 Task: Add a signature Lily Brown containing Best wishes for a happy National Disability Employment Awareness Month, Lily Brown to email address softage.9@softage.net and add a folder Refunds
Action: Mouse moved to (50, 112)
Screenshot: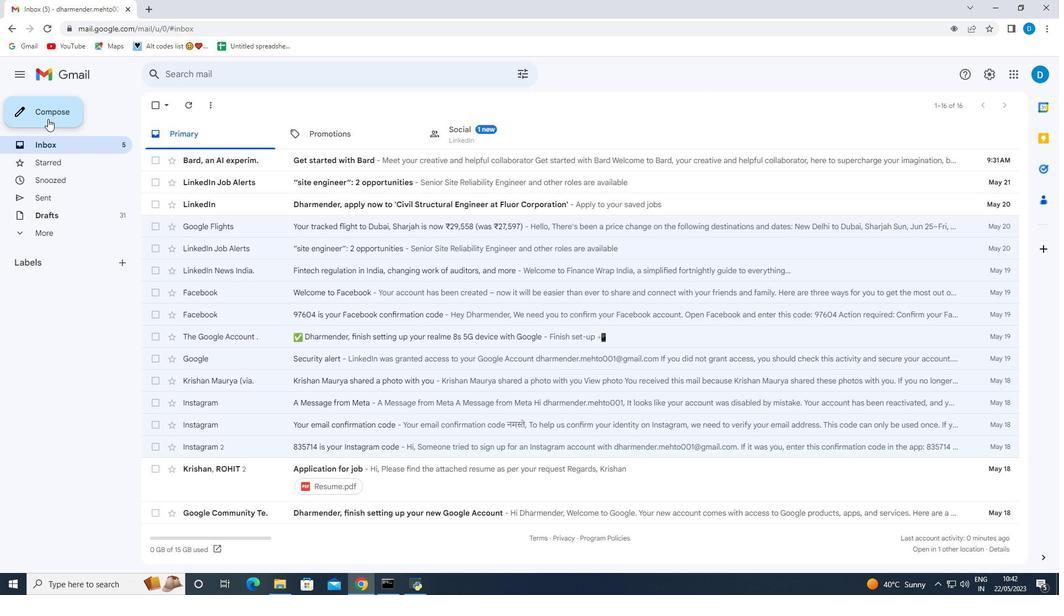 
Action: Mouse pressed left at (50, 112)
Screenshot: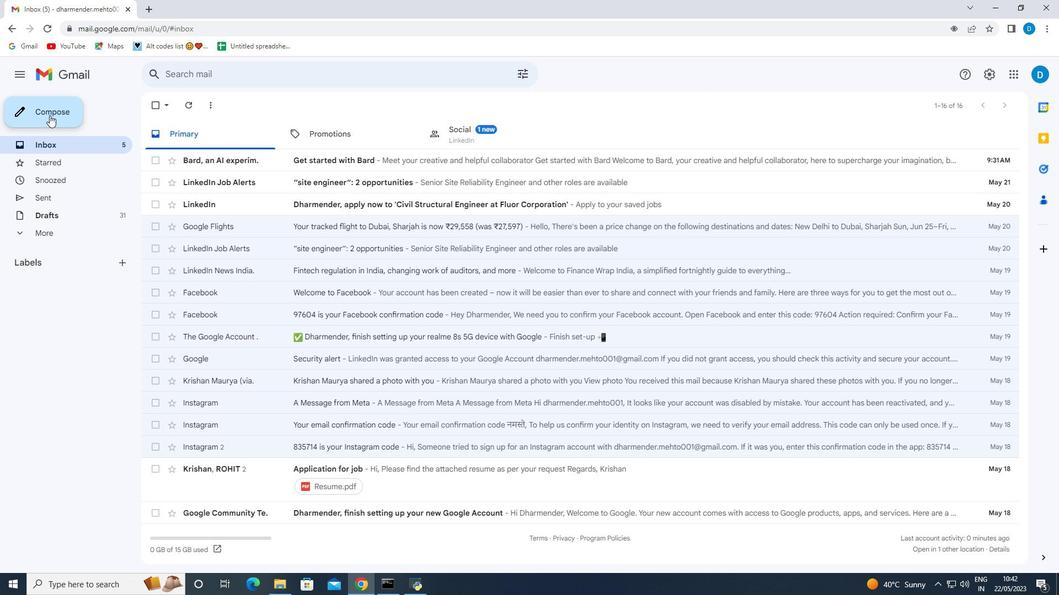 
Action: Mouse moved to (894, 556)
Screenshot: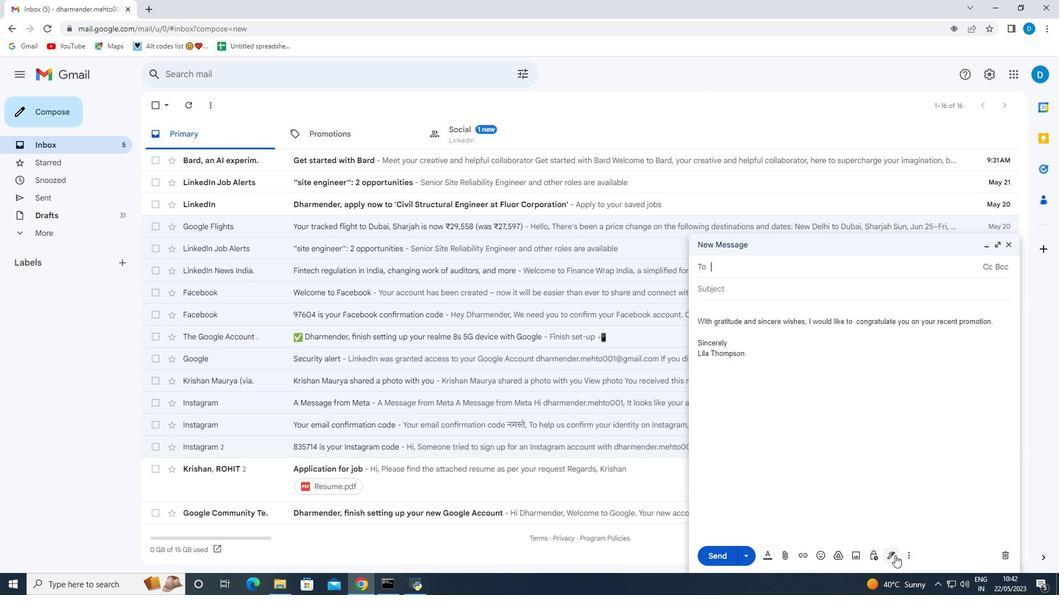 
Action: Mouse pressed left at (894, 556)
Screenshot: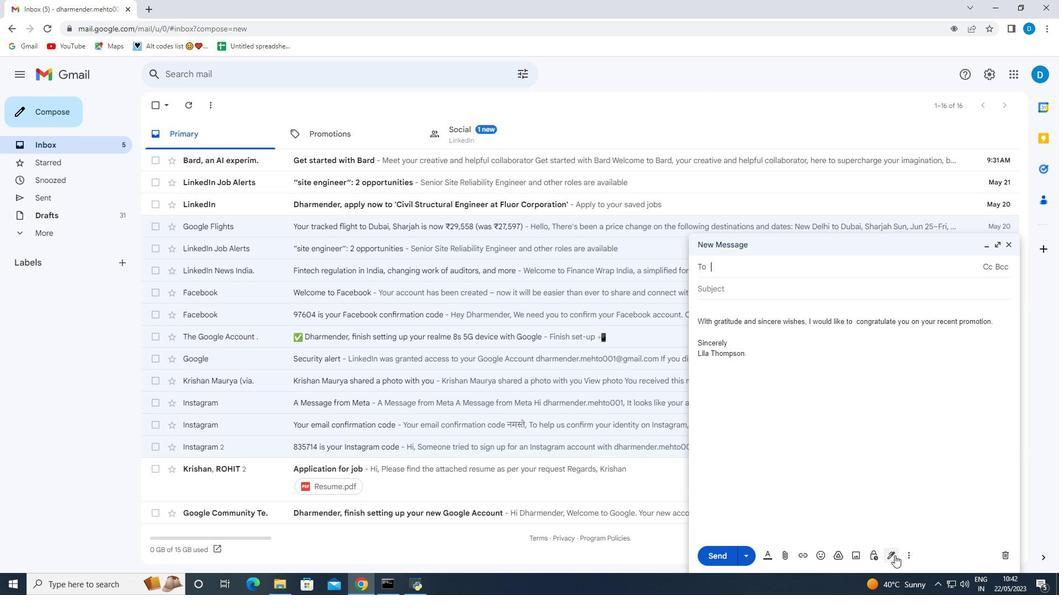 
Action: Mouse moved to (919, 501)
Screenshot: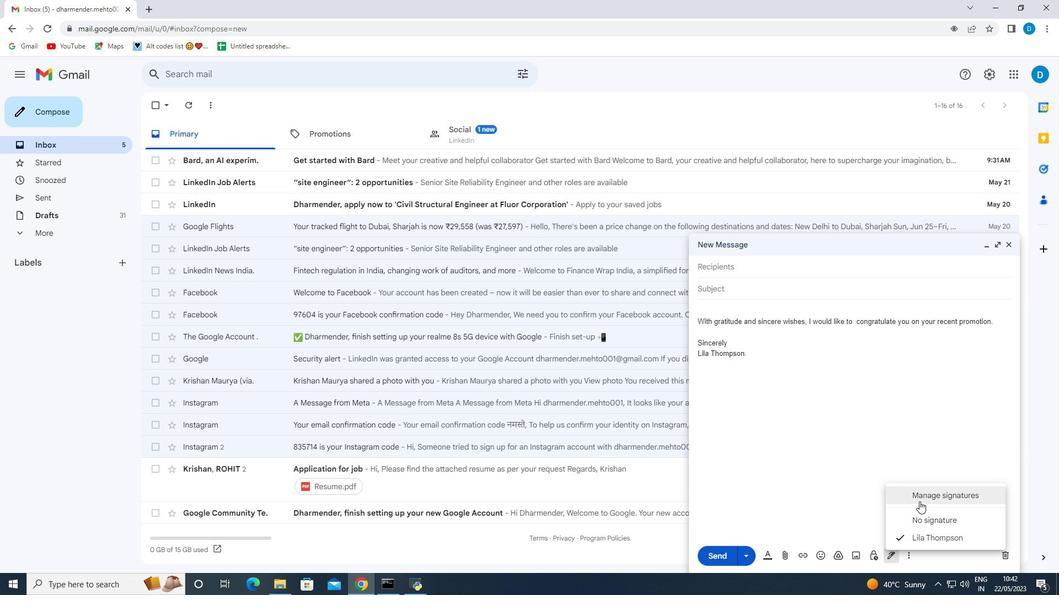 
Action: Mouse pressed left at (919, 501)
Screenshot: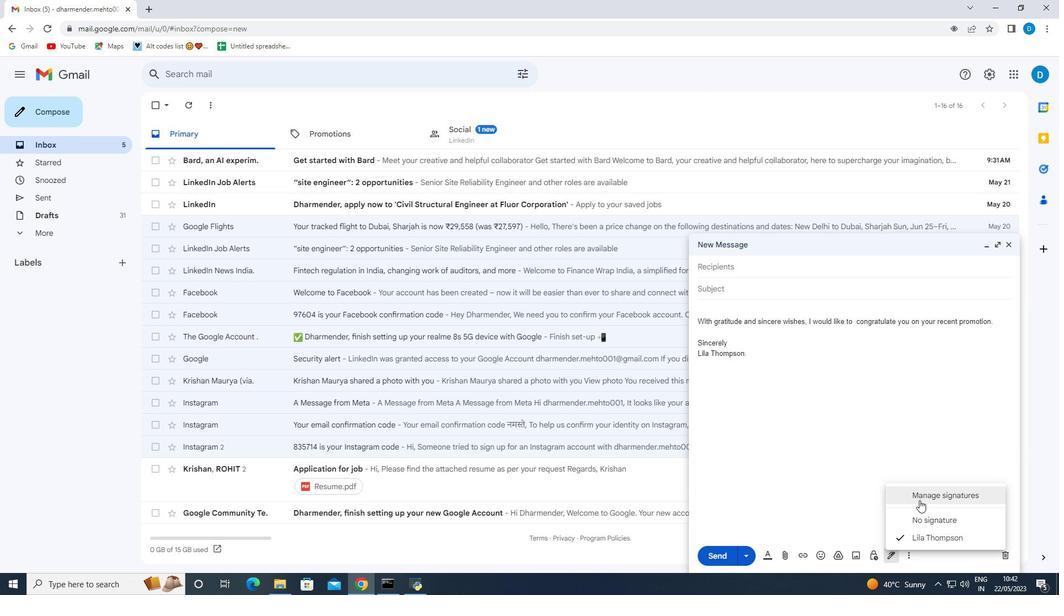 
Action: Mouse moved to (389, 403)
Screenshot: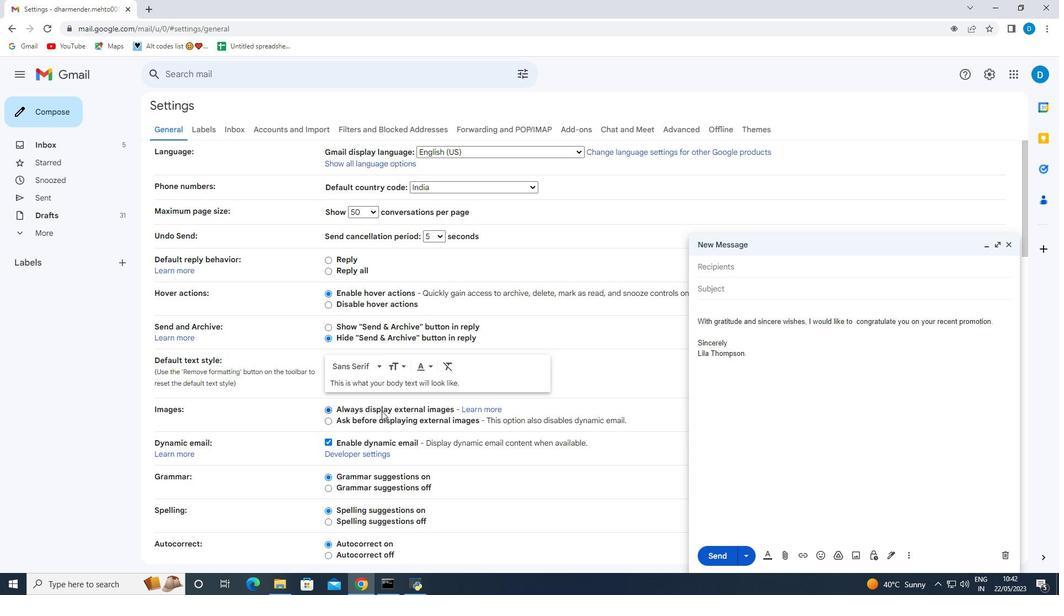 
Action: Mouse scrolled (389, 402) with delta (0, 0)
Screenshot: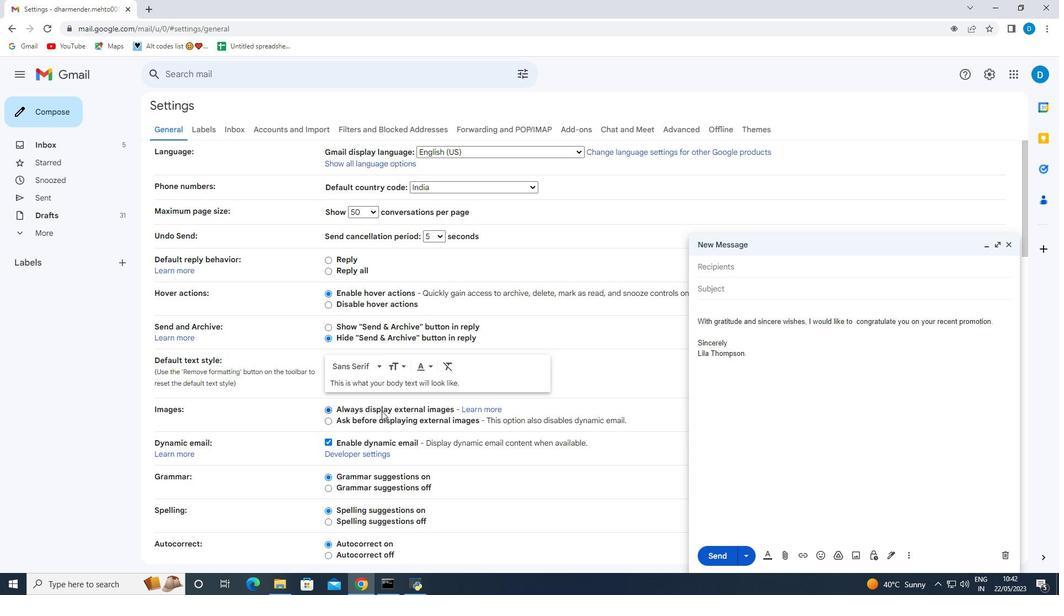 
Action: Mouse scrolled (389, 402) with delta (0, 0)
Screenshot: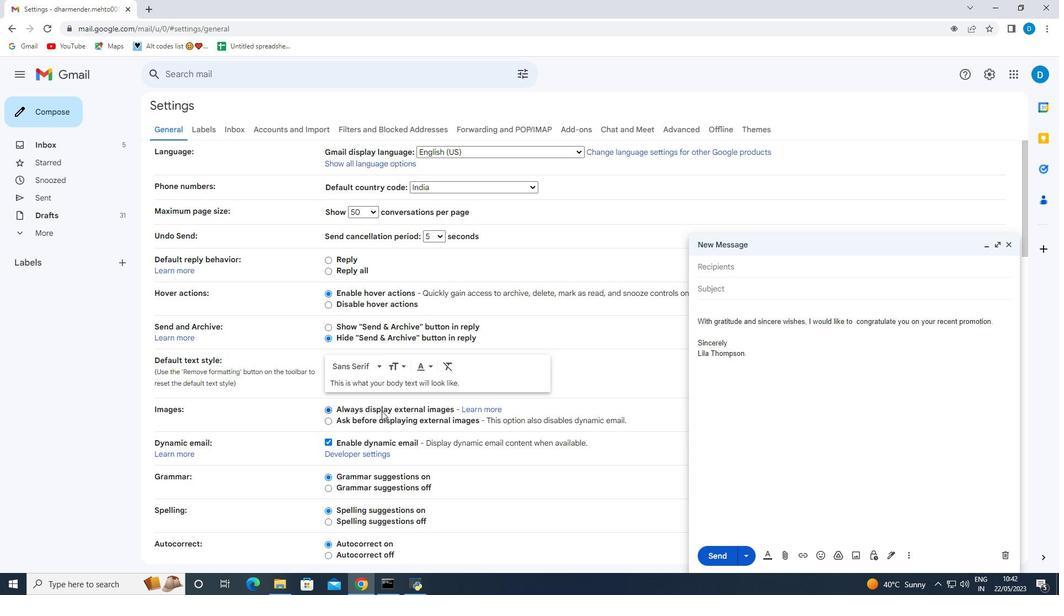 
Action: Mouse scrolled (389, 402) with delta (0, 0)
Screenshot: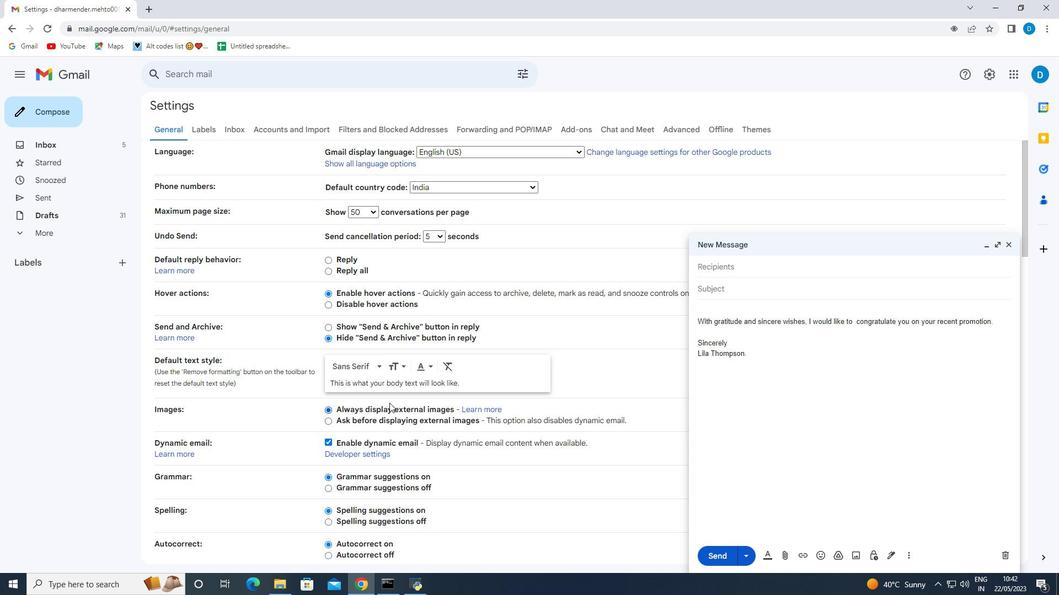 
Action: Mouse scrolled (389, 402) with delta (0, 0)
Screenshot: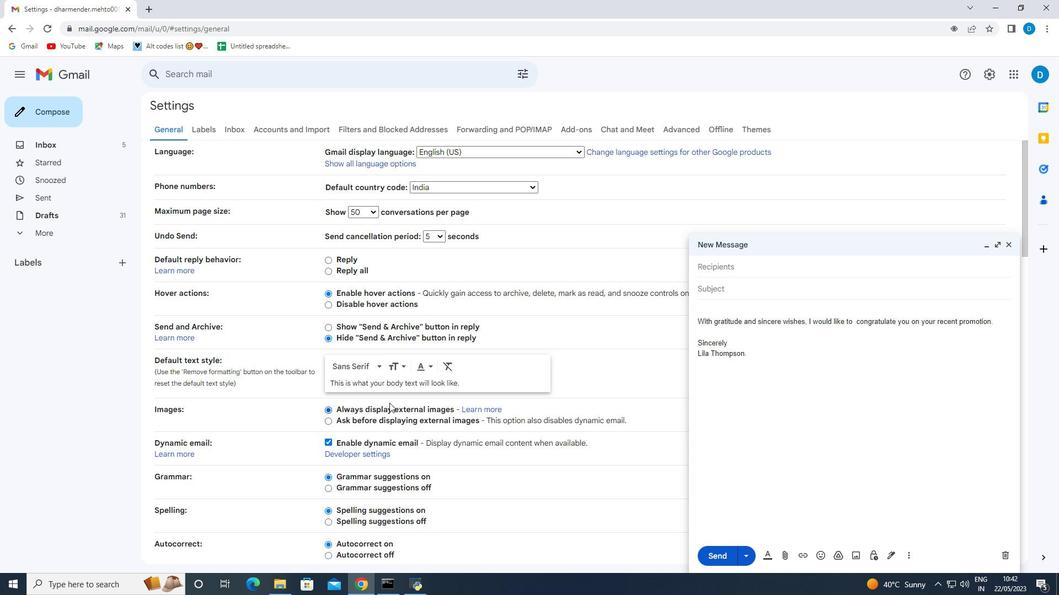 
Action: Mouse scrolled (389, 402) with delta (0, 0)
Screenshot: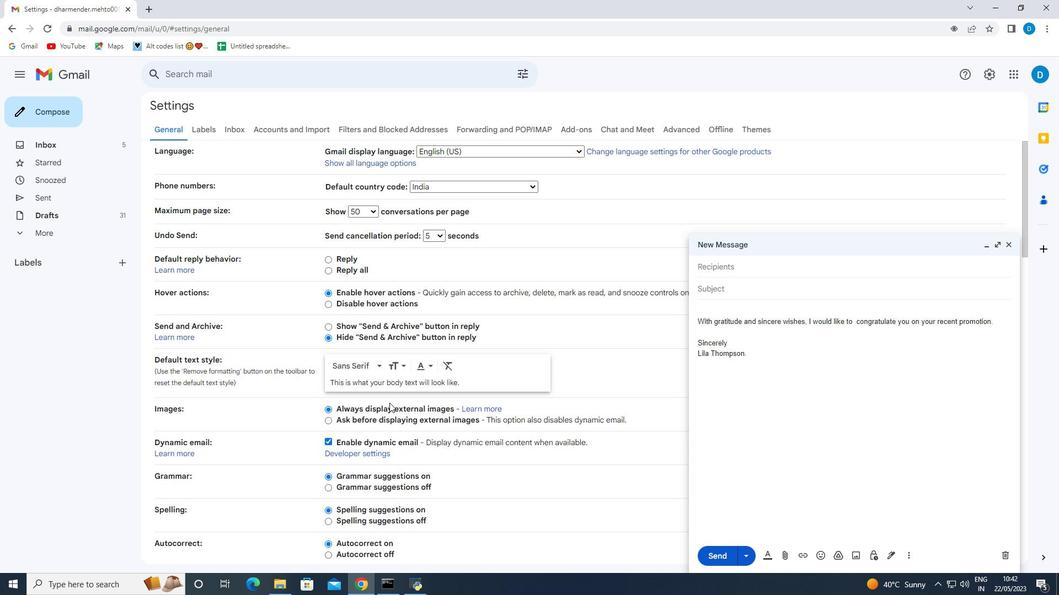 
Action: Mouse moved to (389, 401)
Screenshot: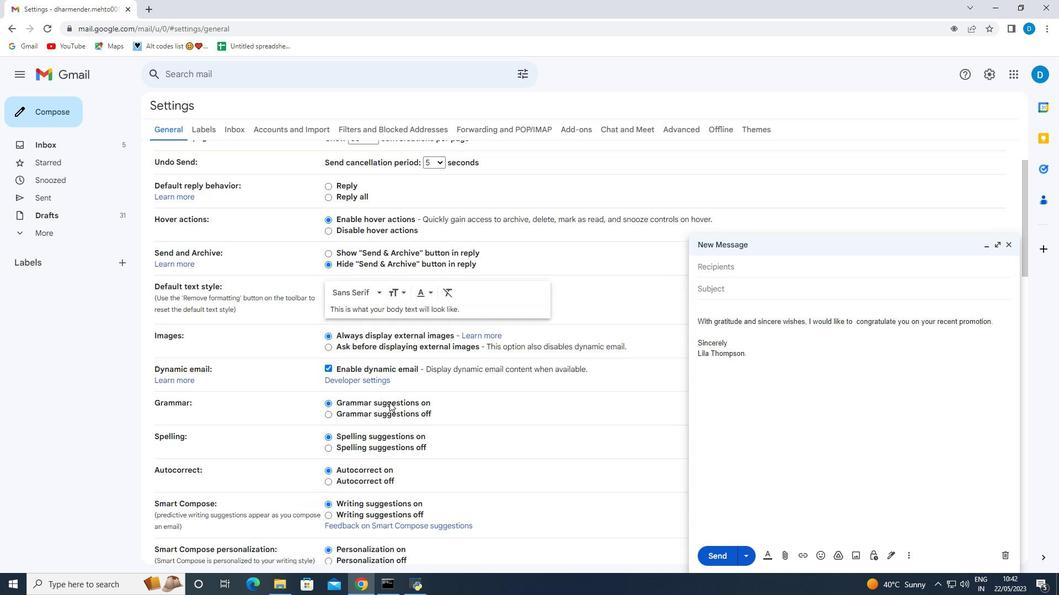 
Action: Mouse scrolled (389, 401) with delta (0, 0)
Screenshot: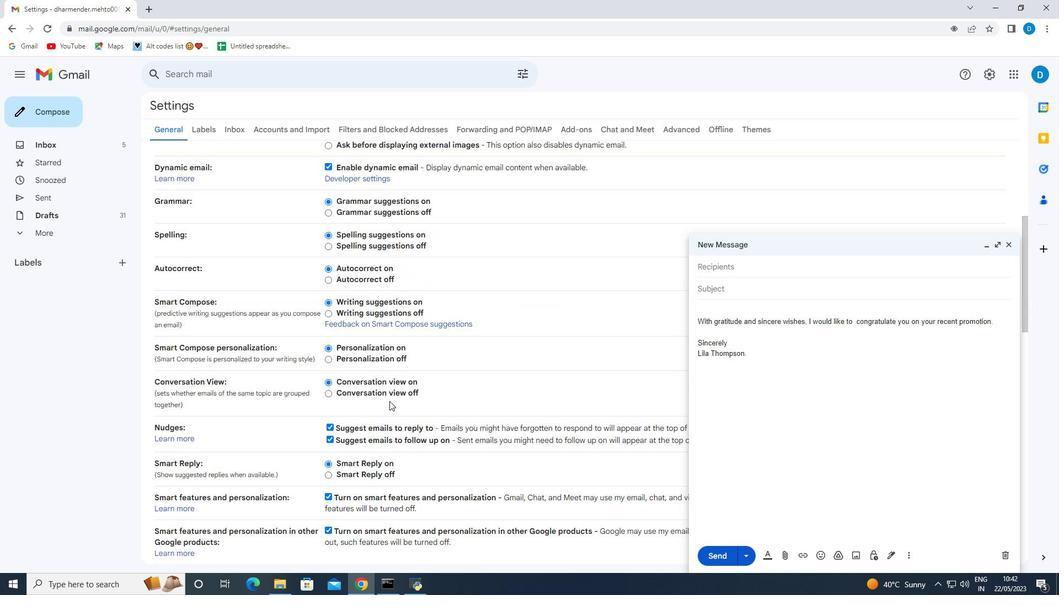 
Action: Mouse scrolled (389, 401) with delta (0, 0)
Screenshot: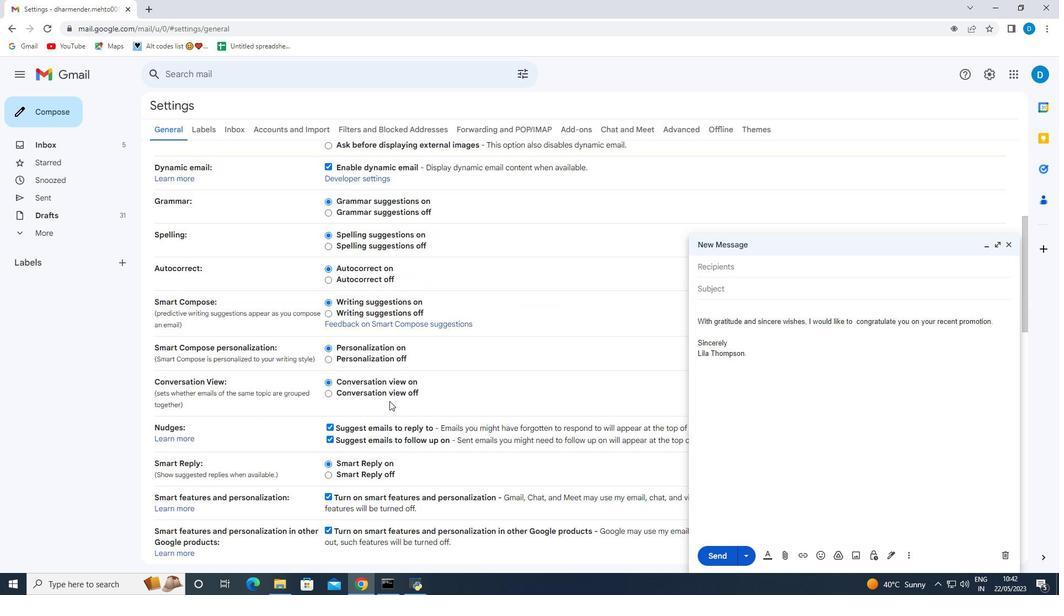 
Action: Mouse scrolled (389, 401) with delta (0, 0)
Screenshot: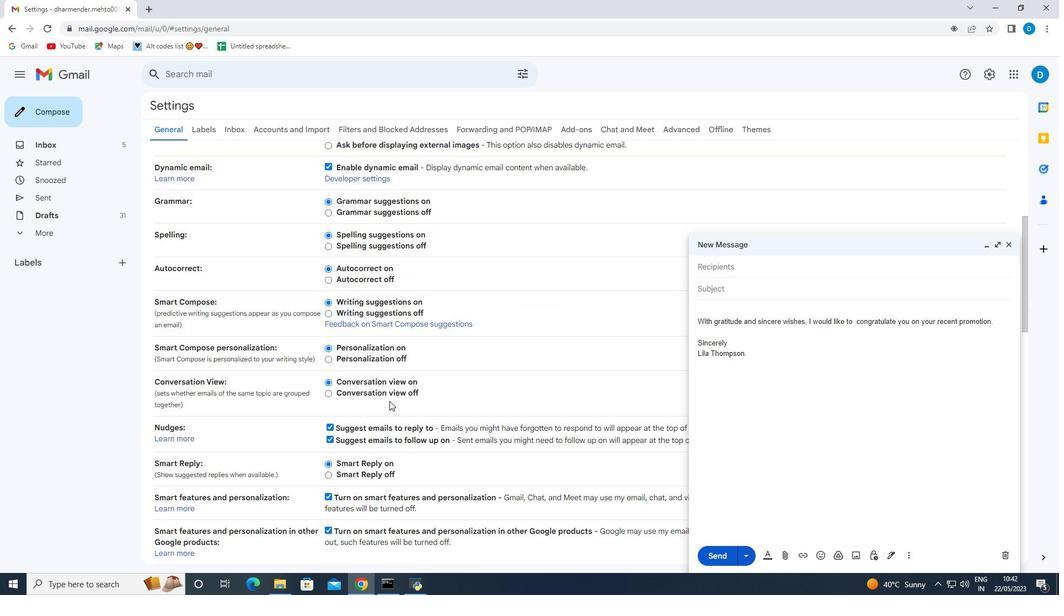 
Action: Mouse scrolled (389, 401) with delta (0, 0)
Screenshot: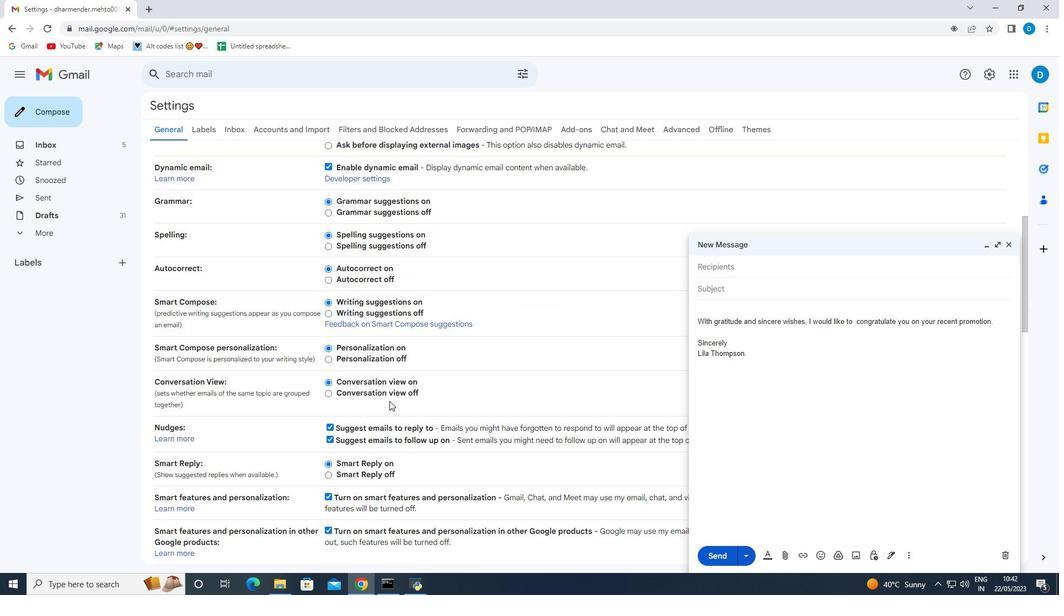 
Action: Mouse scrolled (389, 401) with delta (0, 0)
Screenshot: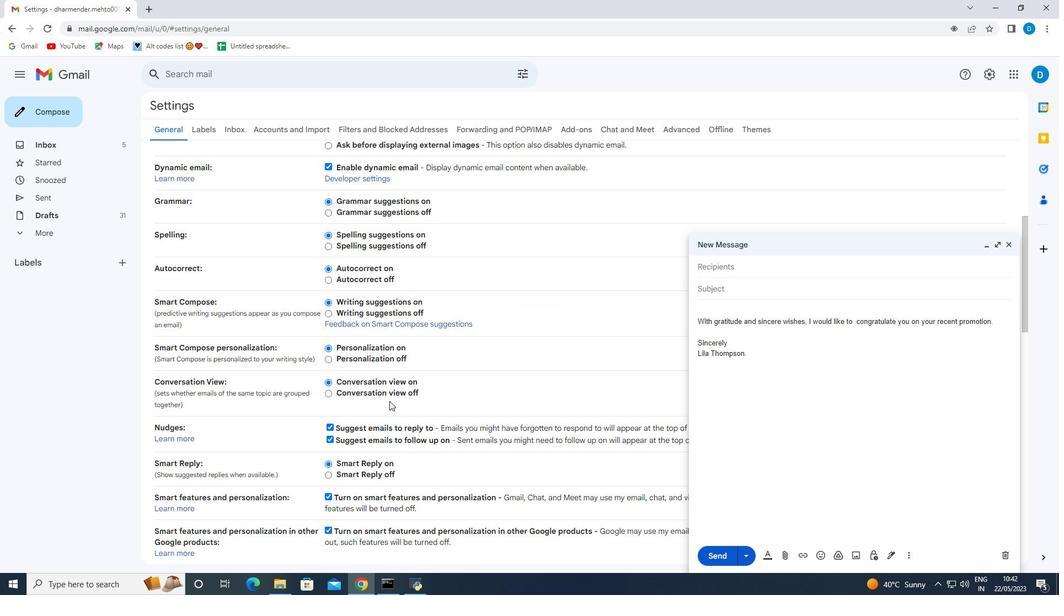 
Action: Mouse moved to (389, 399)
Screenshot: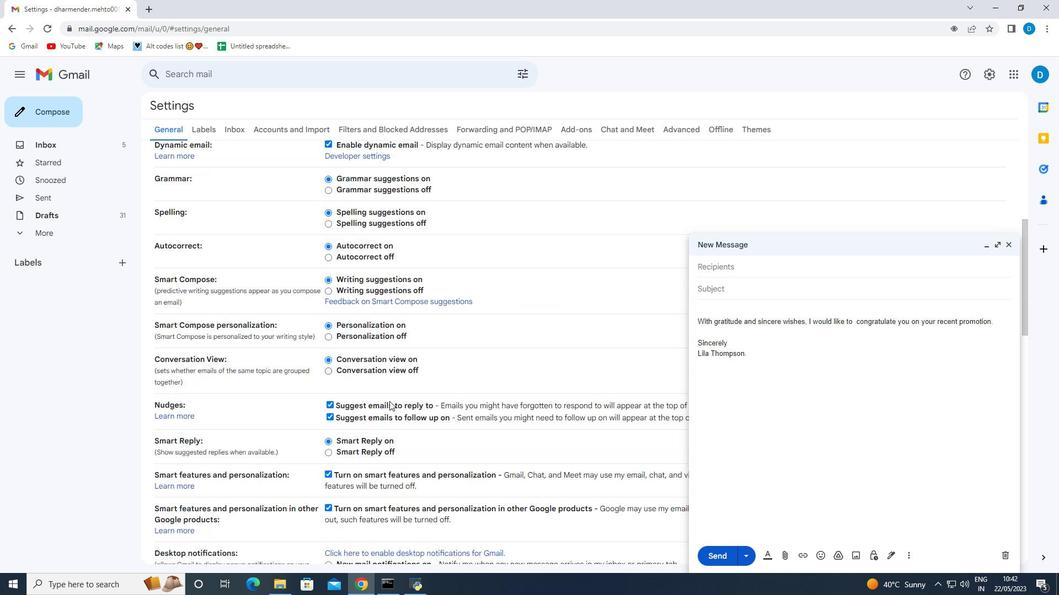 
Action: Mouse scrolled (389, 398) with delta (0, 0)
Screenshot: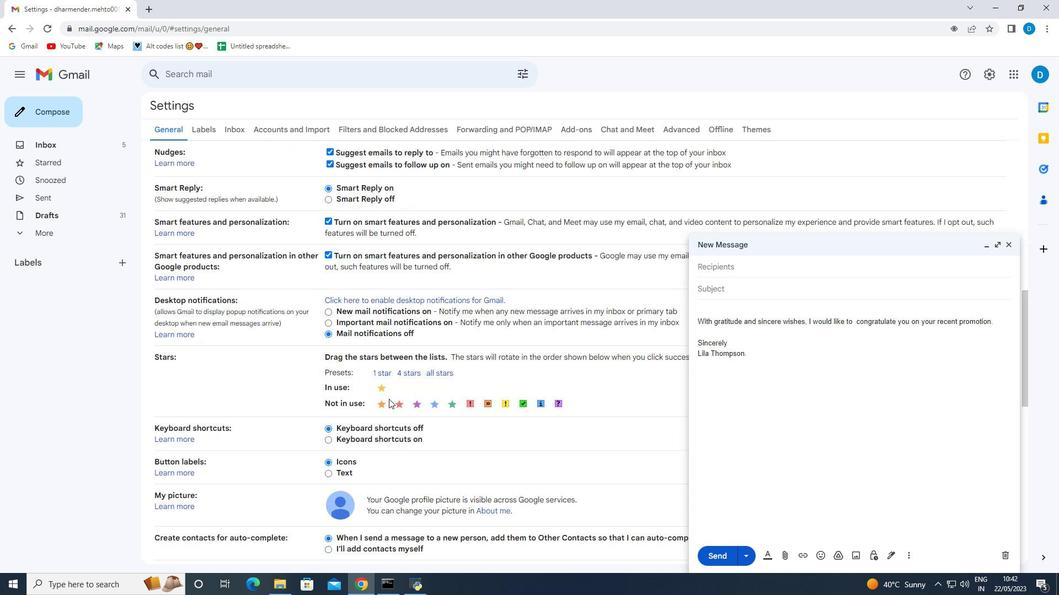 
Action: Mouse scrolled (389, 398) with delta (0, 0)
Screenshot: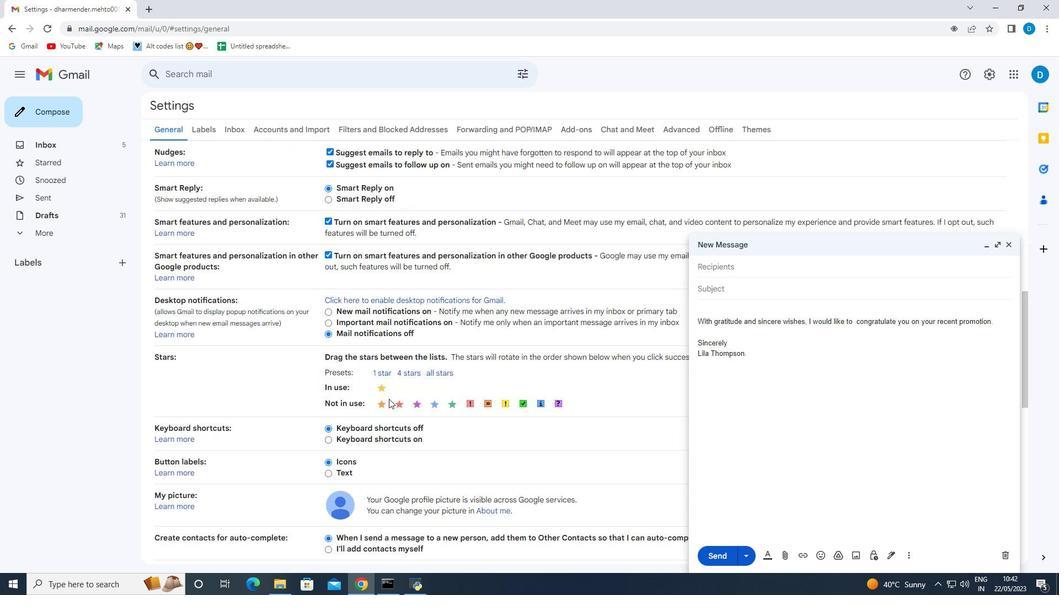 
Action: Mouse scrolled (389, 398) with delta (0, 0)
Screenshot: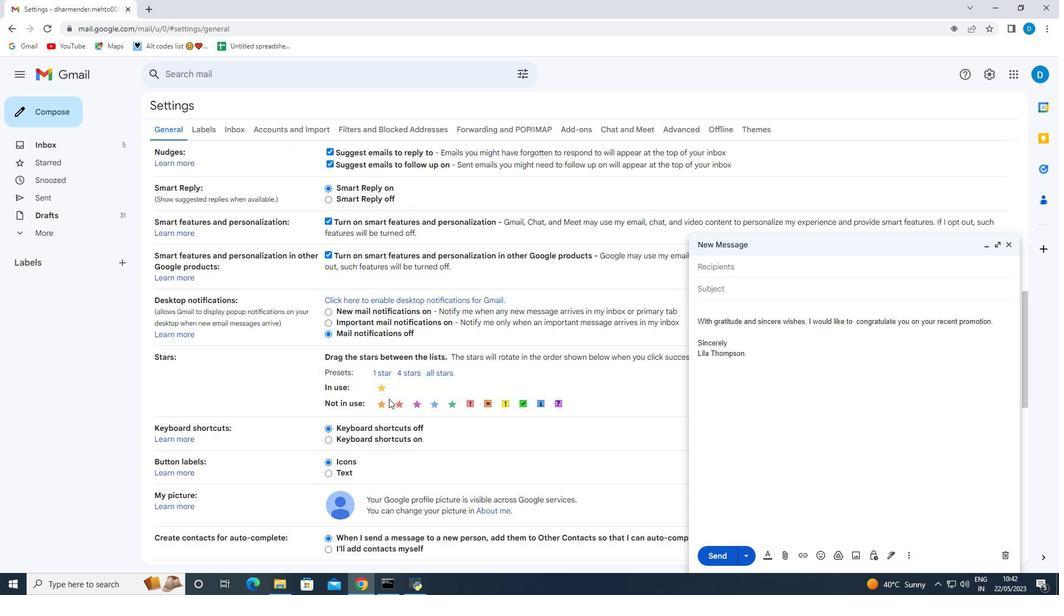 
Action: Mouse scrolled (389, 398) with delta (0, 0)
Screenshot: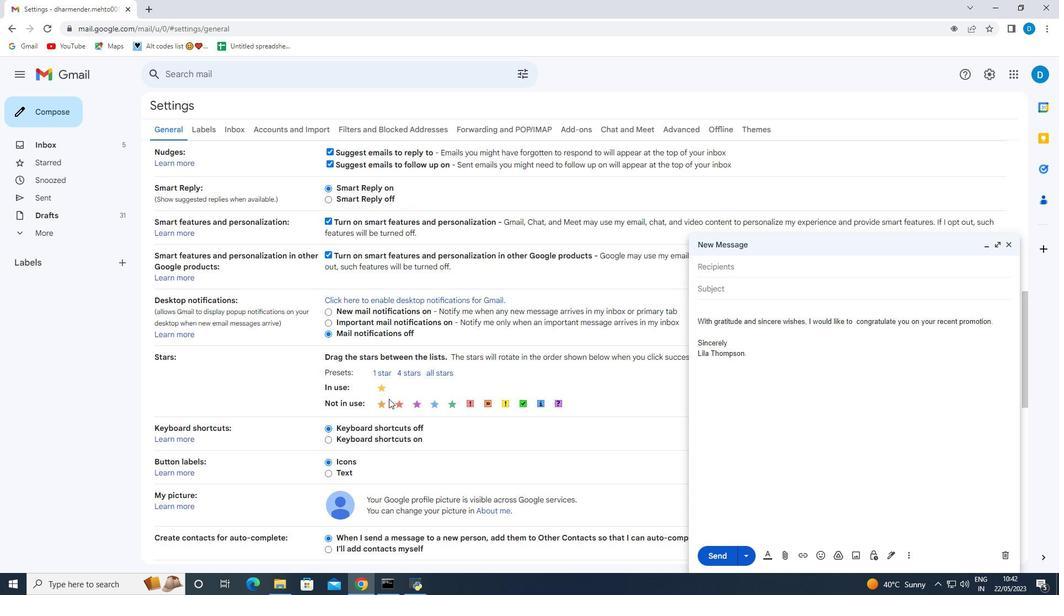 
Action: Mouse scrolled (389, 398) with delta (0, 0)
Screenshot: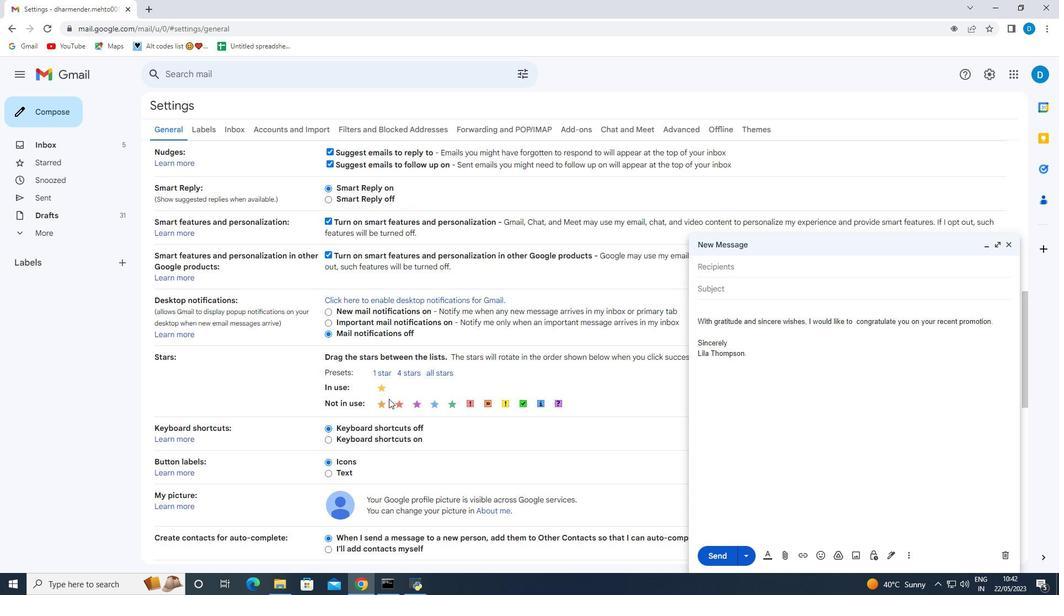 
Action: Mouse scrolled (389, 398) with delta (0, 0)
Screenshot: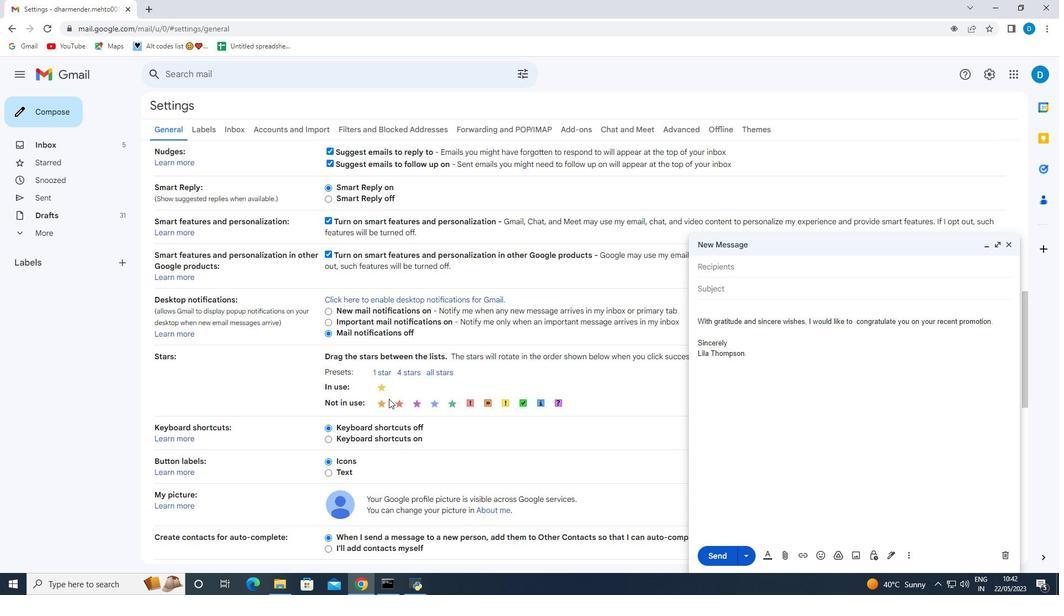 
Action: Mouse moved to (441, 274)
Screenshot: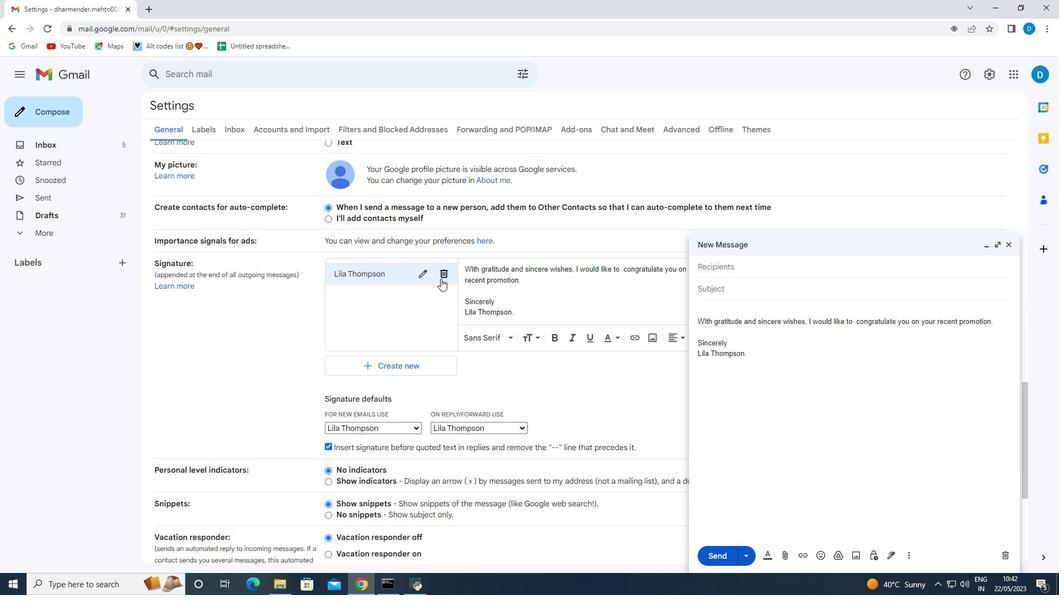 
Action: Mouse pressed left at (441, 274)
Screenshot: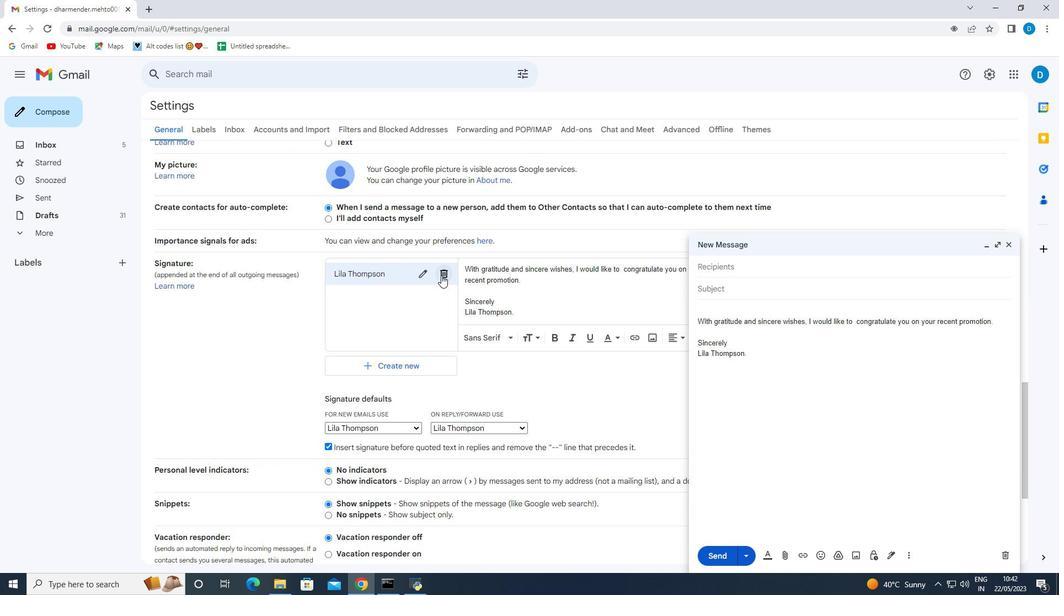 
Action: Mouse moved to (632, 340)
Screenshot: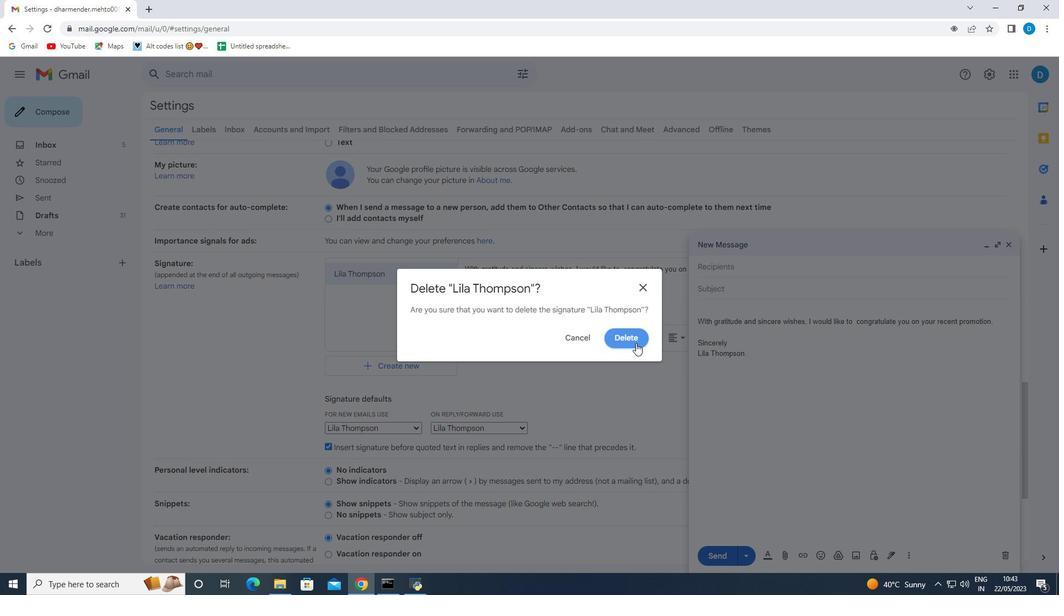 
Action: Mouse pressed left at (632, 340)
Screenshot: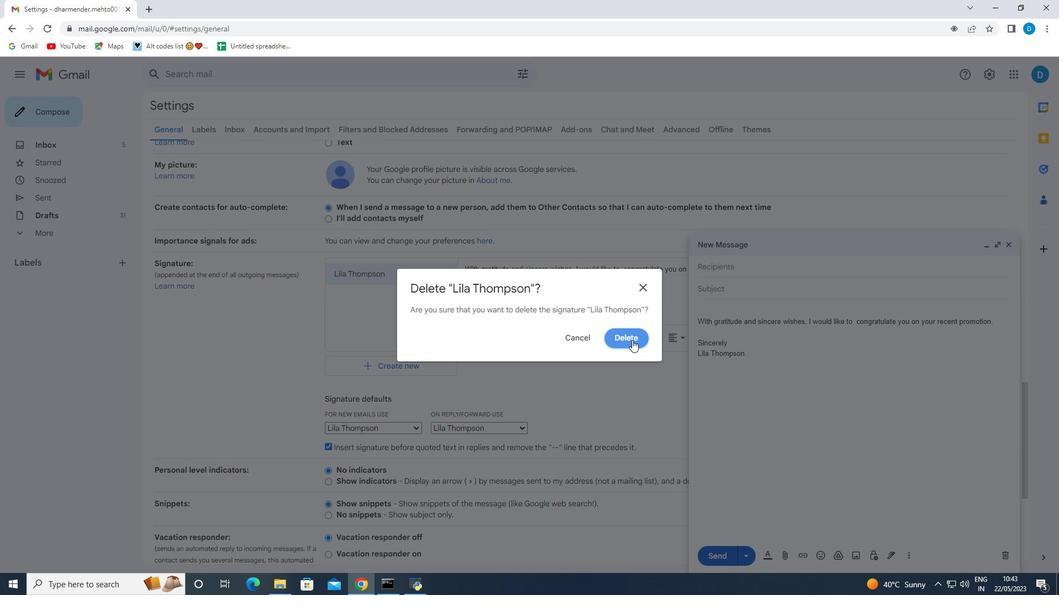 
Action: Mouse moved to (359, 284)
Screenshot: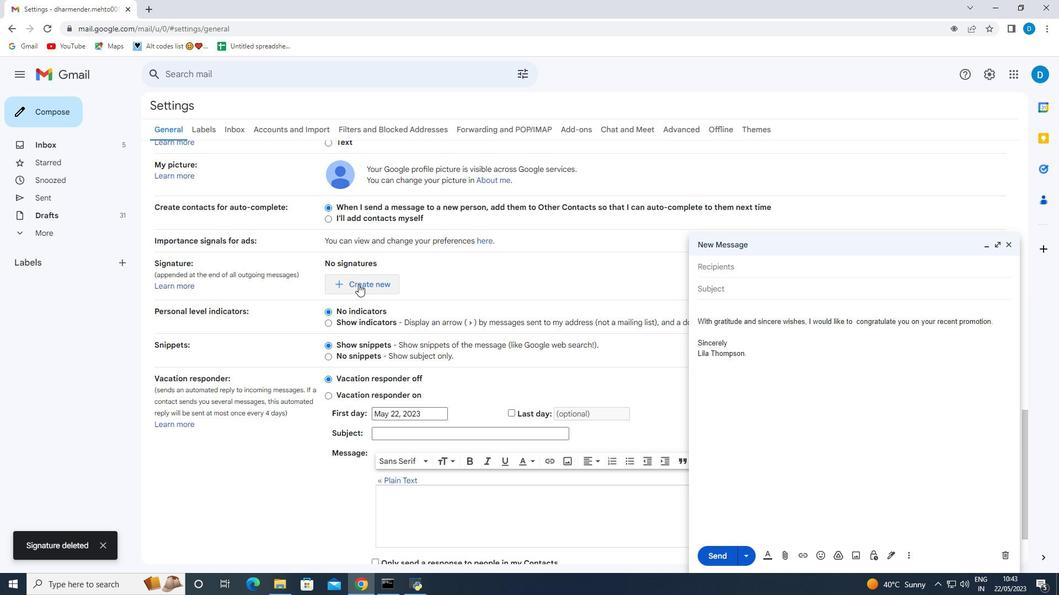 
Action: Mouse pressed left at (359, 284)
Screenshot: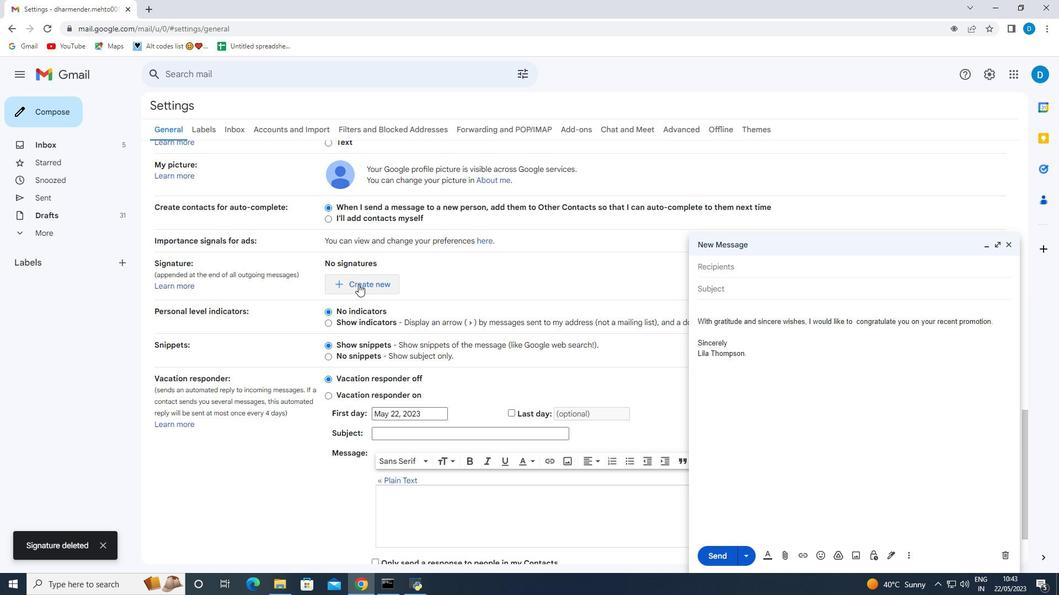 
Action: Mouse moved to (461, 311)
Screenshot: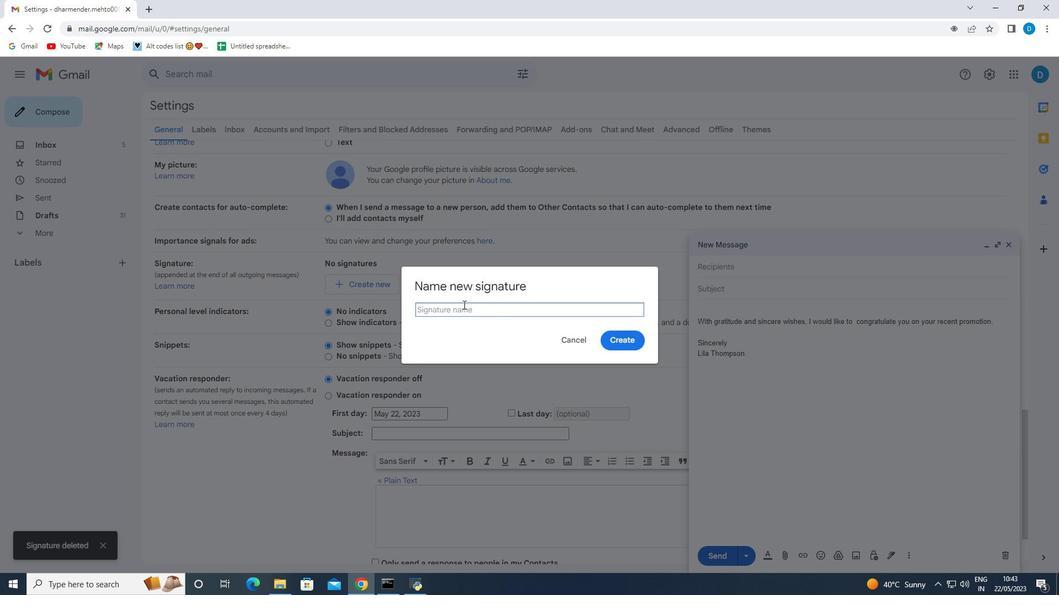 
Action: Mouse pressed left at (461, 311)
Screenshot: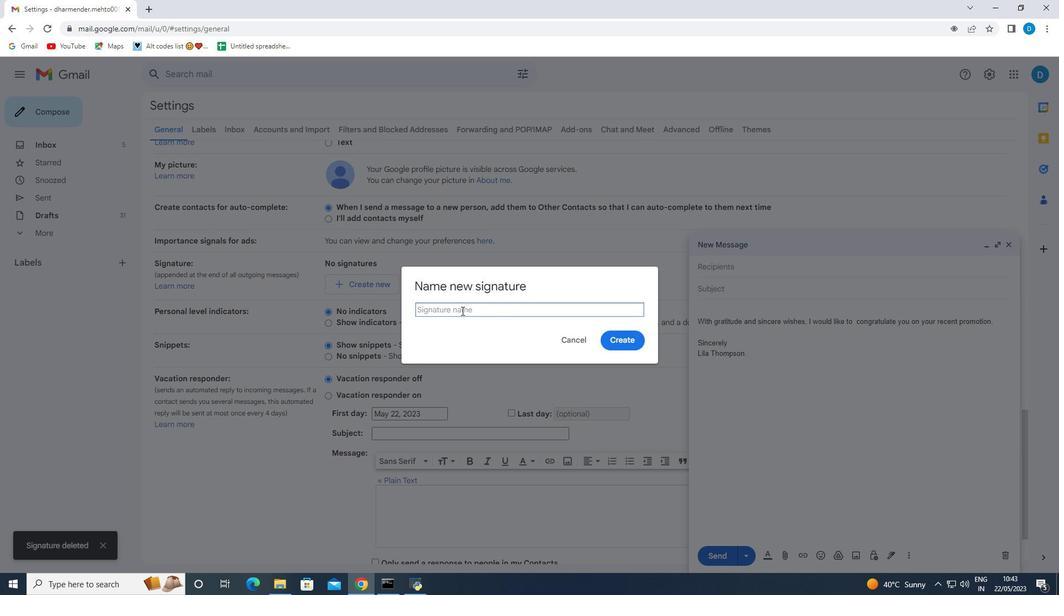 
Action: Key pressed <Key.shift>Lily<Key.space><Key.shift>Brown
Screenshot: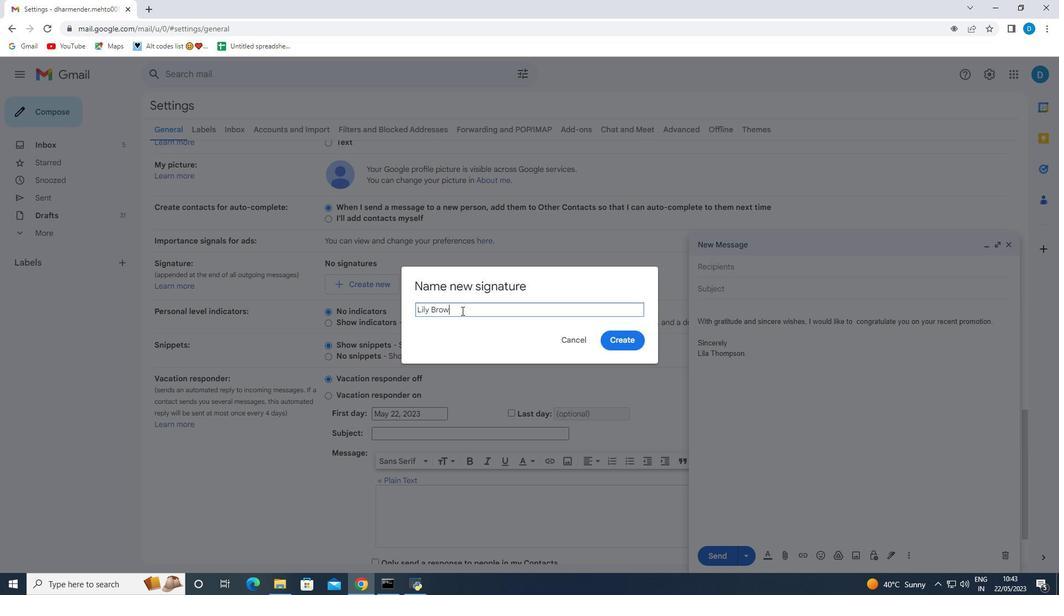 
Action: Mouse moved to (621, 342)
Screenshot: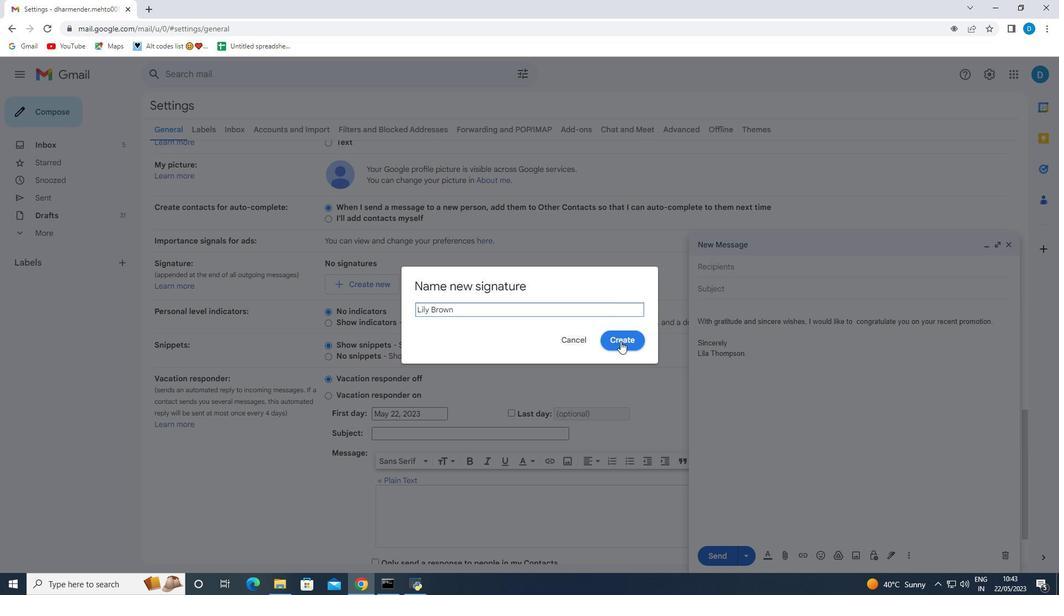 
Action: Mouse pressed left at (621, 342)
Screenshot: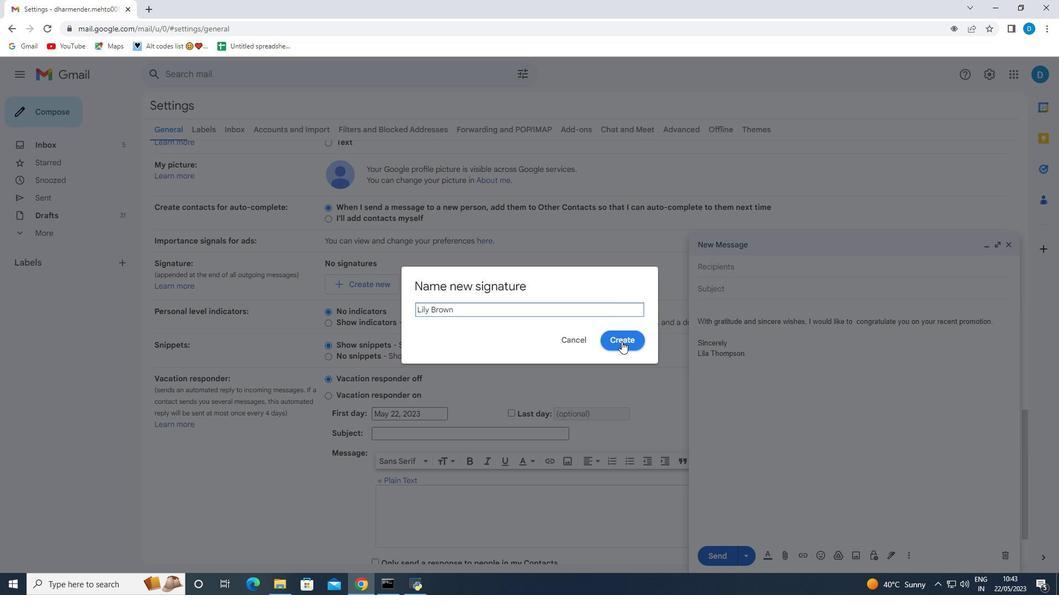
Action: Mouse moved to (488, 281)
Screenshot: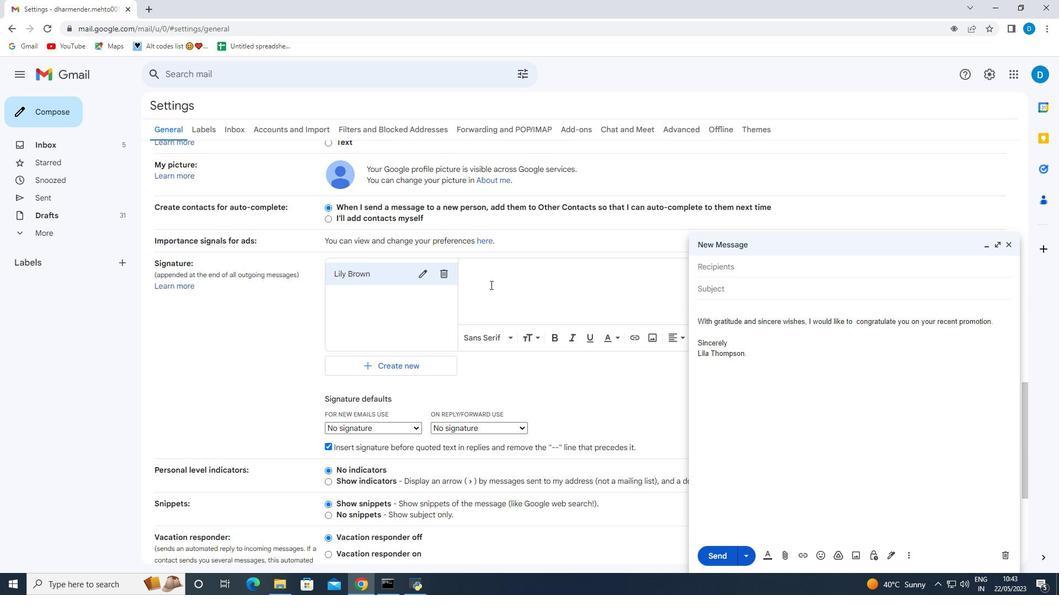 
Action: Mouse pressed left at (488, 281)
Screenshot: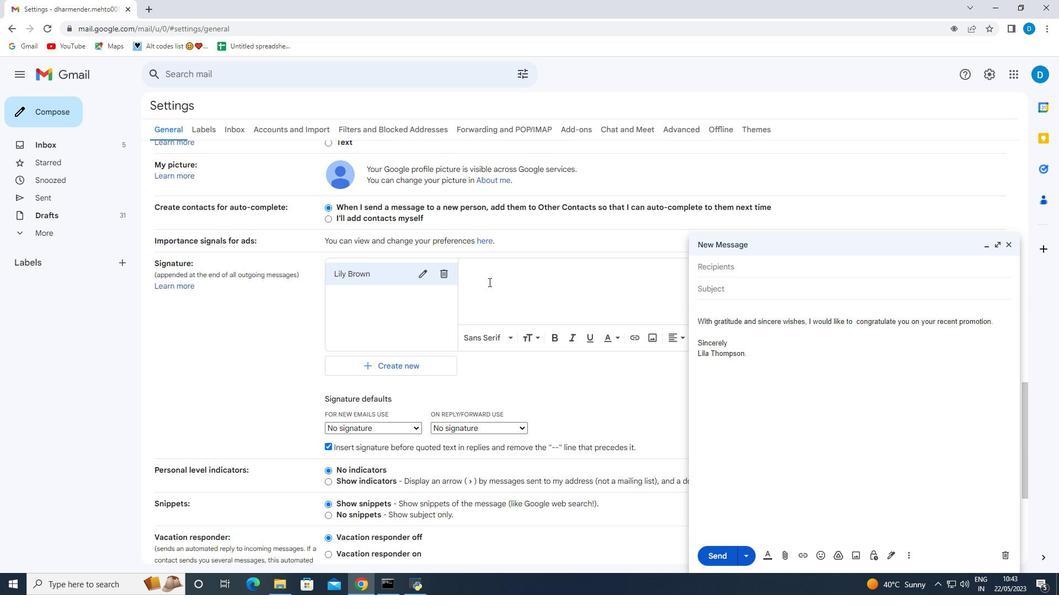 
Action: Key pressed <Key.shift><Key.shift><Key.shift><Key.shift><Key.shift><Key.shift>This<Key.space><Key.shift><Key.shift>month,<Key.space>we<Key.space>celebrate<Key.space>the<Key.space>contributr<Key.backspace>e<Key.backspace>ions<Key.space>of<Key.space>people<Key.space>with<Key.space>disabilities<Key.space>to<Key.space>the<Key.space>workforce.<Key.space><Key.shift><Key.shift><Key.shift><Key.shift>We<Key.space>also<Key.space>f<Key.backspace>recognize<Key.space>the<Key.space>challenges<Key.space>that<Key.space>people<Key.space>with<Key.space>disabilites
Screenshot: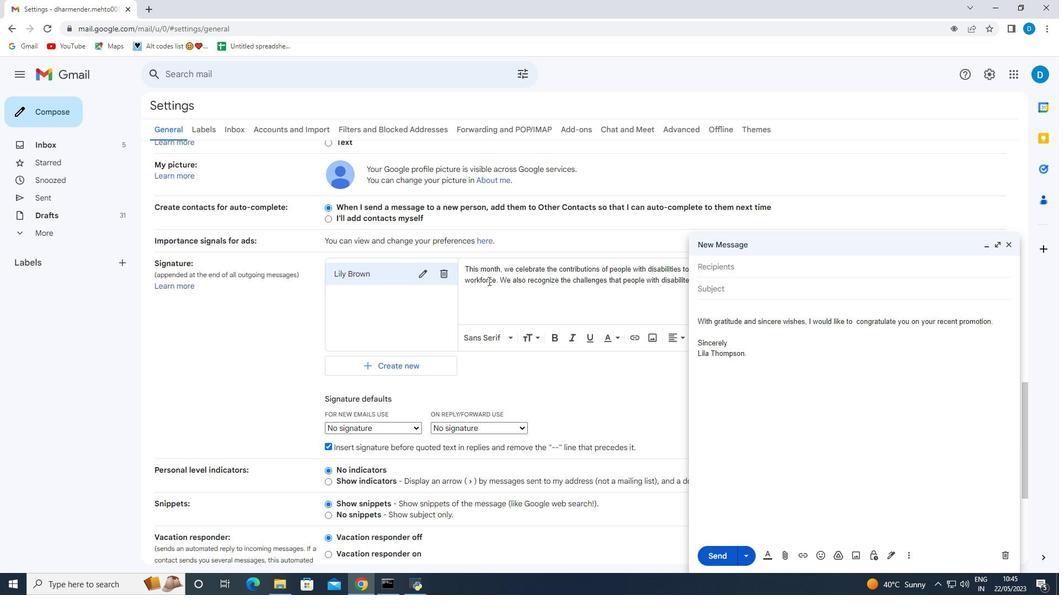 
Action: Mouse moved to (673, 280)
Screenshot: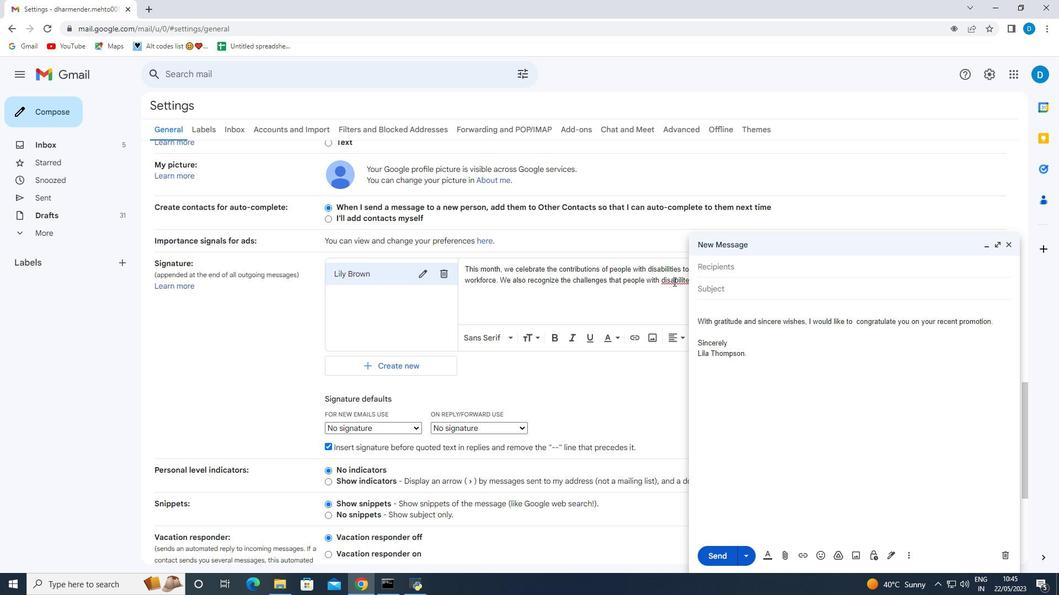 
Action: Mouse pressed right at (673, 280)
Screenshot: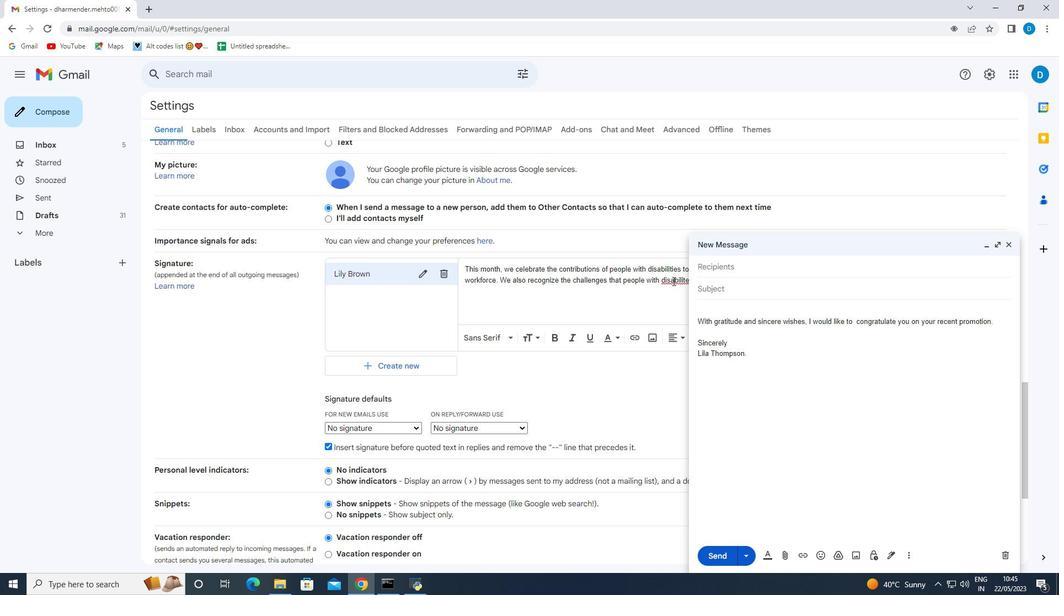 
Action: Mouse moved to (698, 293)
Screenshot: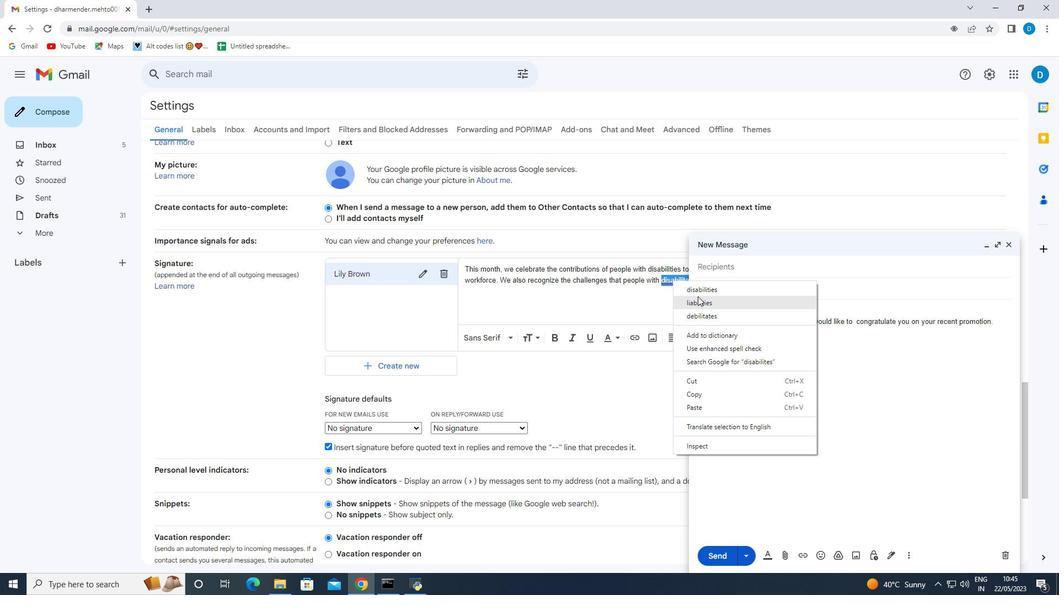 
Action: Mouse pressed left at (698, 293)
Screenshot: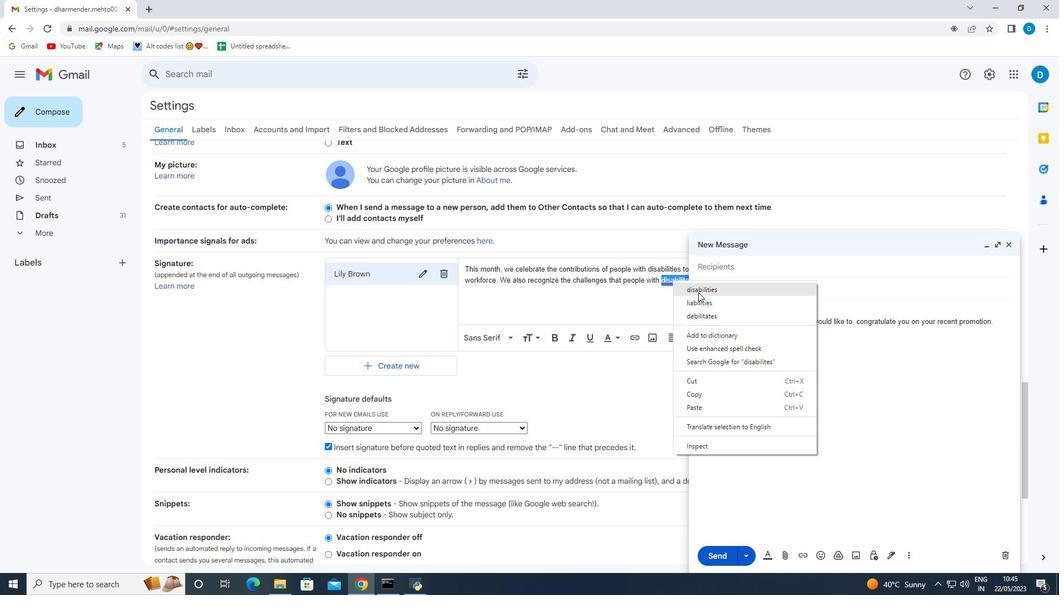
Action: Mouse moved to (987, 243)
Screenshot: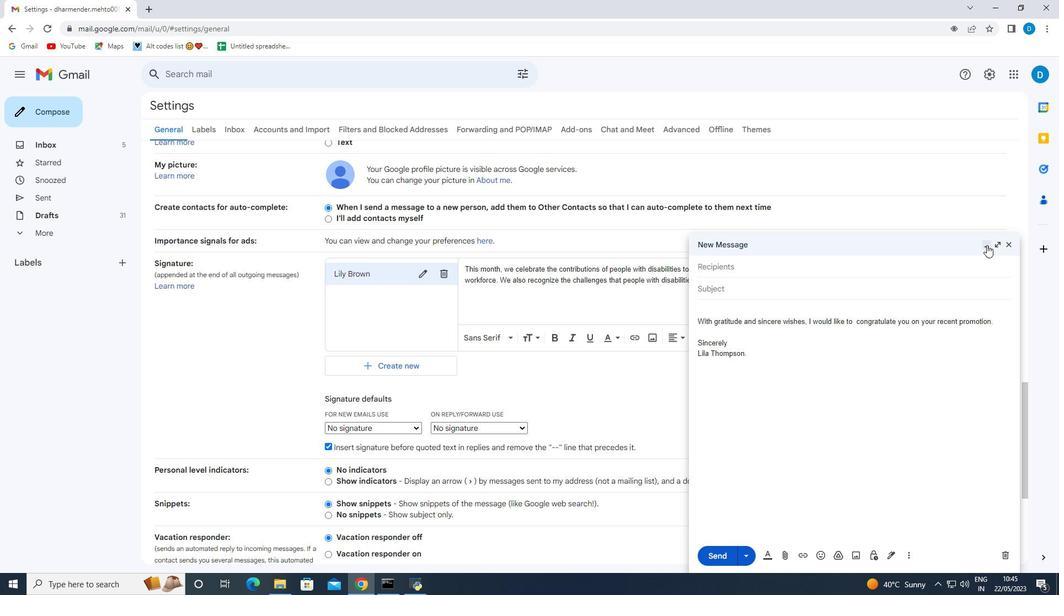 
Action: Mouse pressed left at (987, 243)
Screenshot: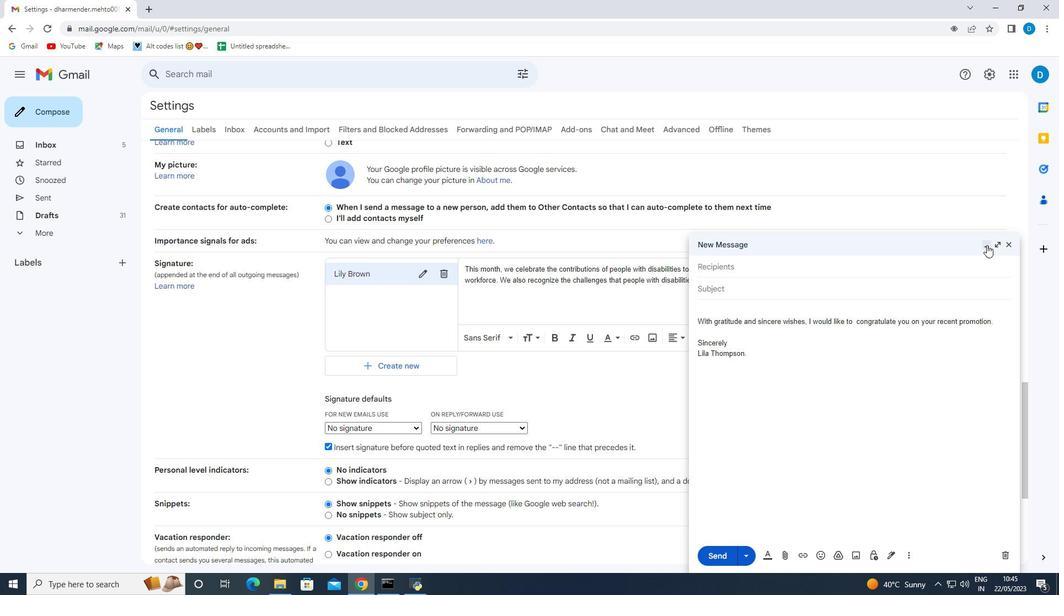 
Action: Mouse moved to (694, 280)
Screenshot: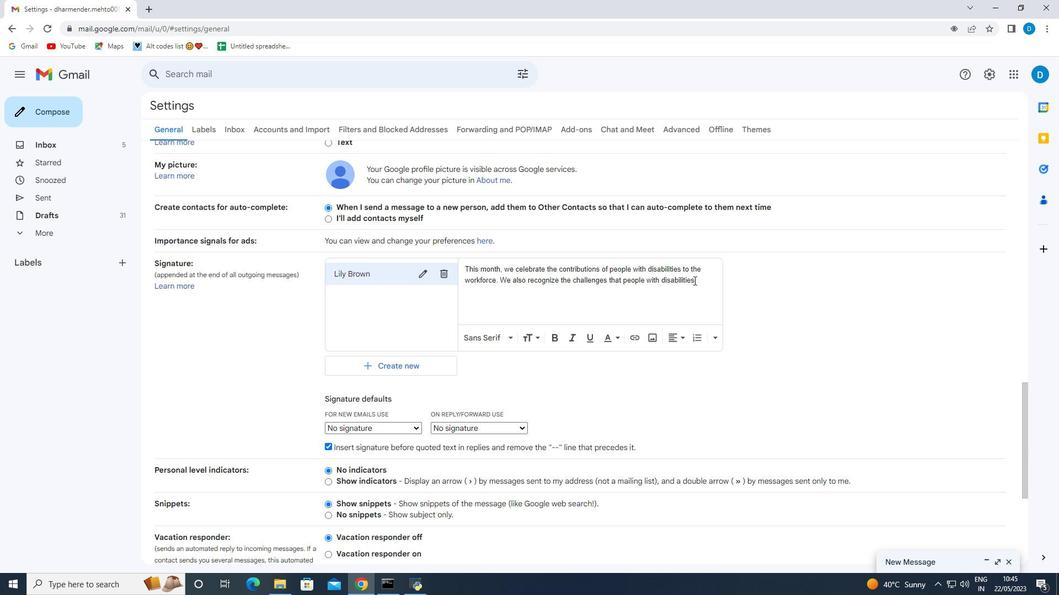 
Action: Mouse pressed left at (694, 280)
Screenshot: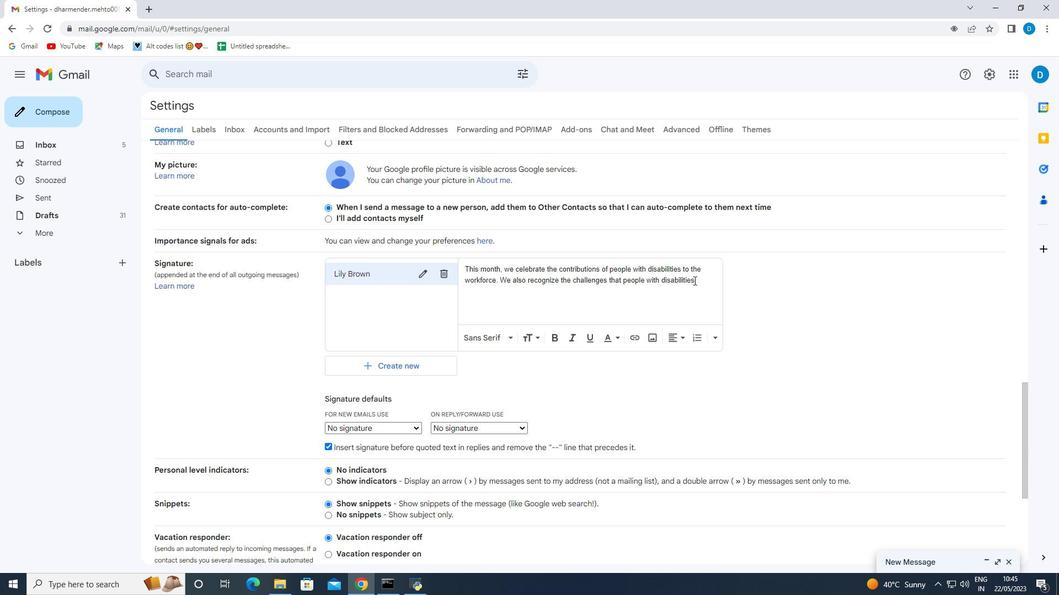 
Action: Mouse moved to (685, 289)
Screenshot: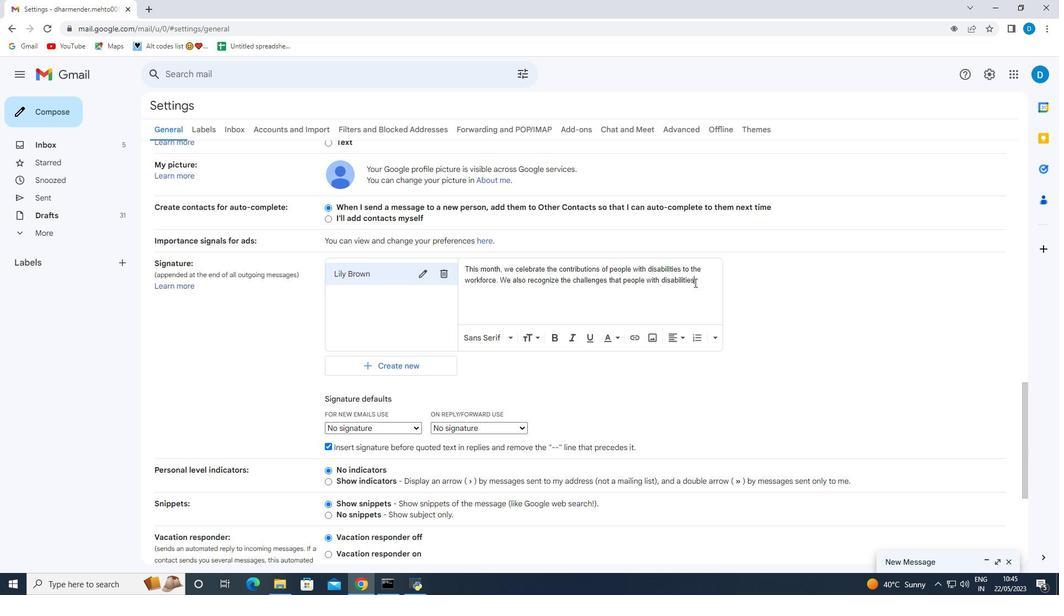 
Action: Key pressed <Key.space>face<Key.space>in<Key.space>finding<Key.space>and<Key.space>keeping<Key.space>jobs.<Key.enter><Key.enter><Key.backspace><Key.shift>This<Key.space>year's<Key.space>theme<Key.space>for<Key.space><Key.shift>National<Key.space><Key.shift>Disability<Key.space><Key.shift>Emploment<Key.space>
Screenshot: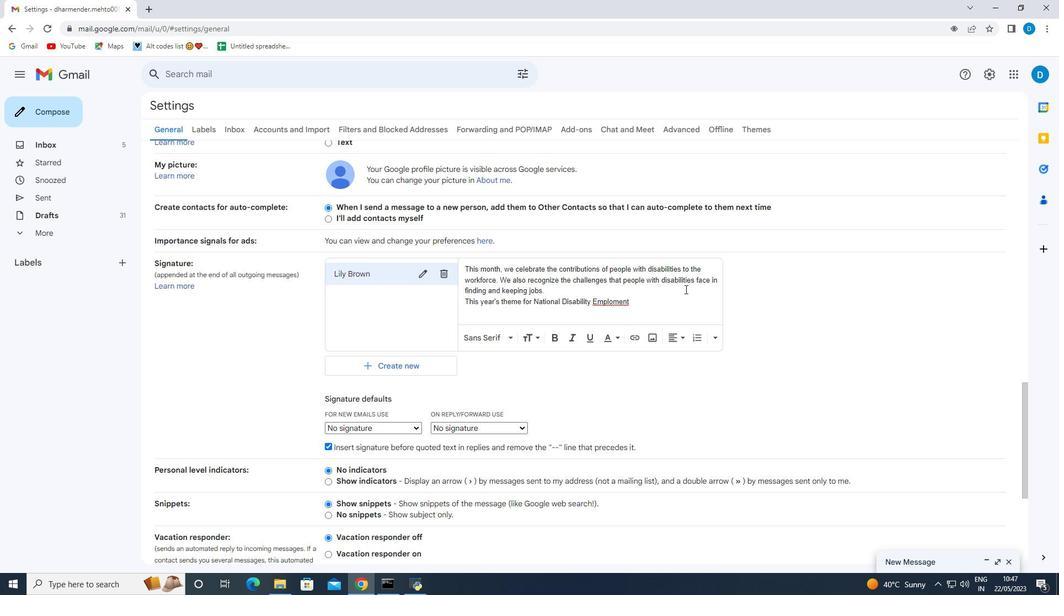 
Action: Mouse moved to (622, 307)
Screenshot: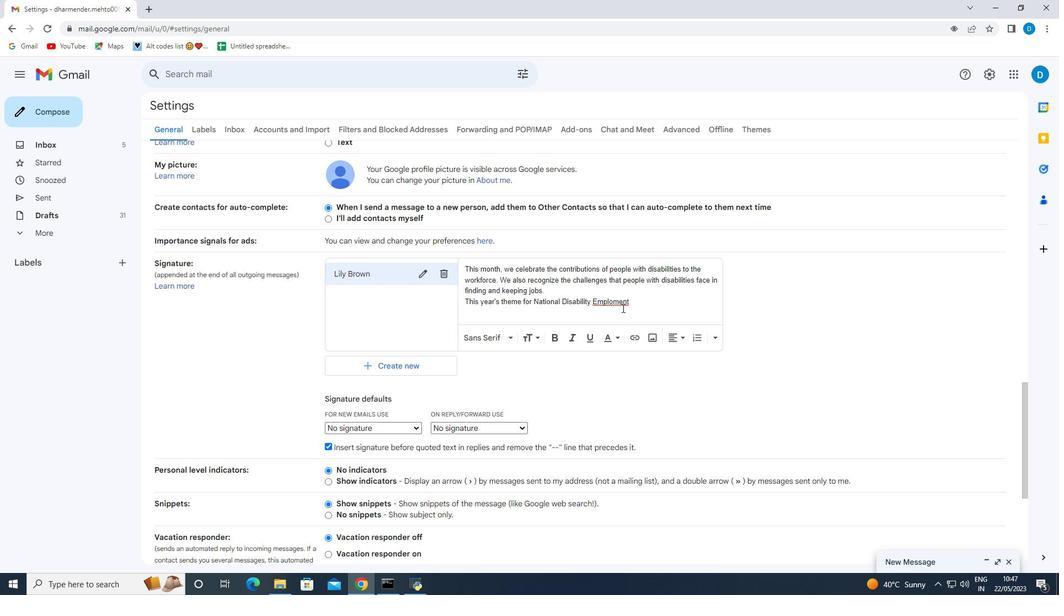 
Action: Mouse pressed right at (622, 307)
Screenshot: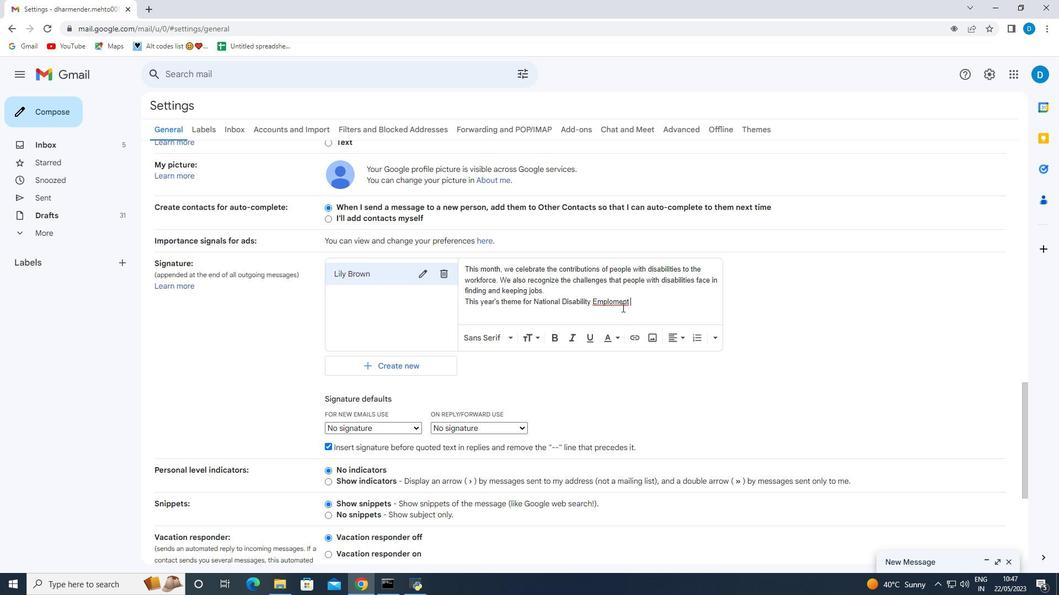 
Action: Mouse moved to (634, 316)
Screenshot: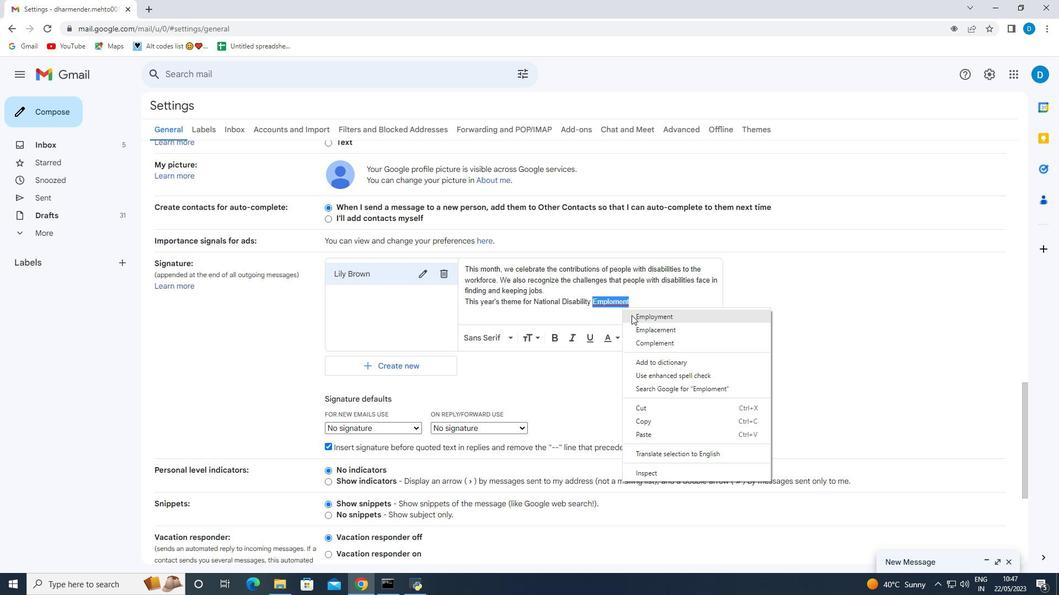 
Action: Mouse pressed left at (634, 316)
Screenshot: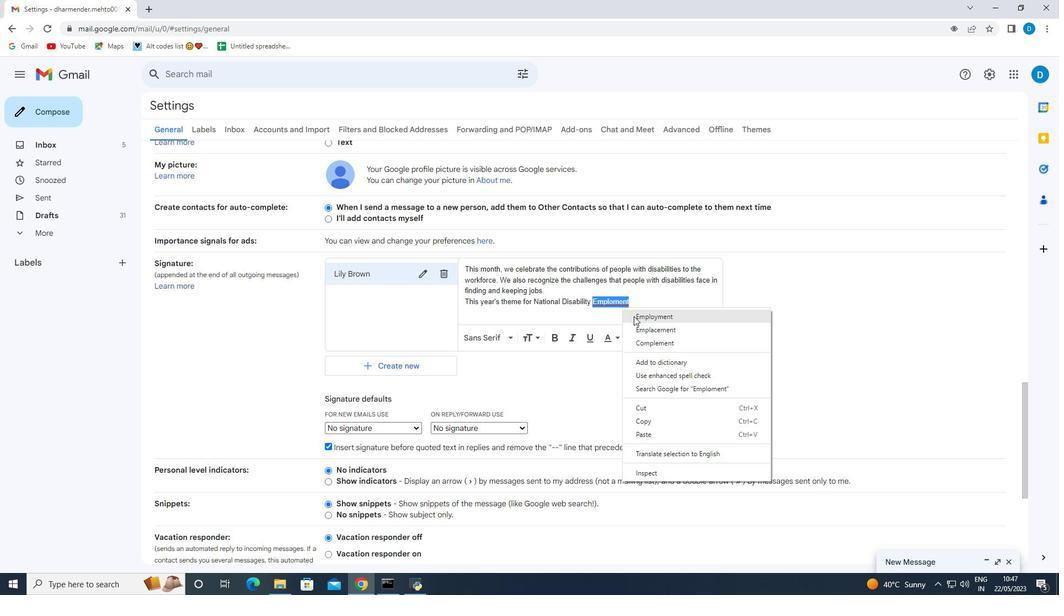 
Action: Mouse moved to (641, 305)
Screenshot: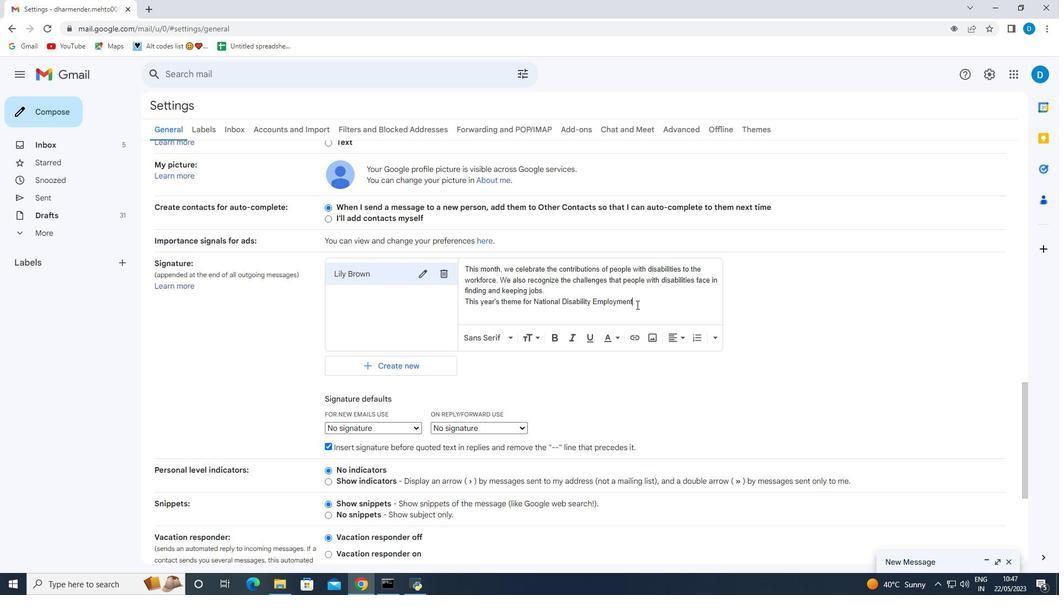 
Action: Mouse pressed left at (641, 305)
Screenshot: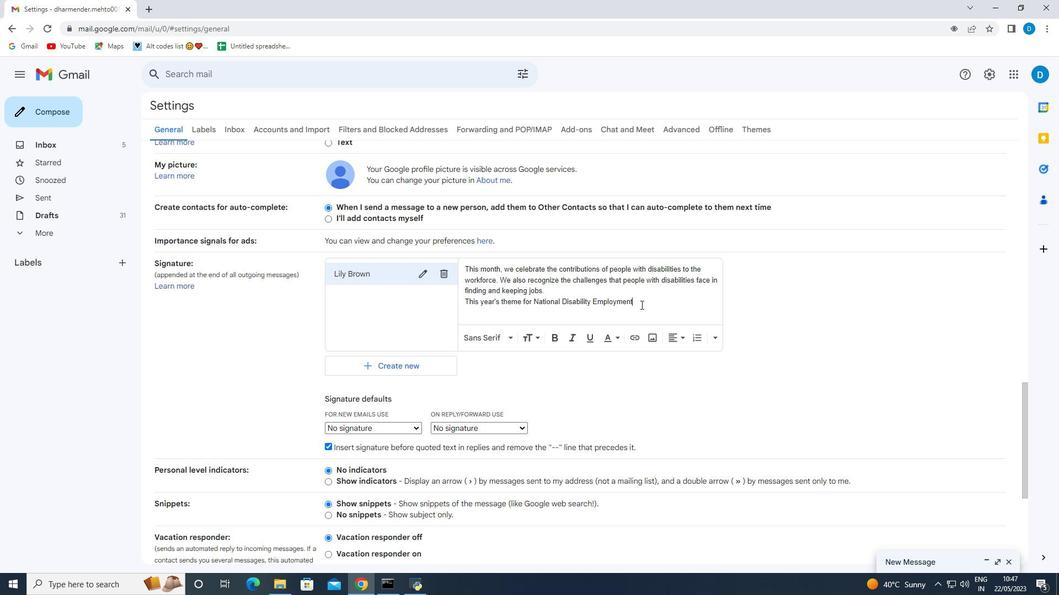 
Action: Key pressed <Key.shift><Key.shift><Key.shift><Key.shift><Key.shift><Key.shift><Key.shift><Key.shift><Key.shift><Key.shift><Key.shift><Key.shift><Key.shift><Key.shift>Awareness<Key.space><Key.shift>Month<Key.space>is<Key.space><Key.shift>A<Key.backspace><Key.shift_r>"<Key.shift>Advani<Key.backspace>cing<Key.space><Key.shift><Key.shift>Ac<Key.backspace>cess<Key.space>and<Key.space><Key.shift><Key.shift><Key.shift>Ea<Key.backspace>quity.<Key.space><Key.shift_r>"<Key.shift>This<Key.space>theme<Key.space>high
Screenshot: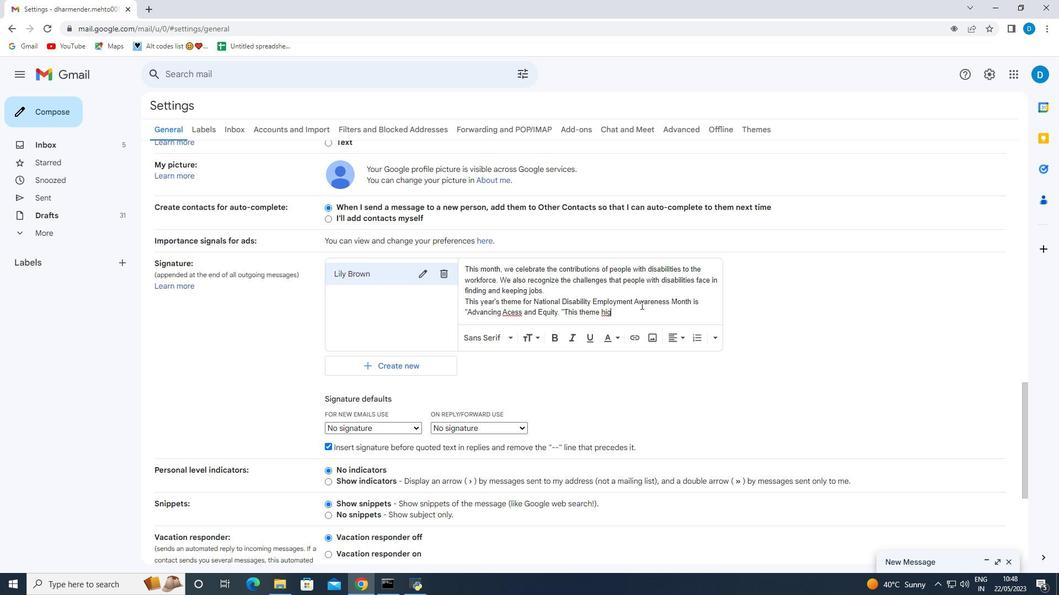 
Action: Mouse moved to (509, 315)
Screenshot: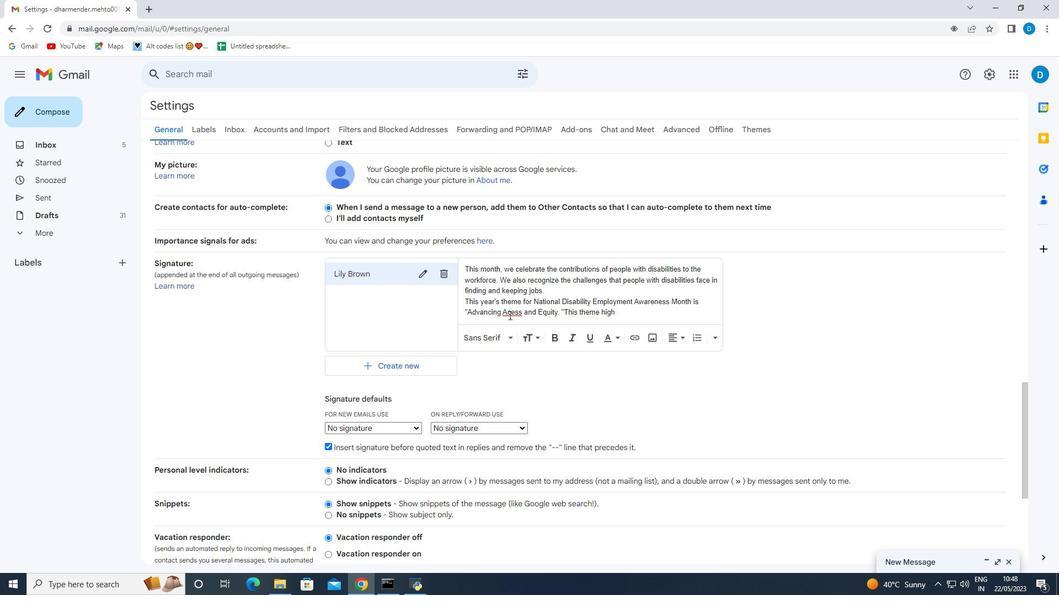 
Action: Mouse pressed left at (509, 315)
Screenshot: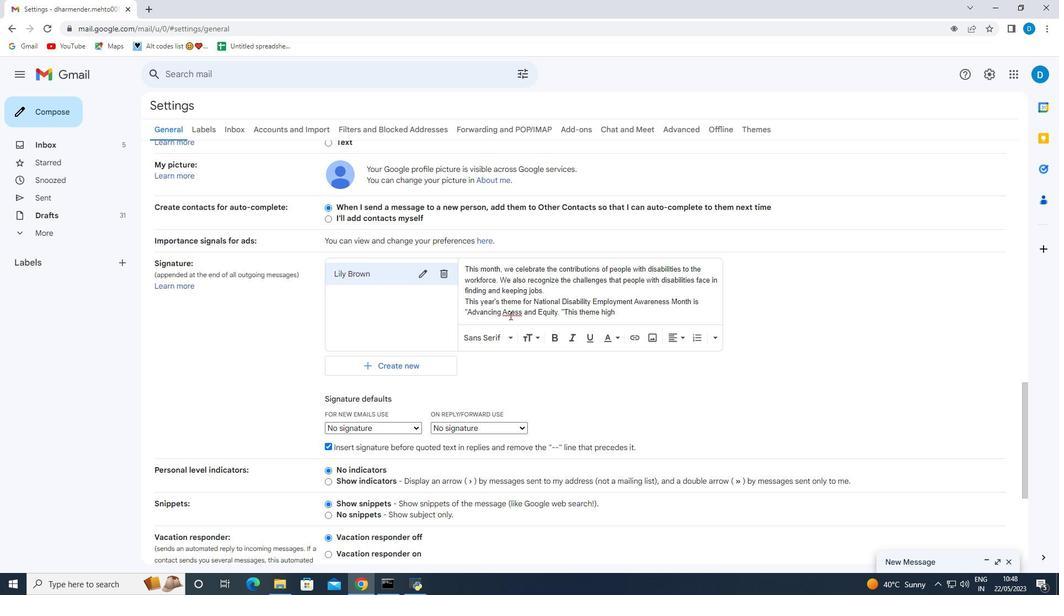 
Action: Mouse moved to (513, 339)
Screenshot: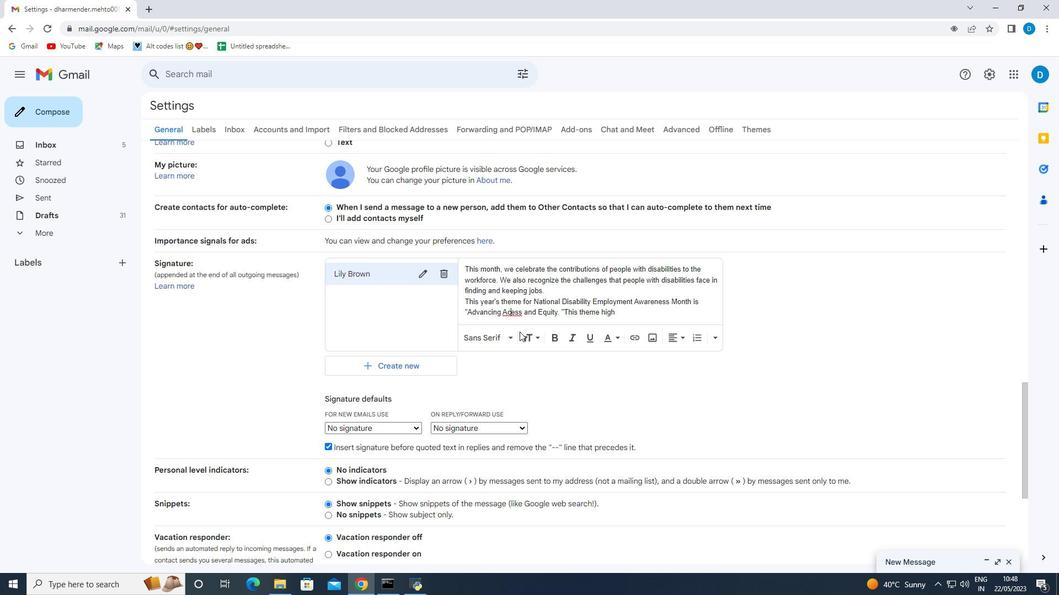 
Action: Key pressed c
Screenshot: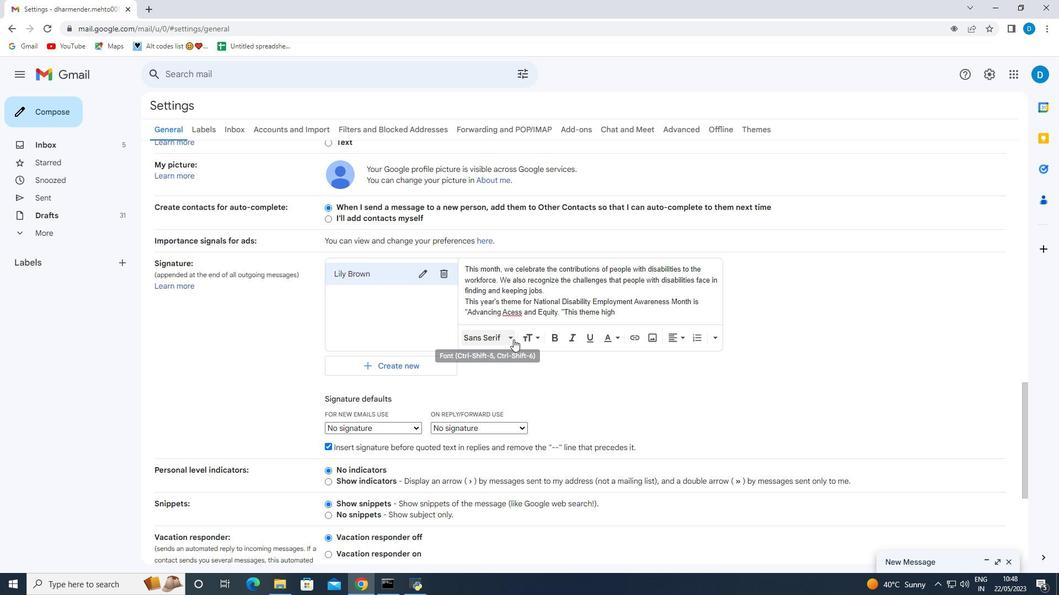 
Action: Mouse moved to (621, 312)
Screenshot: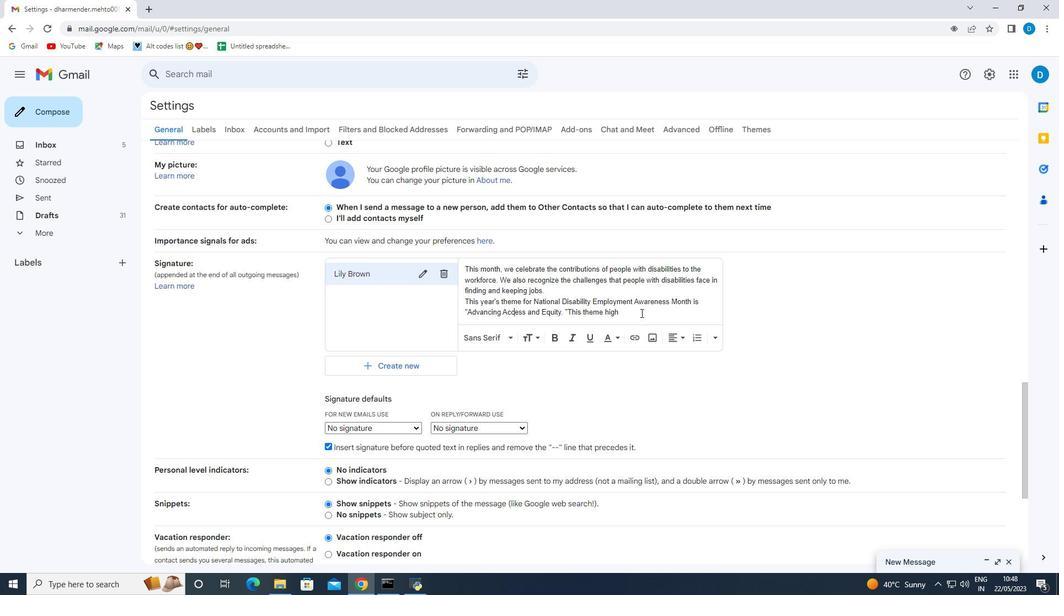 
Action: Mouse pressed left at (621, 312)
Screenshot: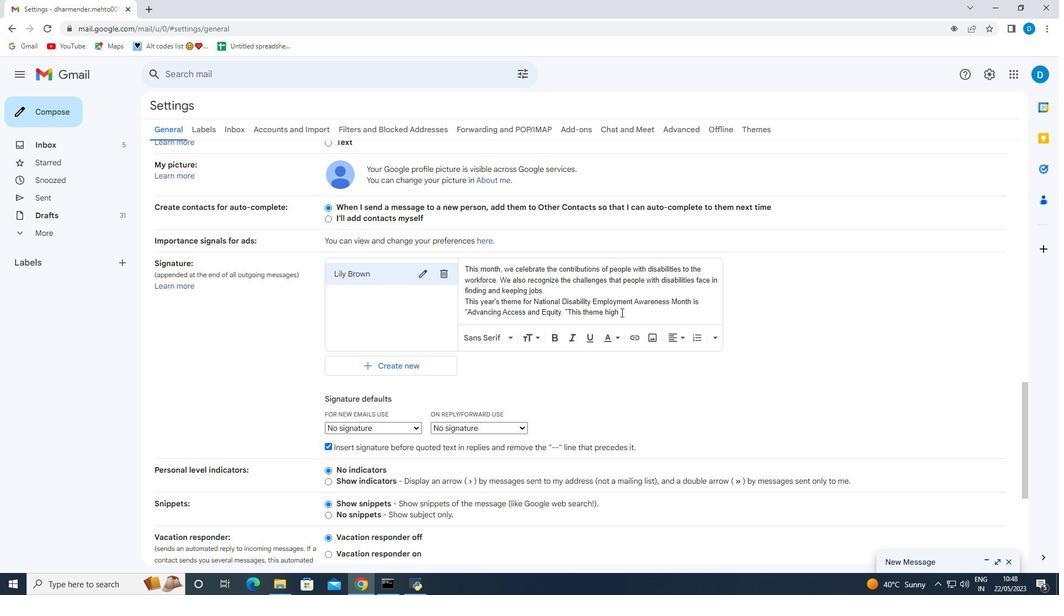 
Action: Mouse moved to (621, 312)
Screenshot: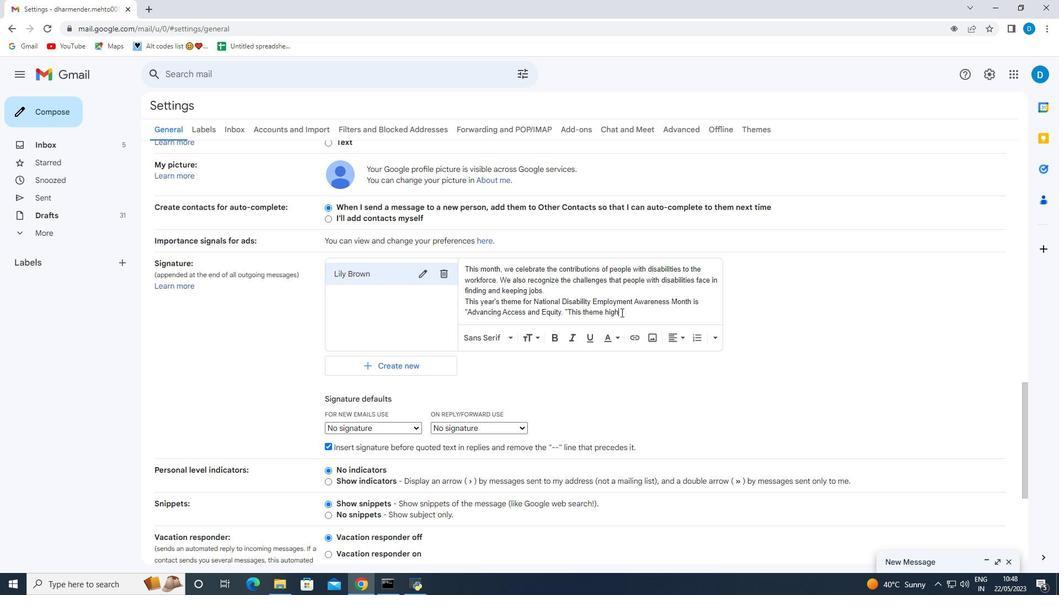 
Action: Key pressed lights<Key.space>the<Key.space>importance<Key.space>of<Key.space>creatt<Key.backspace><Key.backspace>ting<Key.space>an<Key.space>inclusive<Key.space>workforce<Key.space>where<Key.space>everyoneh<Key.backspace><Key.space>has<Key.space>the<Key.space>opportunity<Key.space>to<Key.space>success<Key.backspace><Key.backspace>ed.
Screenshot: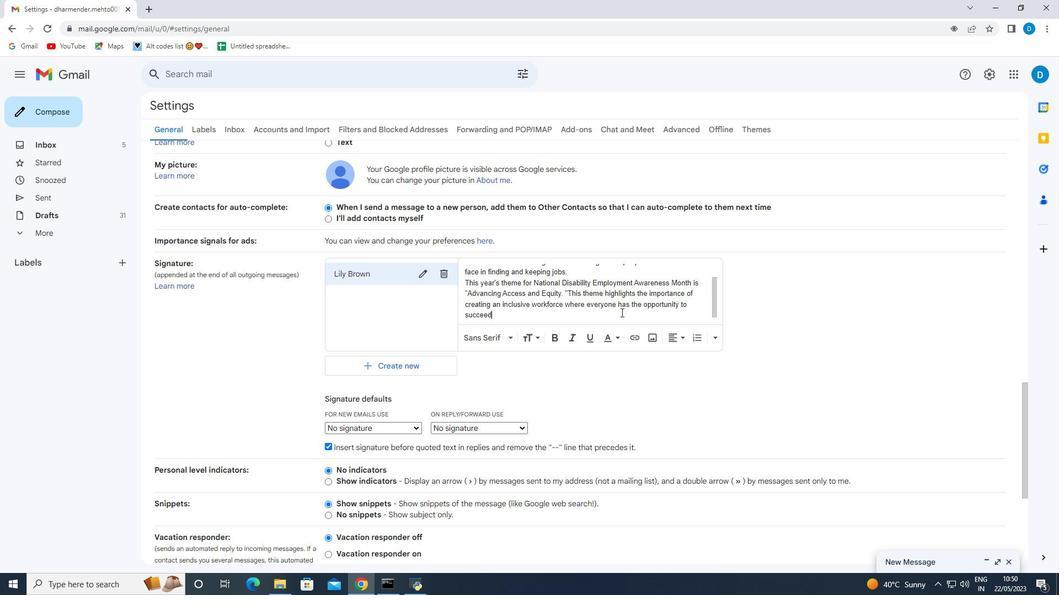 
Action: Mouse moved to (482, 326)
Screenshot: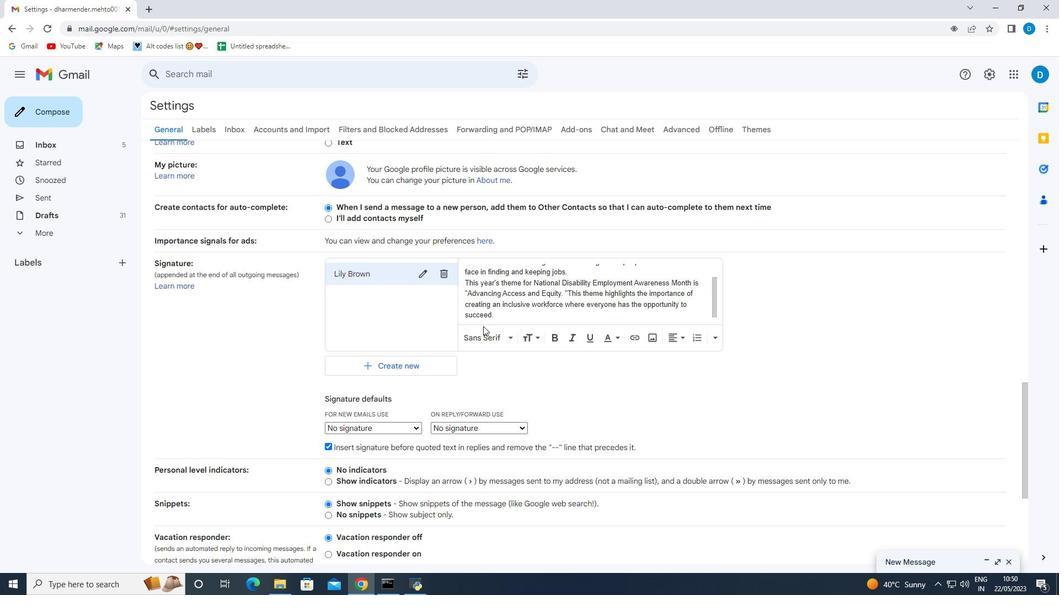 
Action: Key pressed <Key.enter><Key.enter><Key.shift>L<Key.backspace><Key.backspace><Key.enter>th<Key.backspace><Key.backspace><Key.shift>R<Key.backspace><Key.shift>Thank<Key.space><Key.shift>You<Key.space><Key.enter><Key.shift><Key.shift><Key.shift><Key.shift><Key.shift><Key.shift><Key.shift><Key.shift><Key.shift><Key.shift><Key.shift><Key.shift><Key.shift><Key.shift>Lily<Key.space><Key.shift>Brown
Screenshot: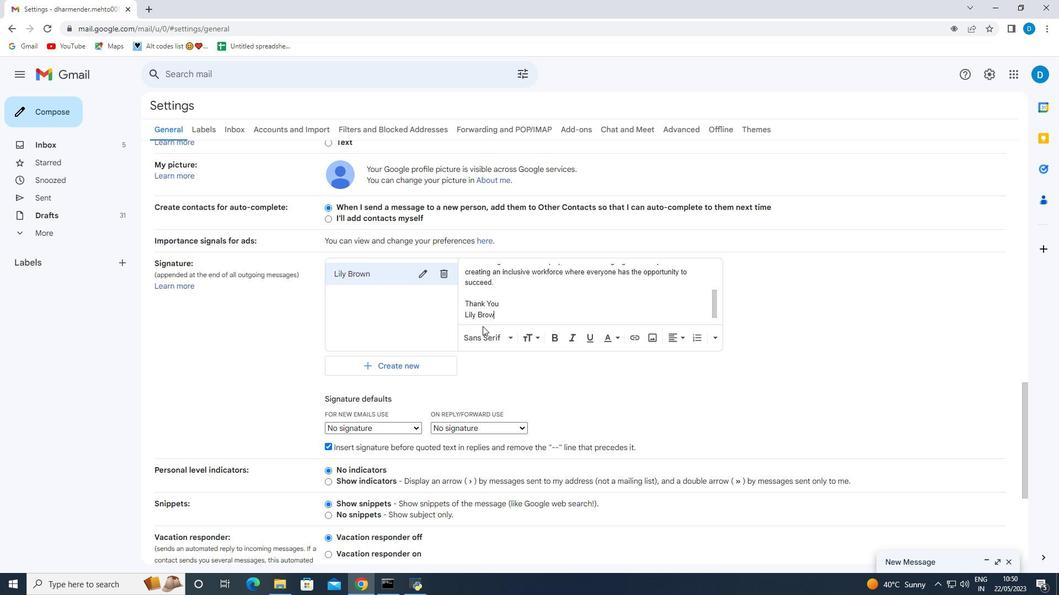 
Action: Mouse moved to (376, 423)
Screenshot: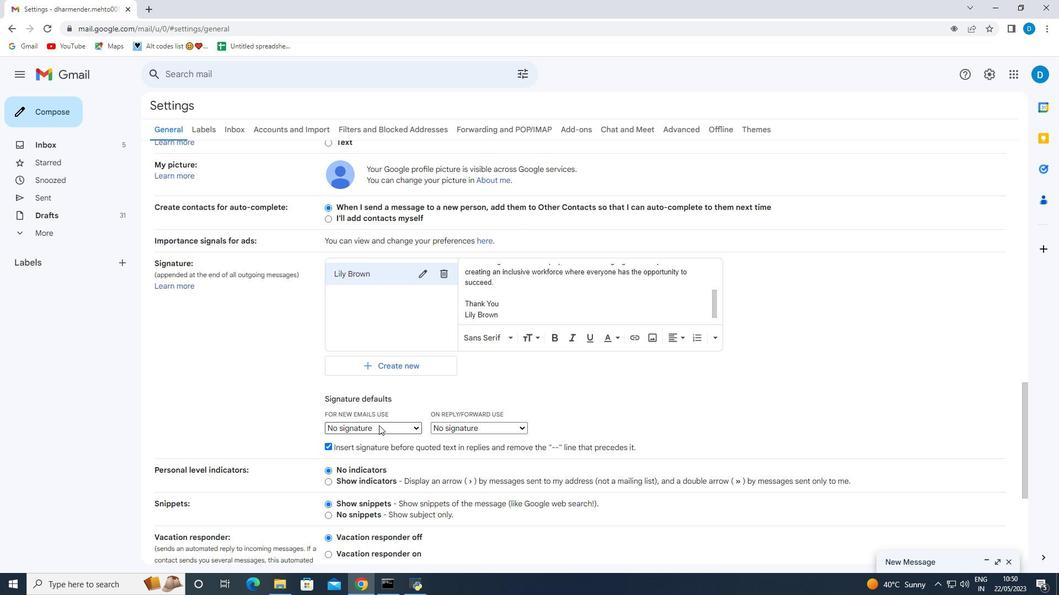 
Action: Mouse pressed left at (376, 423)
Screenshot: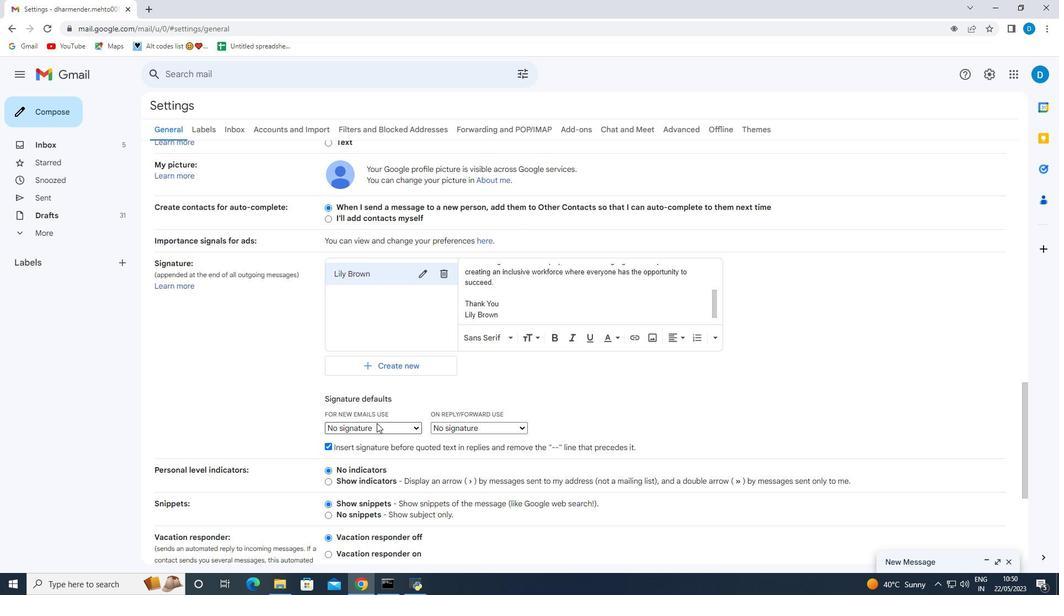 
Action: Mouse moved to (376, 445)
Screenshot: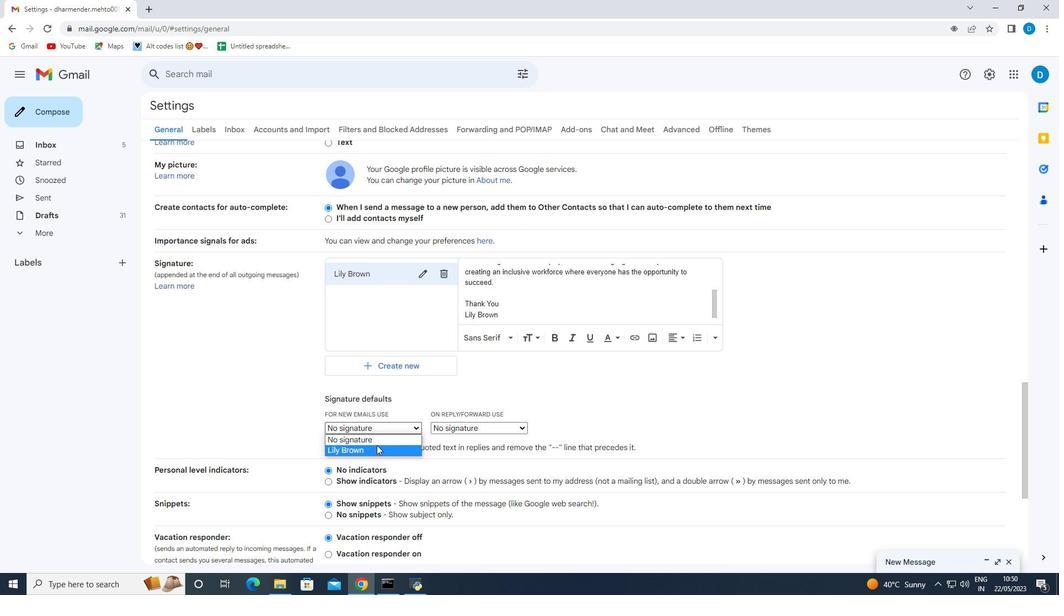 
Action: Mouse pressed left at (376, 445)
Screenshot: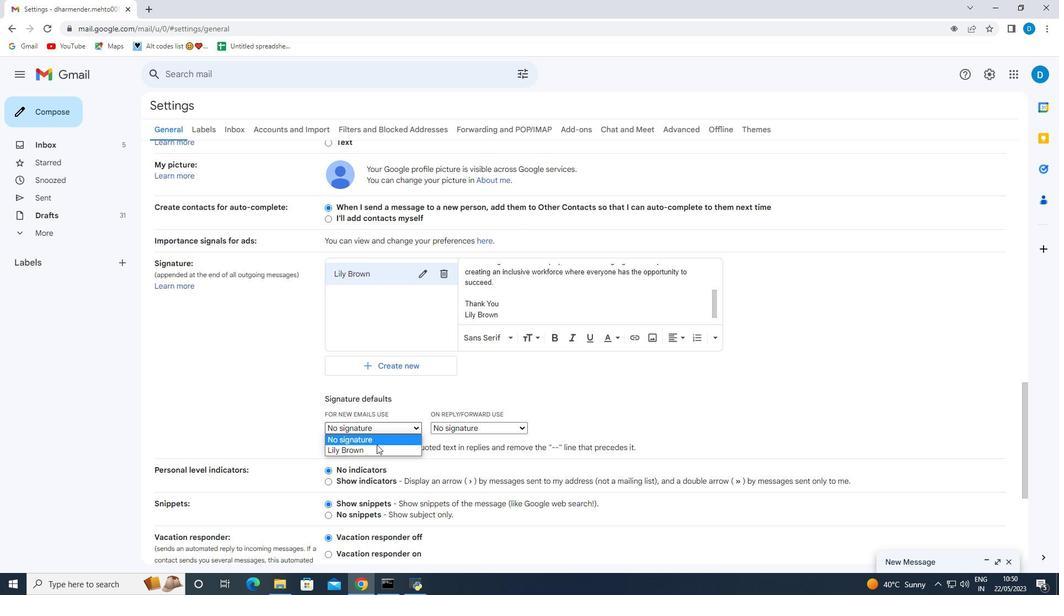 
Action: Mouse moved to (376, 432)
Screenshot: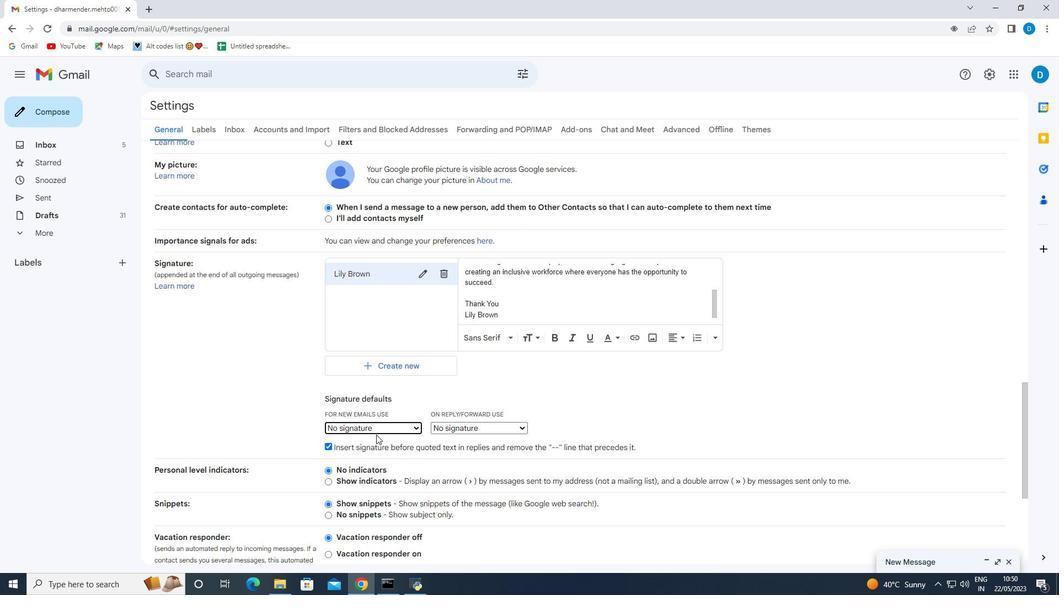 
Action: Mouse pressed left at (376, 432)
Screenshot: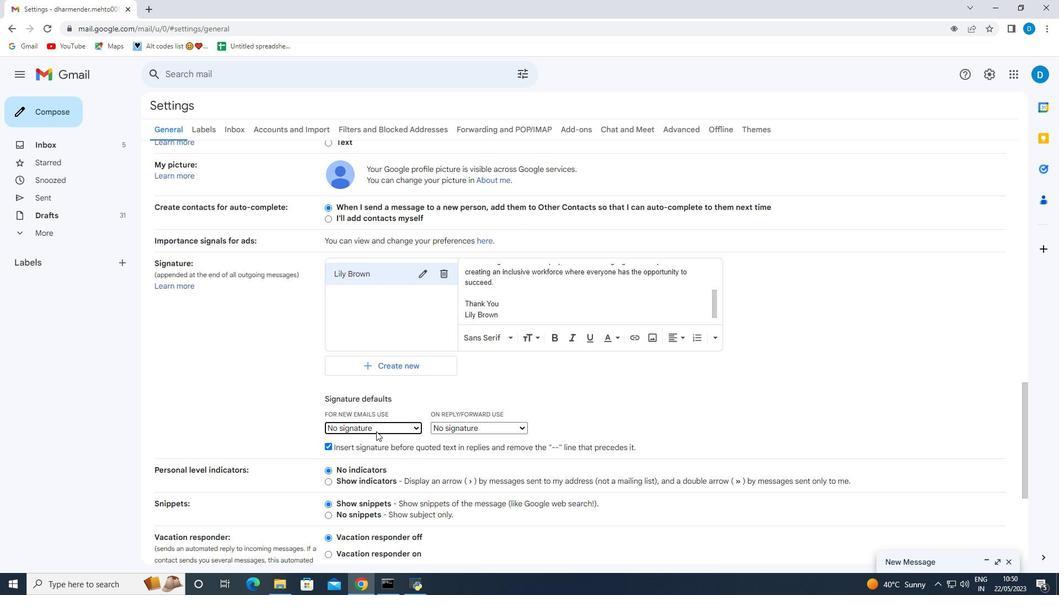 
Action: Mouse moved to (374, 448)
Screenshot: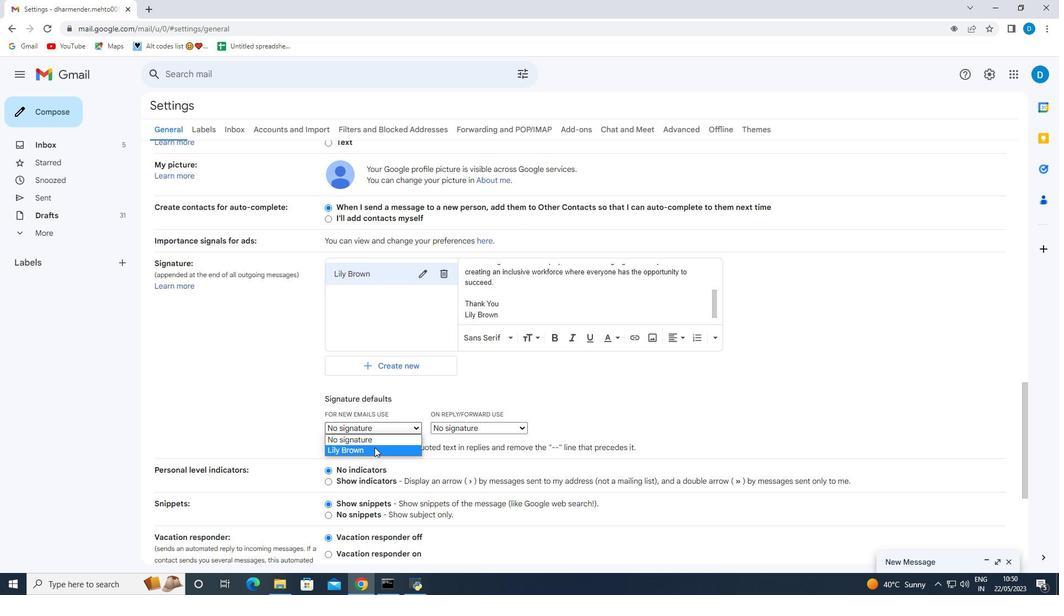 
Action: Mouse pressed left at (374, 448)
Screenshot: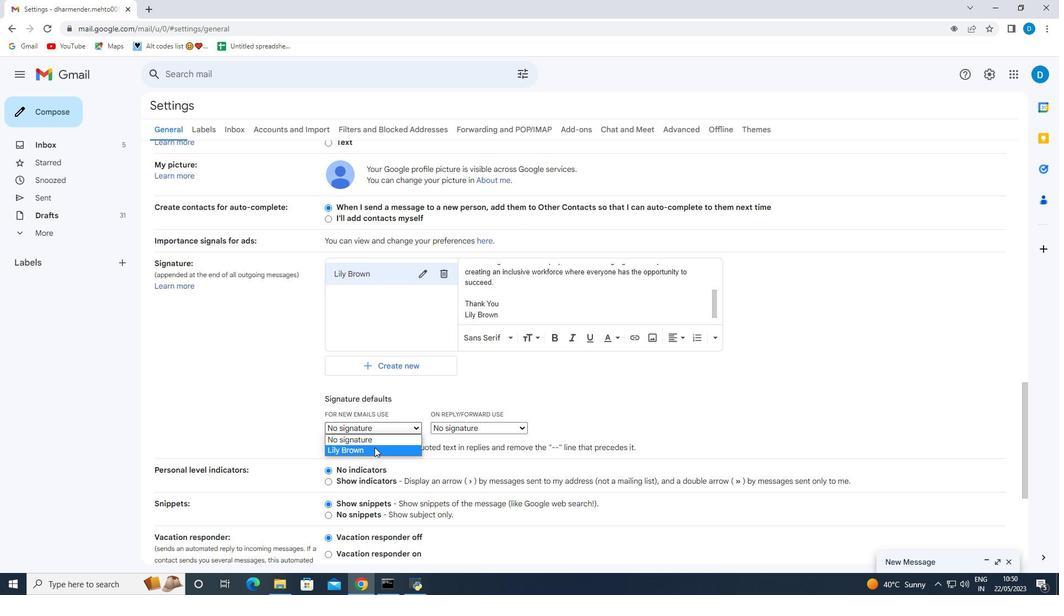 
Action: Mouse moved to (452, 427)
Screenshot: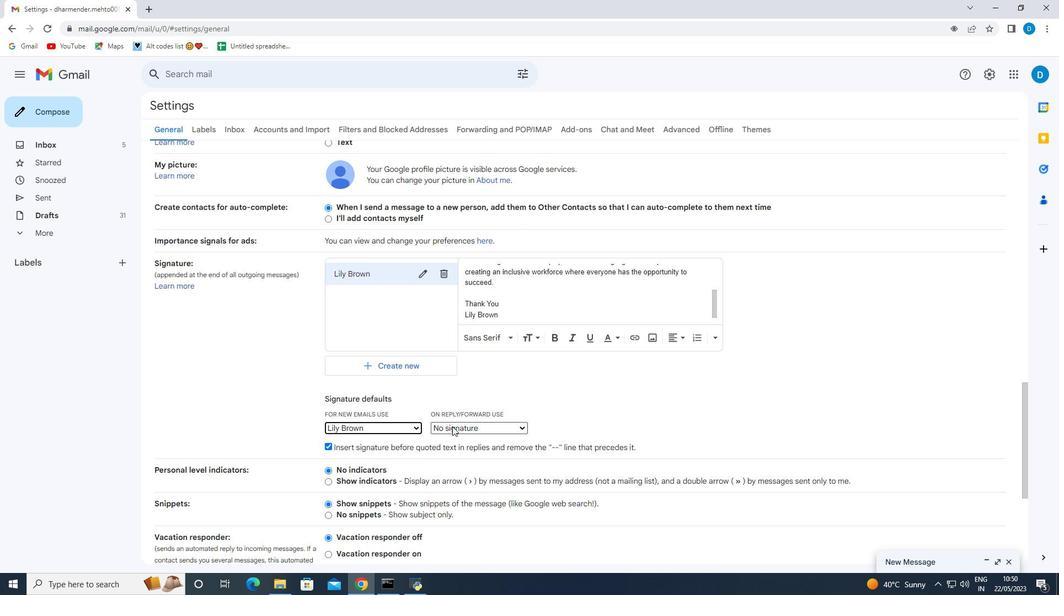 
Action: Mouse pressed left at (452, 427)
Screenshot: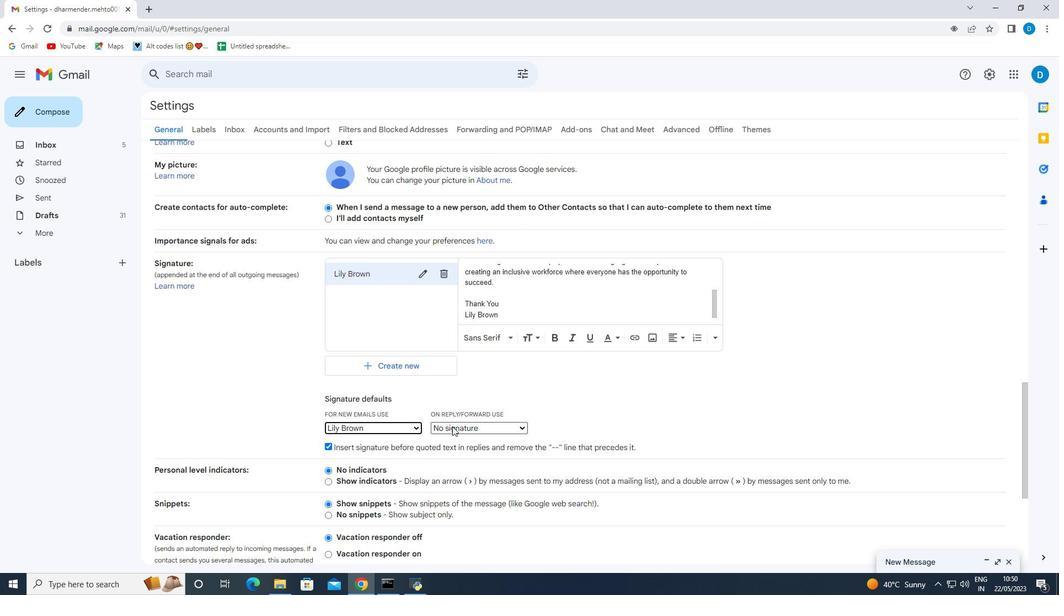 
Action: Mouse moved to (449, 455)
Screenshot: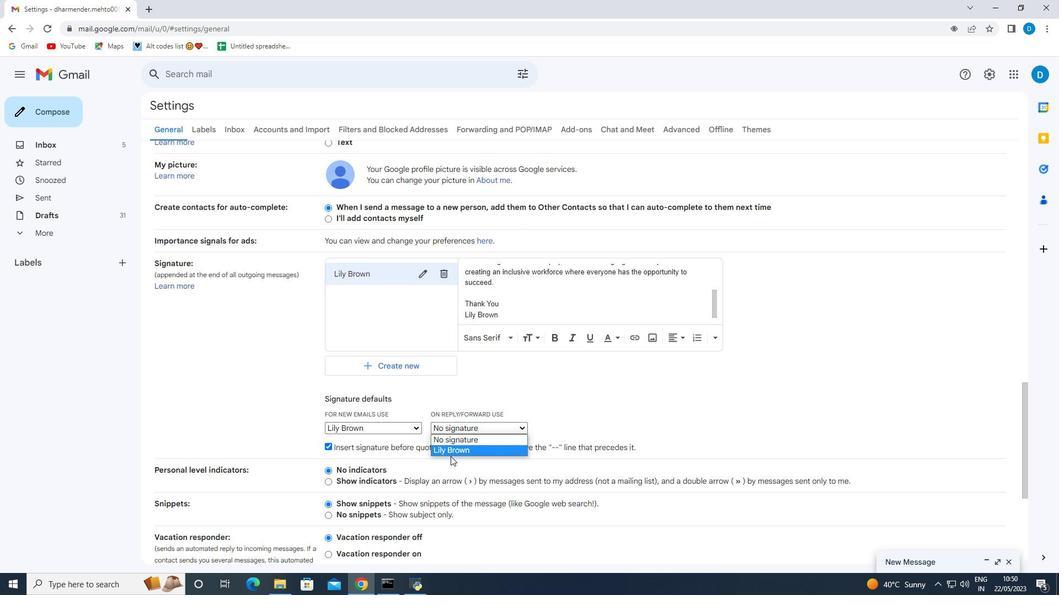 
Action: Mouse pressed left at (449, 455)
Screenshot: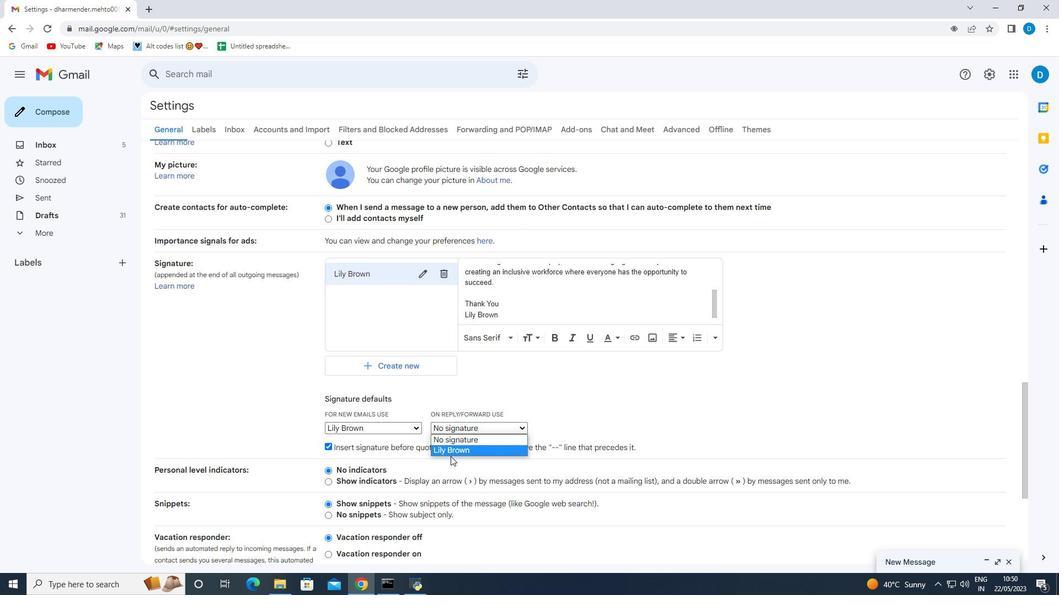 
Action: Mouse scrolled (449, 454) with delta (0, 0)
Screenshot: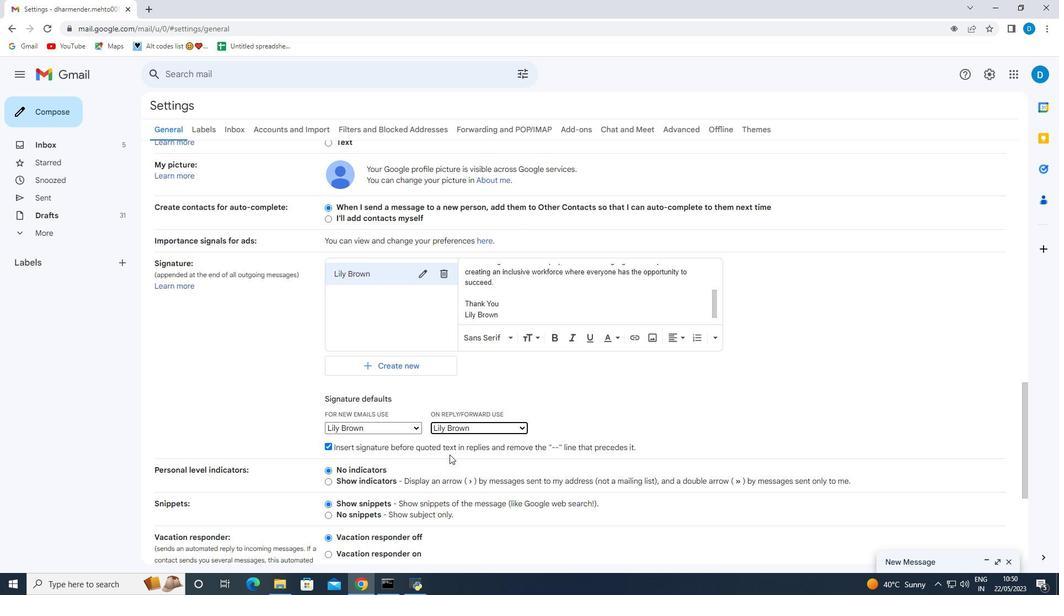 
Action: Mouse scrolled (449, 454) with delta (0, 0)
Screenshot: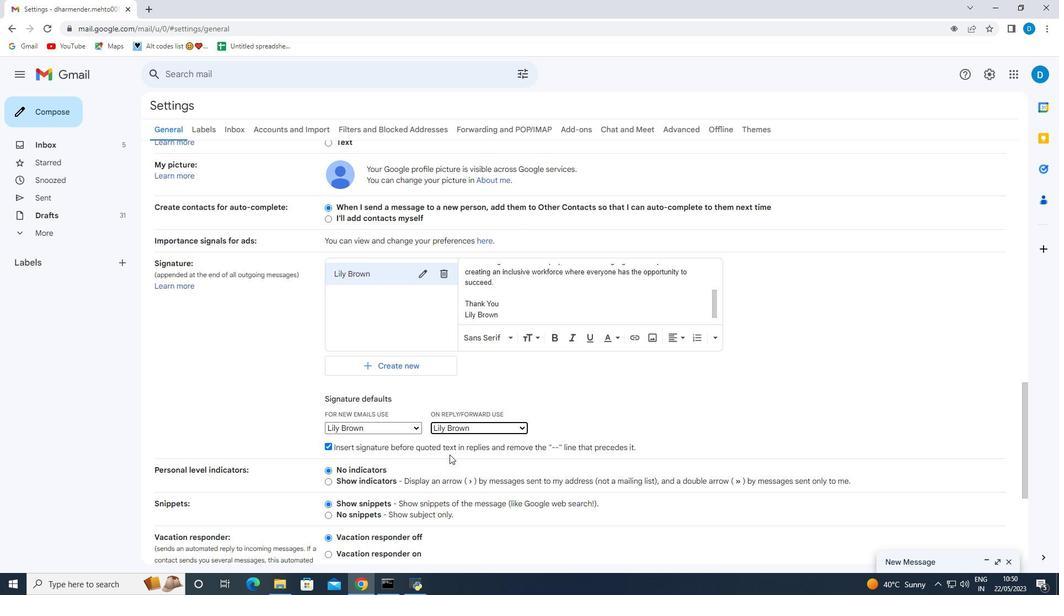 
Action: Mouse scrolled (449, 454) with delta (0, 0)
Screenshot: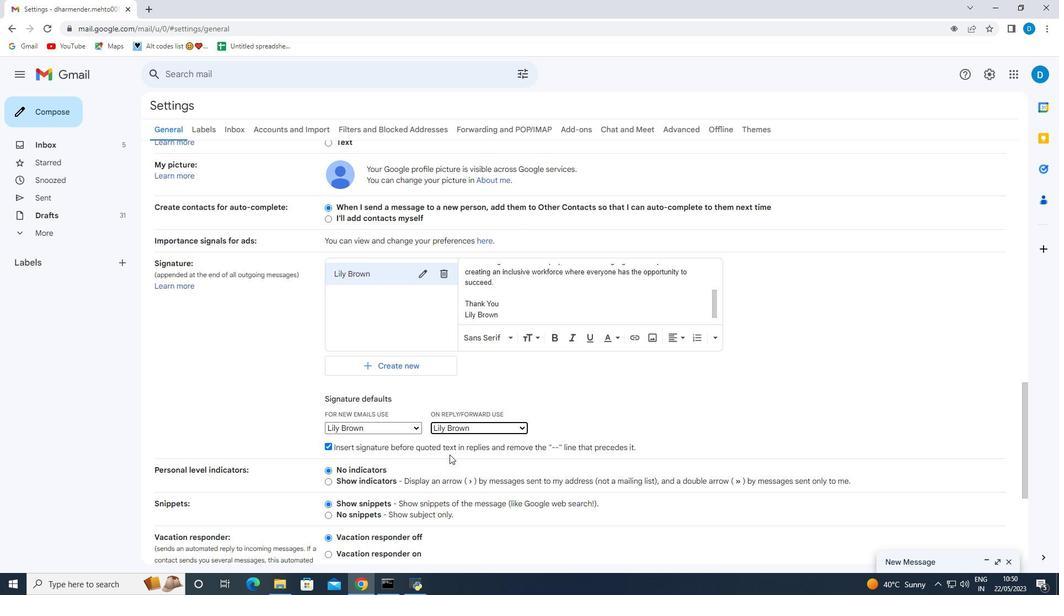 
Action: Mouse scrolled (449, 454) with delta (0, 0)
Screenshot: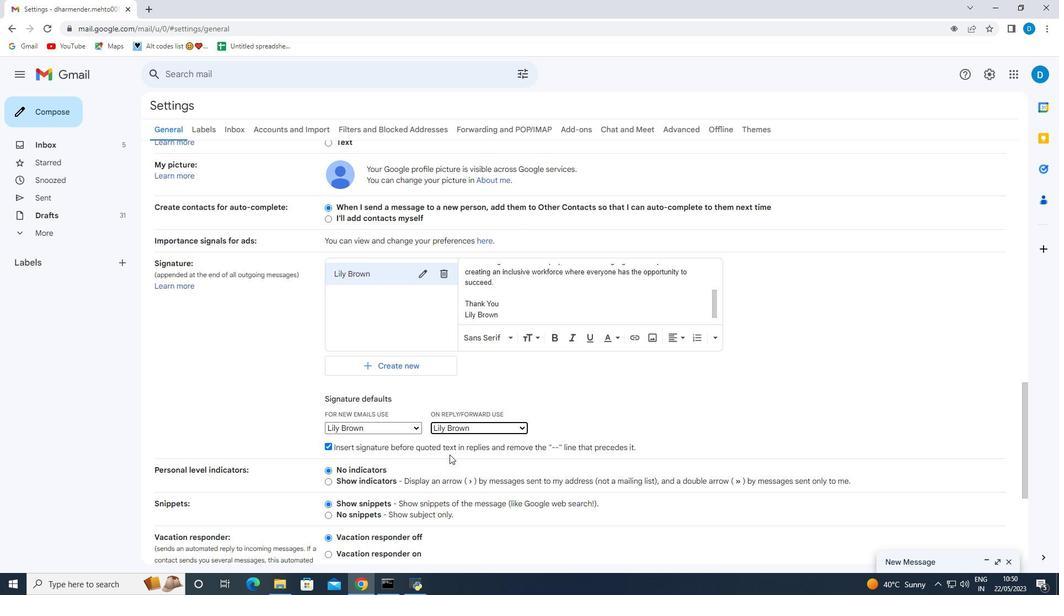 
Action: Mouse scrolled (449, 454) with delta (0, 0)
Screenshot: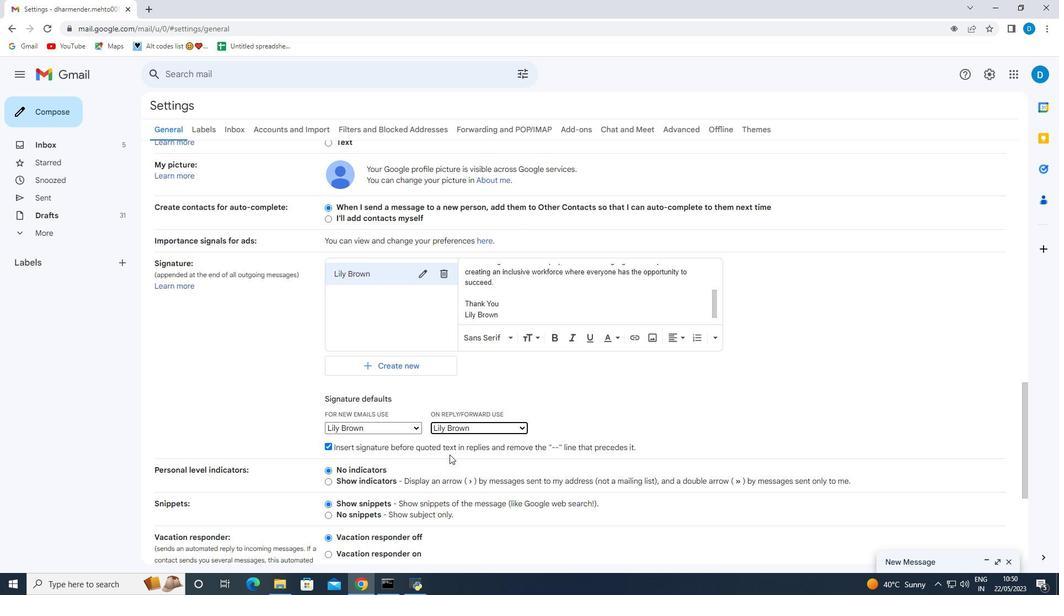 
Action: Mouse scrolled (449, 454) with delta (0, 0)
Screenshot: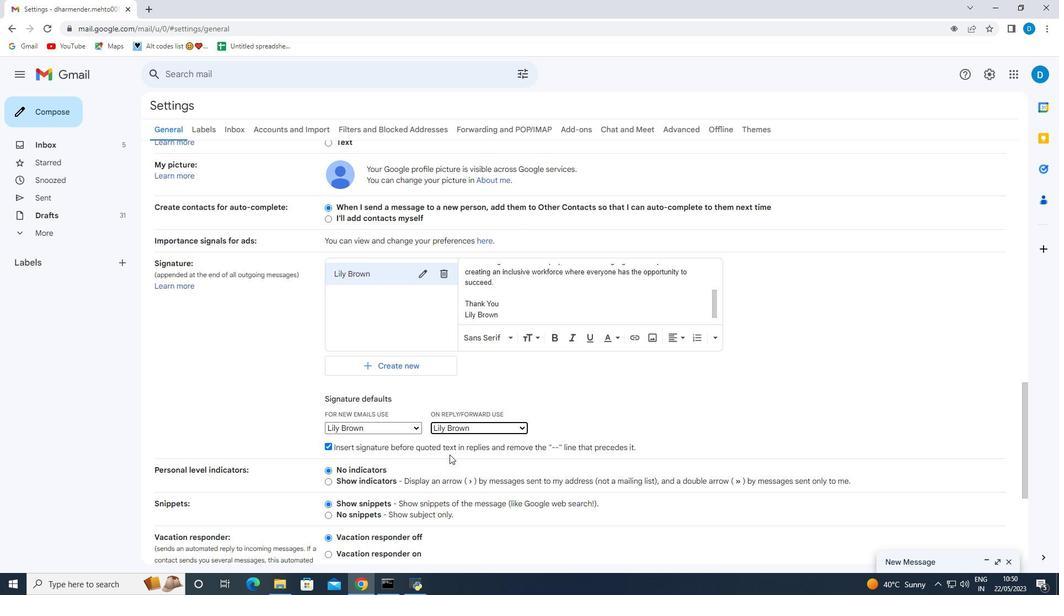
Action: Mouse moved to (540, 509)
Screenshot: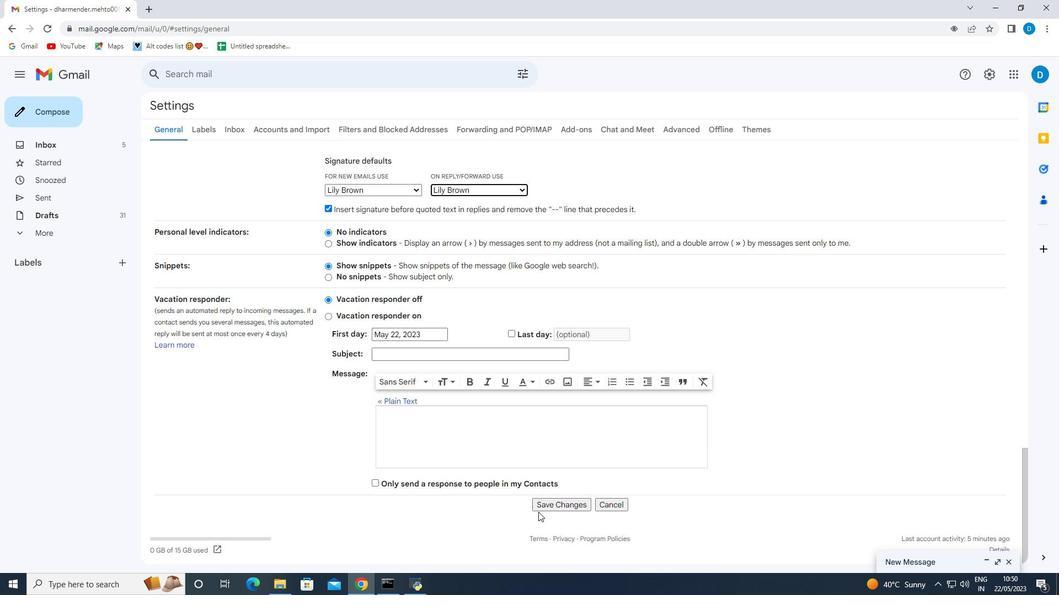 
Action: Mouse pressed left at (540, 509)
Screenshot: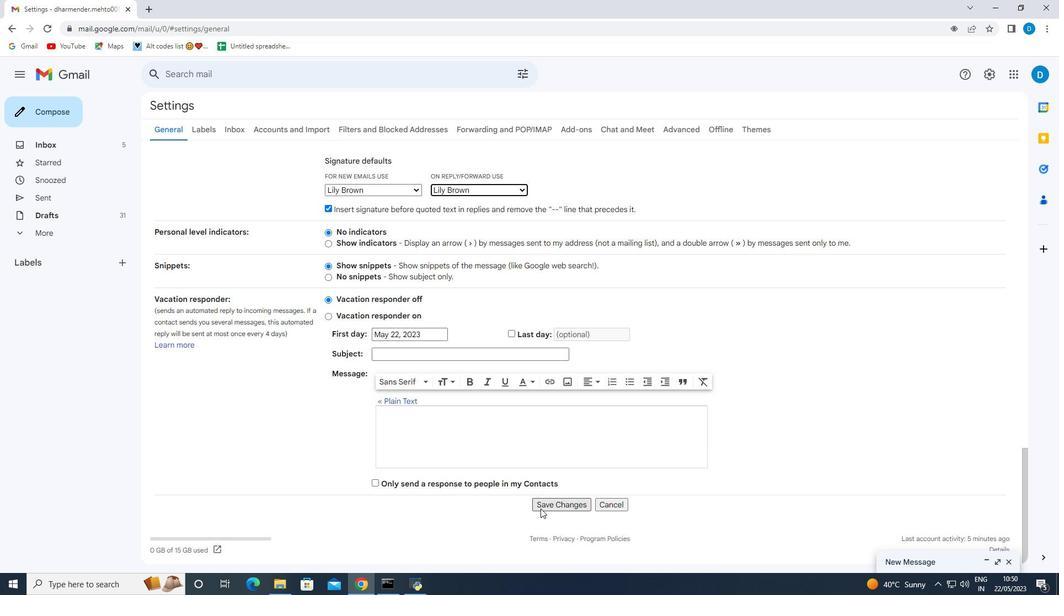 
Action: Mouse moved to (1012, 565)
Screenshot: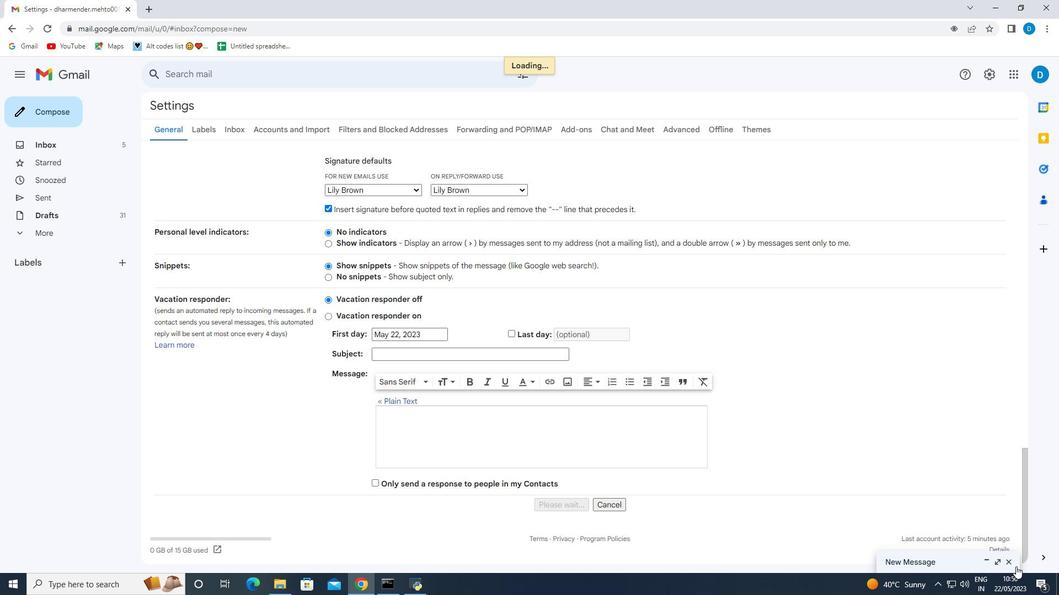 
Action: Mouse pressed left at (1012, 565)
Screenshot: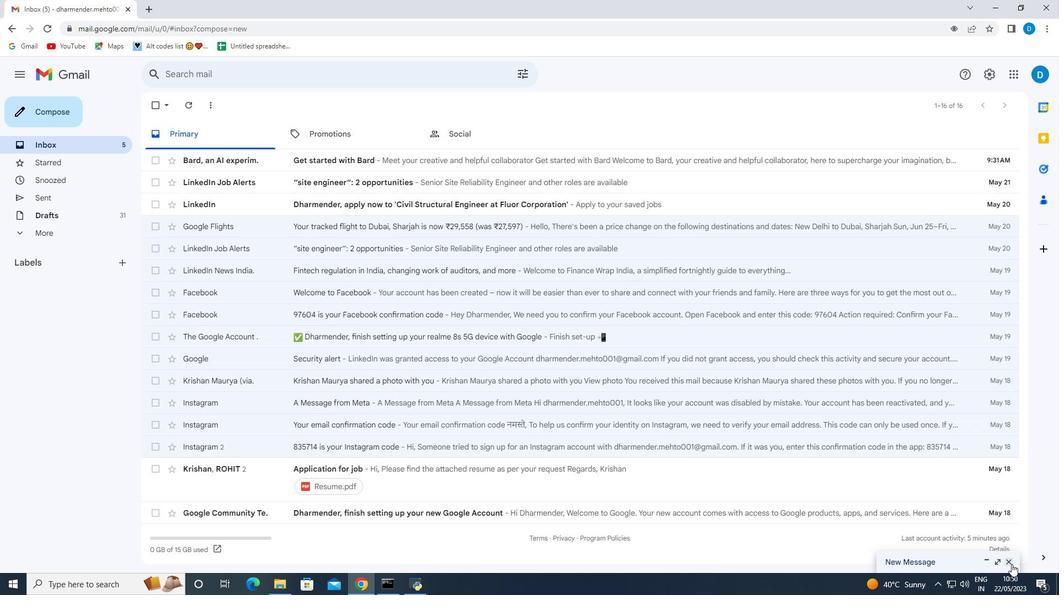 
Action: Mouse moved to (93, 267)
Screenshot: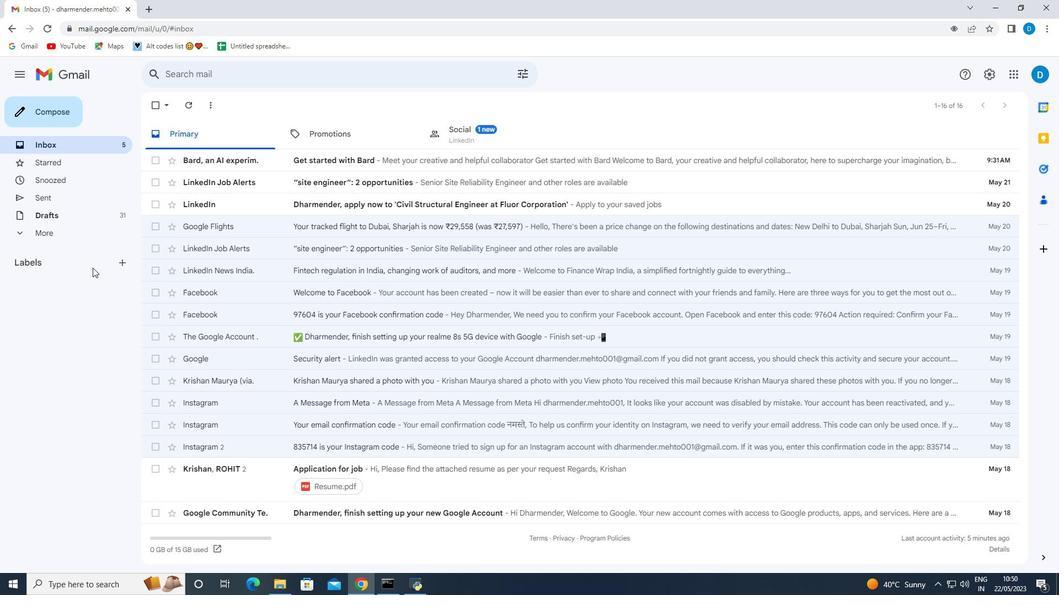 
Action: Mouse pressed left at (93, 267)
Screenshot: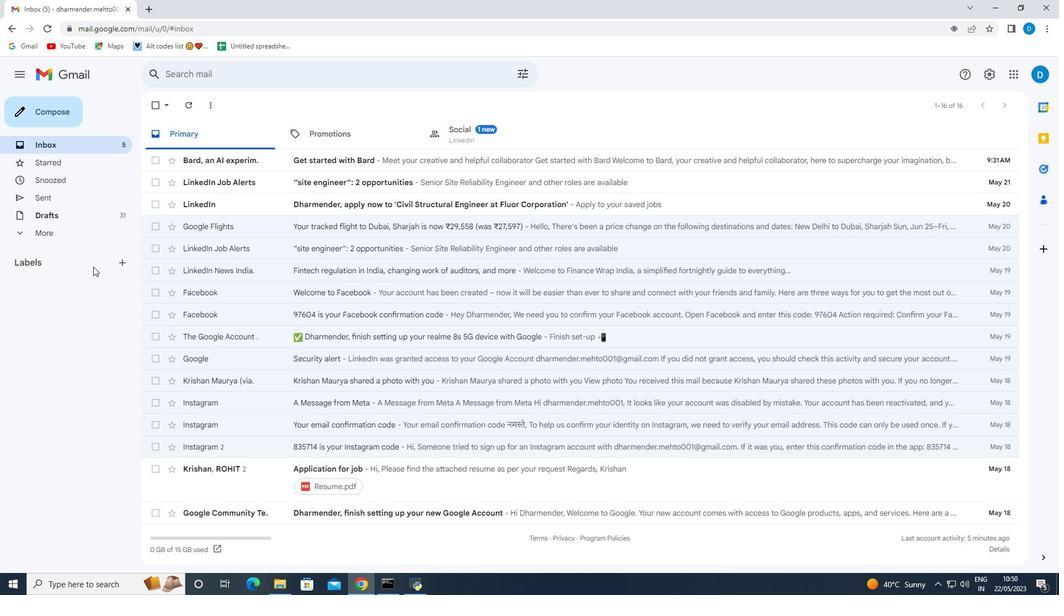 
Action: Mouse moved to (120, 263)
Screenshot: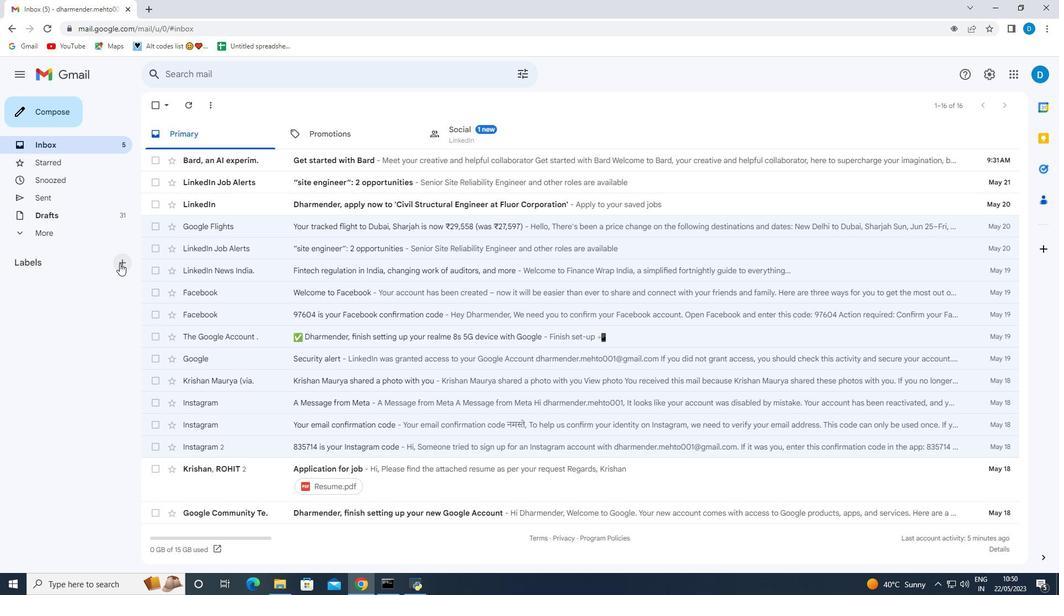 
Action: Mouse pressed left at (120, 263)
Screenshot: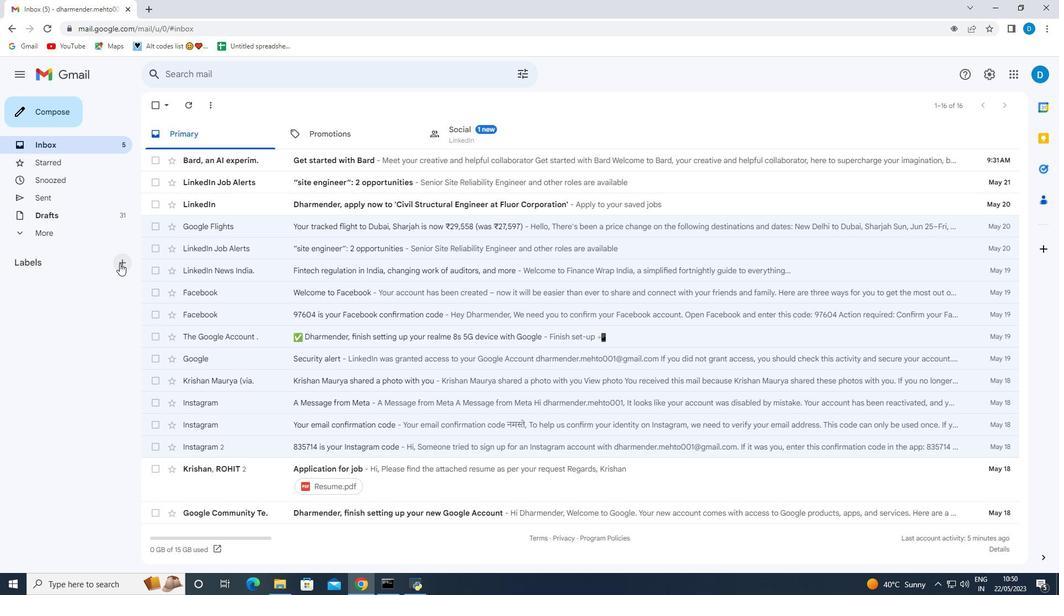 
Action: Mouse moved to (471, 301)
Screenshot: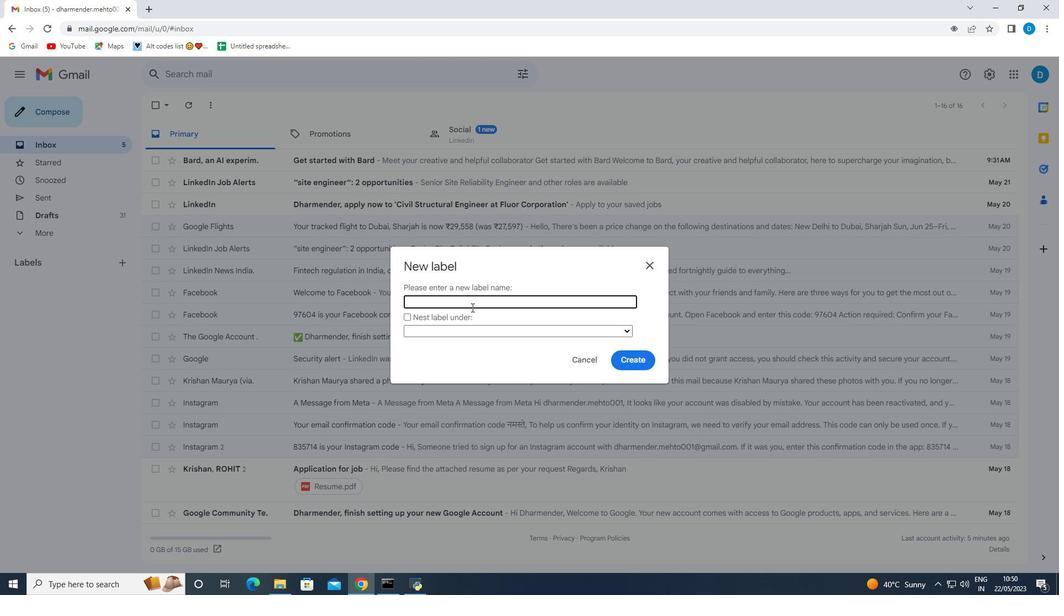 
Action: Mouse pressed left at (471, 301)
Screenshot: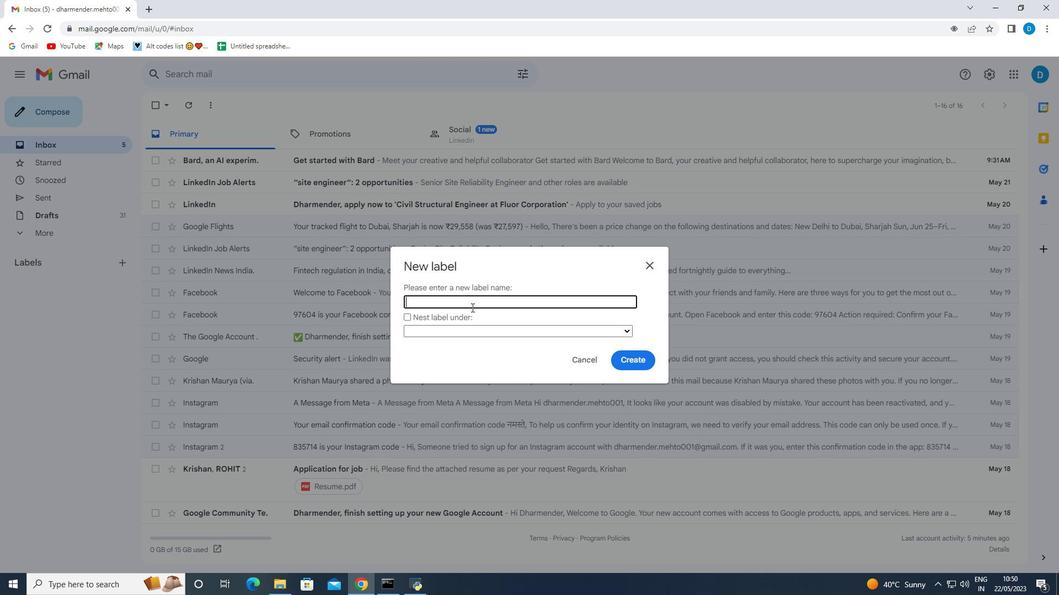 
Action: Key pressed <Key.shift>Refunds
Screenshot: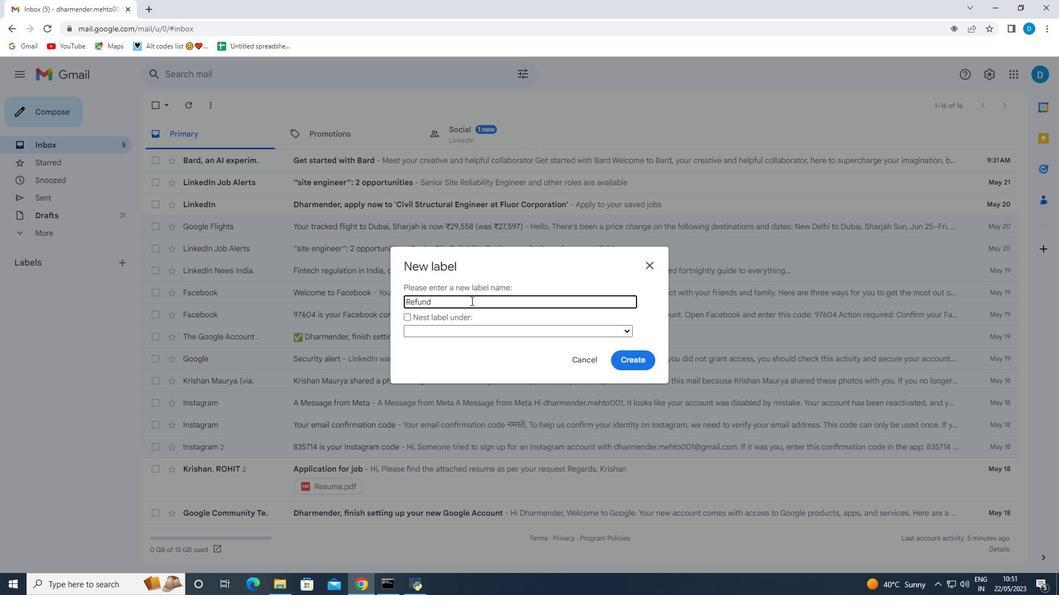 
Action: Mouse moved to (624, 359)
Screenshot: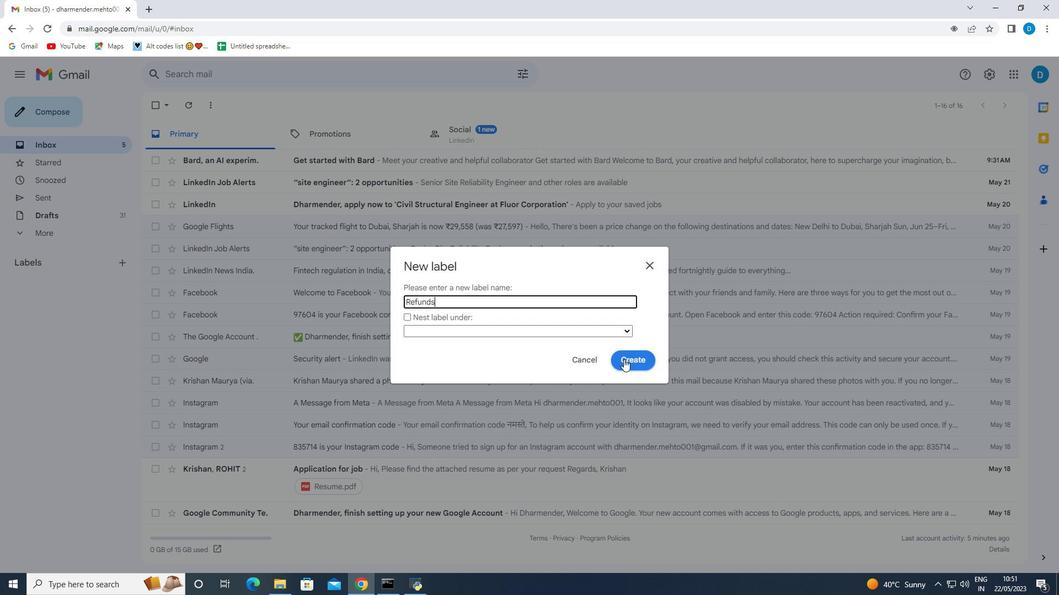 
Action: Mouse pressed left at (624, 359)
Screenshot: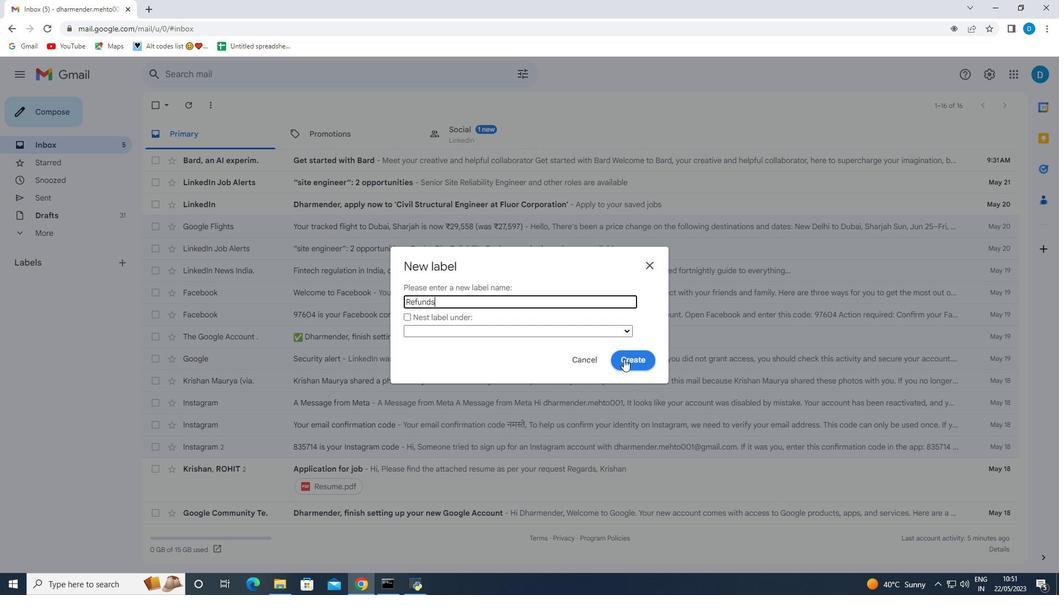 
Action: Mouse moved to (121, 283)
Screenshot: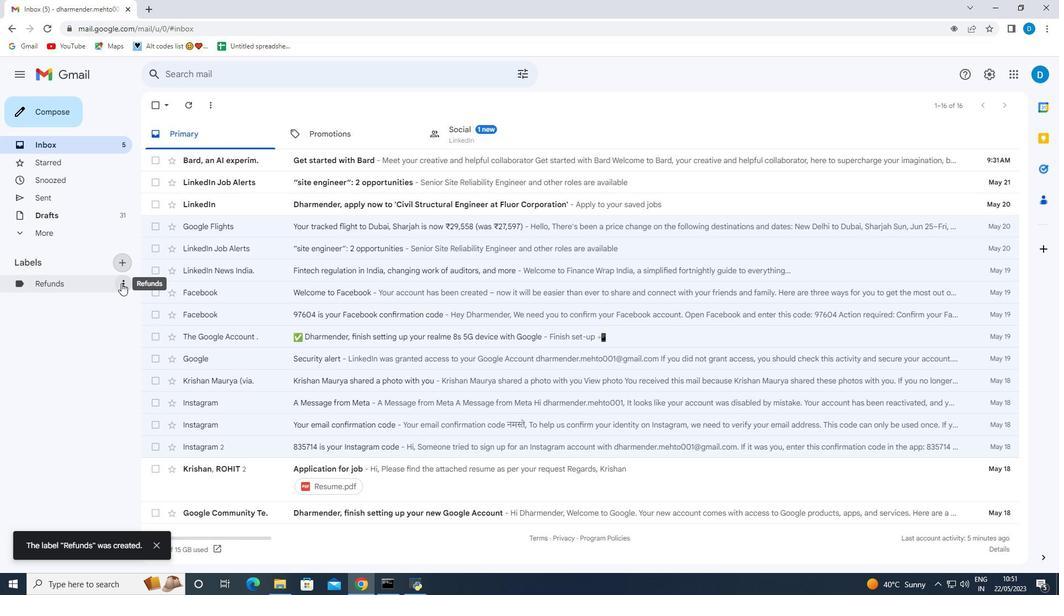 
Action: Mouse pressed left at (121, 283)
Screenshot: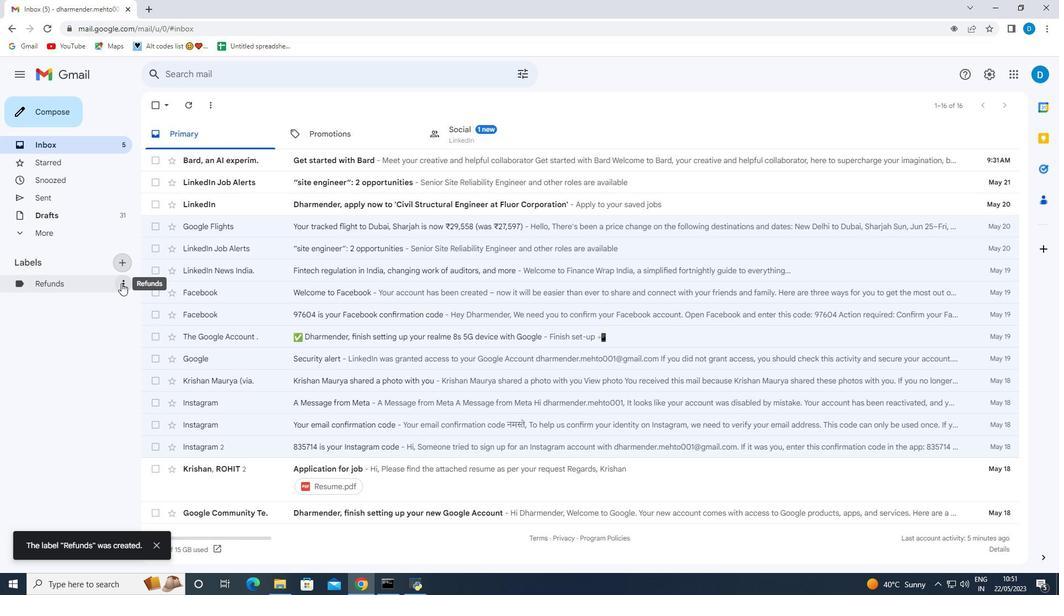 
Action: Mouse moved to (167, 301)
Screenshot: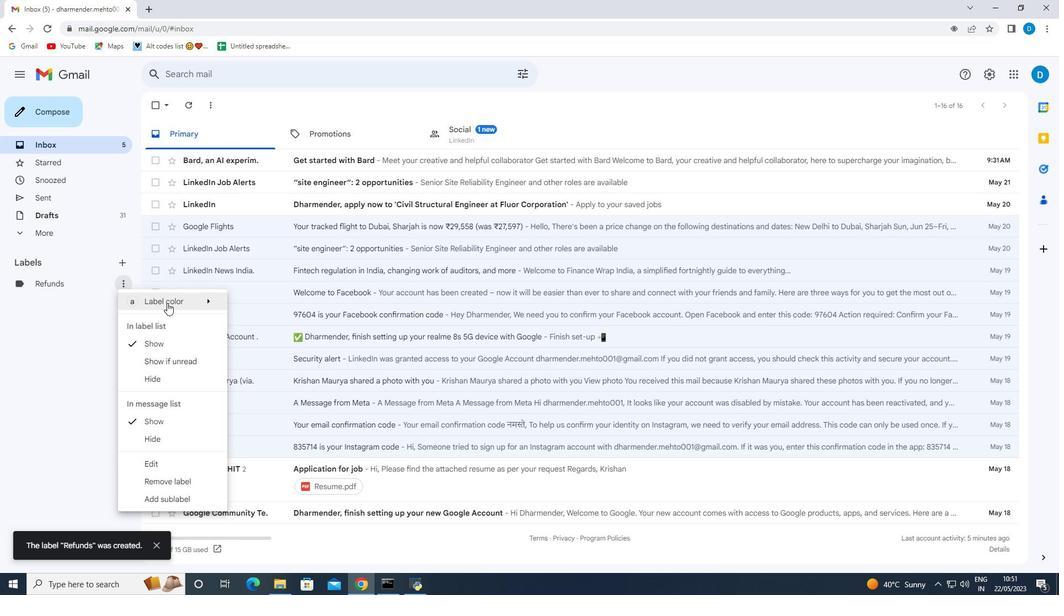 
Action: Mouse pressed left at (167, 301)
Screenshot: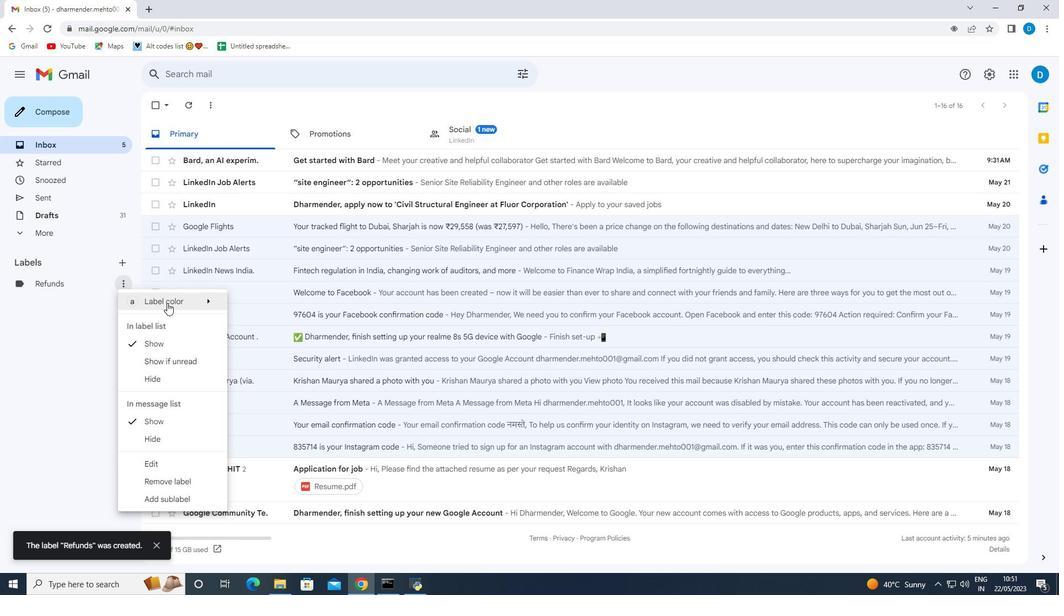 
Action: Mouse moved to (322, 362)
Screenshot: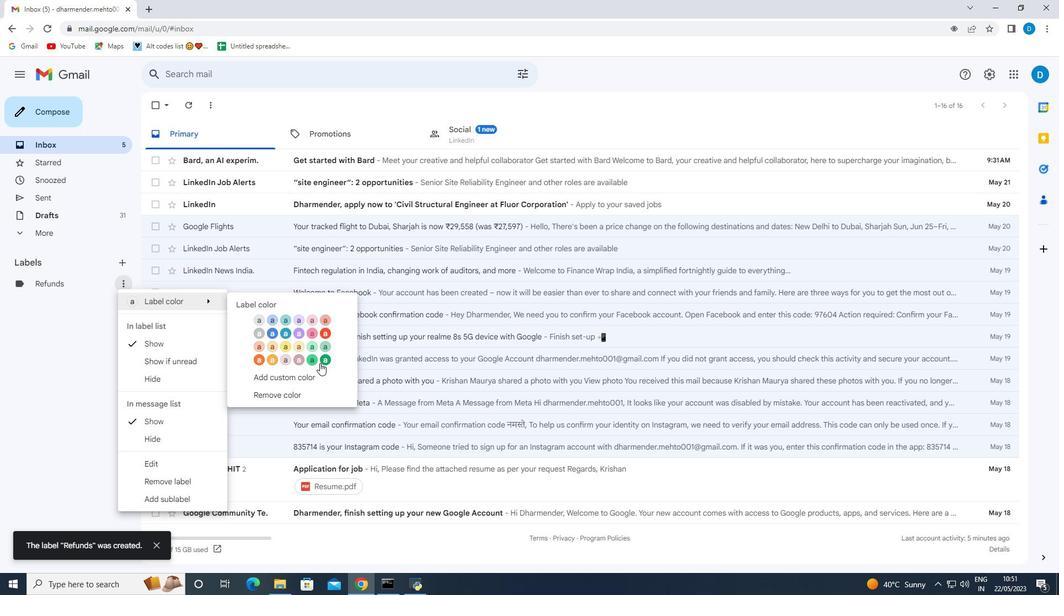 
Action: Mouse pressed left at (322, 362)
Screenshot: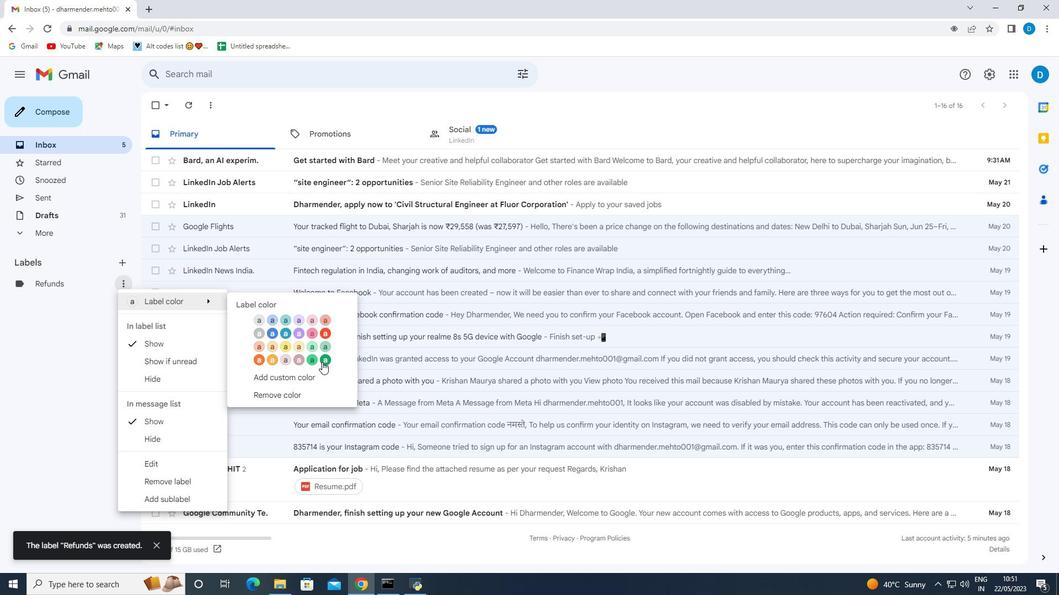 
Action: Mouse moved to (41, 112)
Screenshot: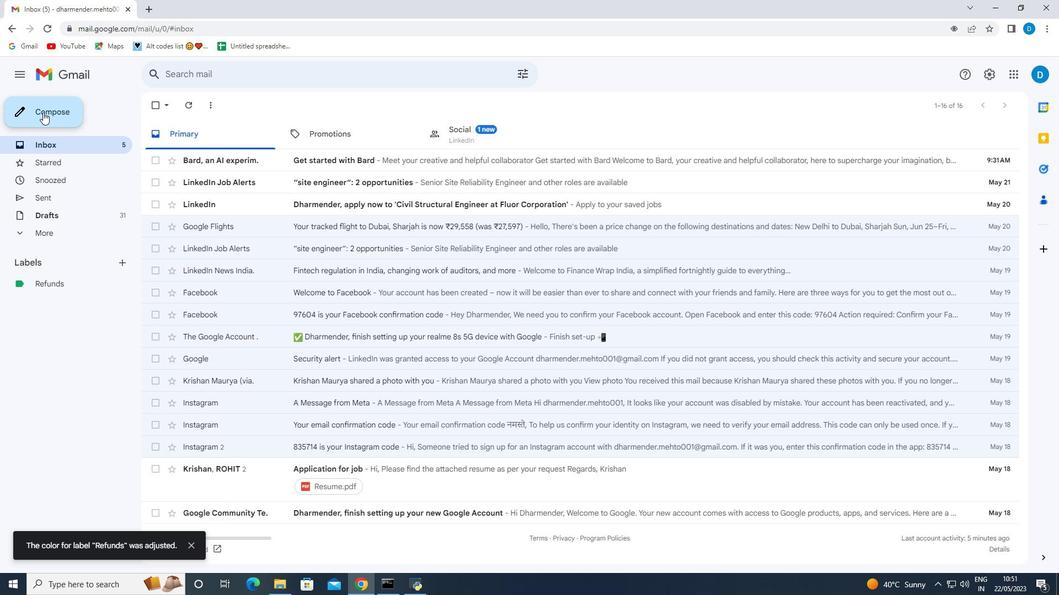 
Action: Mouse pressed left at (41, 112)
Screenshot: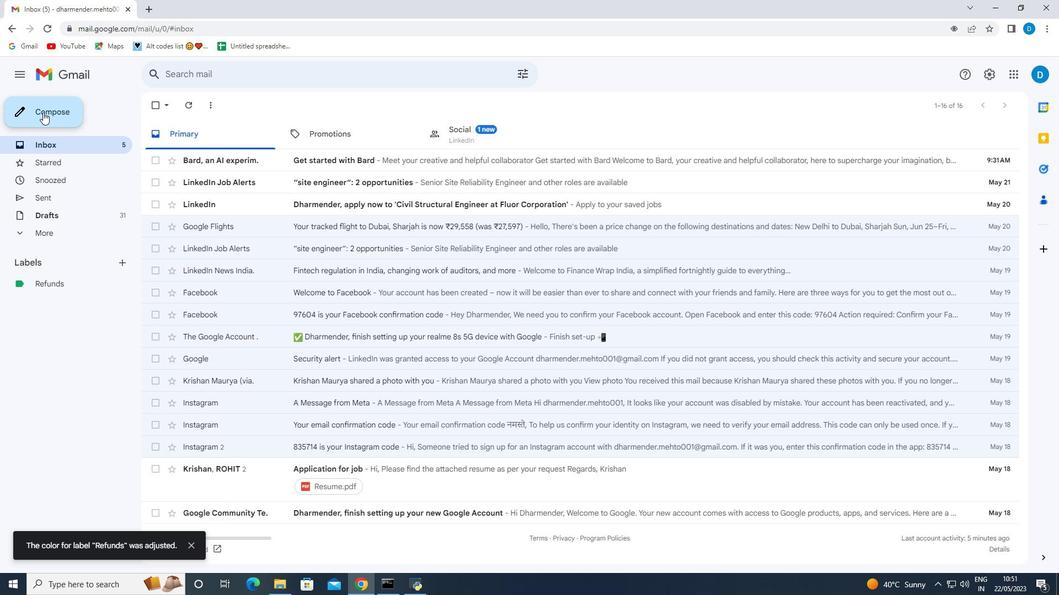 
Action: Mouse moved to (732, 269)
Screenshot: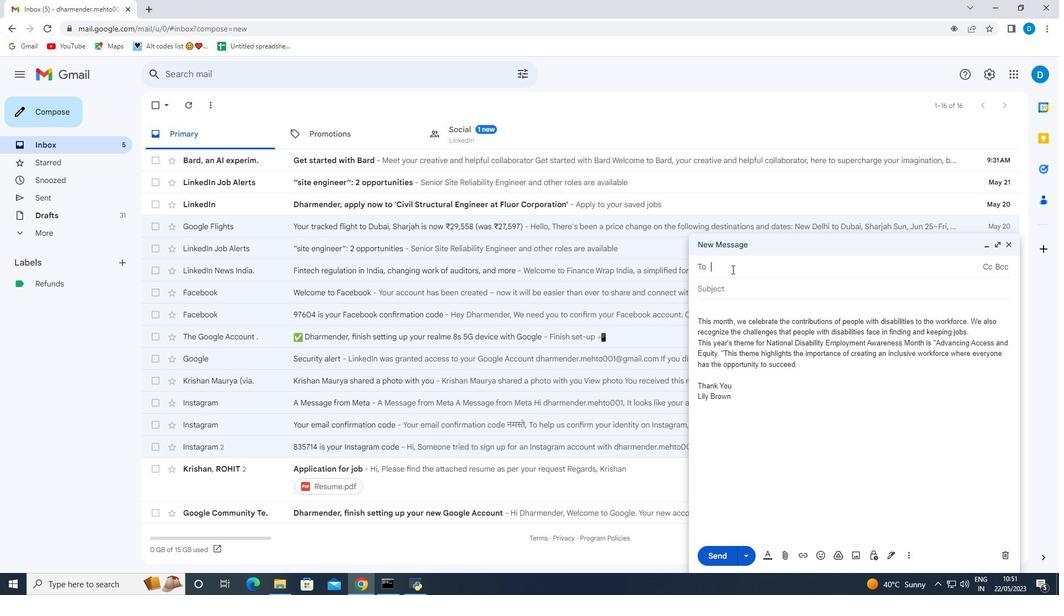 
Action: Mouse pressed left at (732, 269)
Screenshot: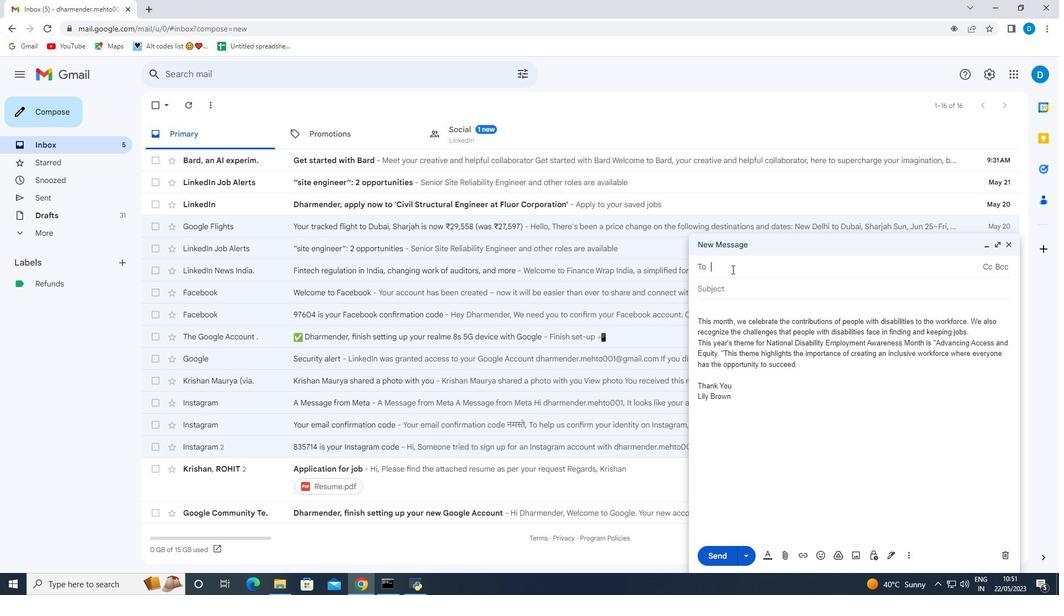 
Action: Key pressed softage.9<Key.shift>@softage.net
Screenshot: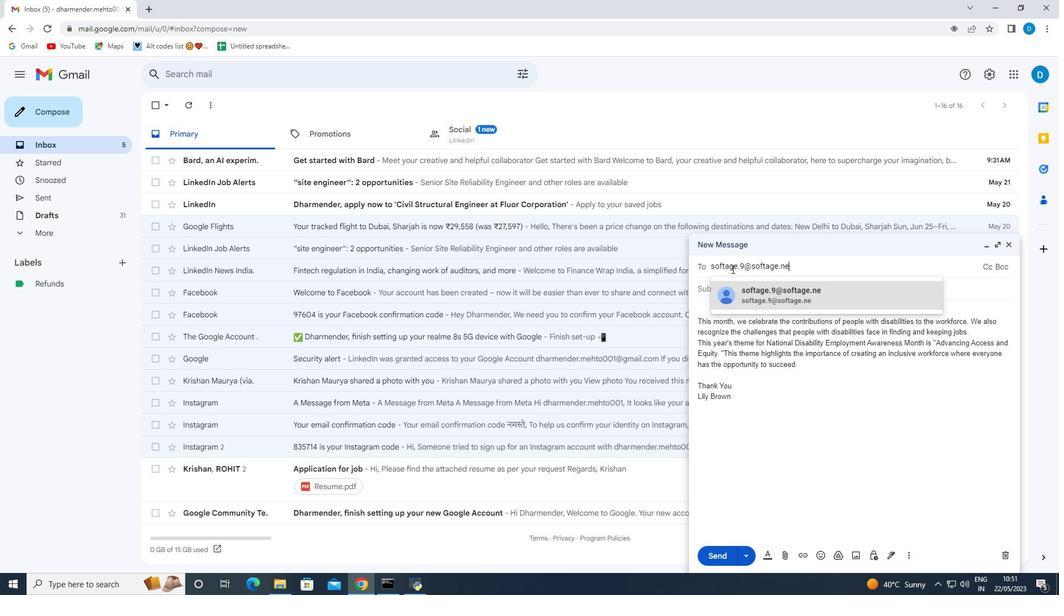 
Action: Mouse moved to (833, 311)
Screenshot: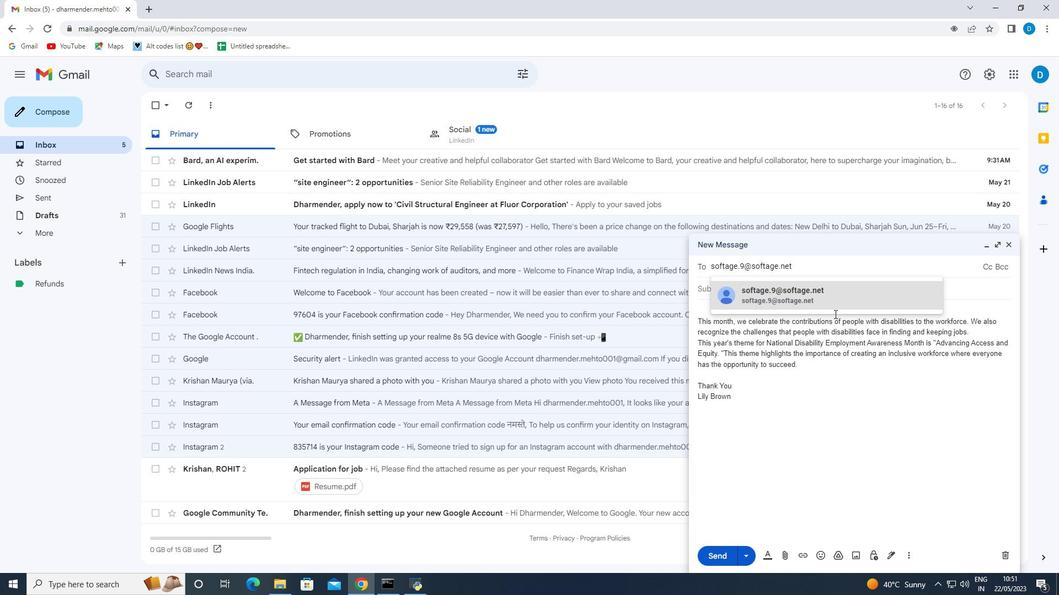 
Action: Mouse pressed left at (833, 311)
Screenshot: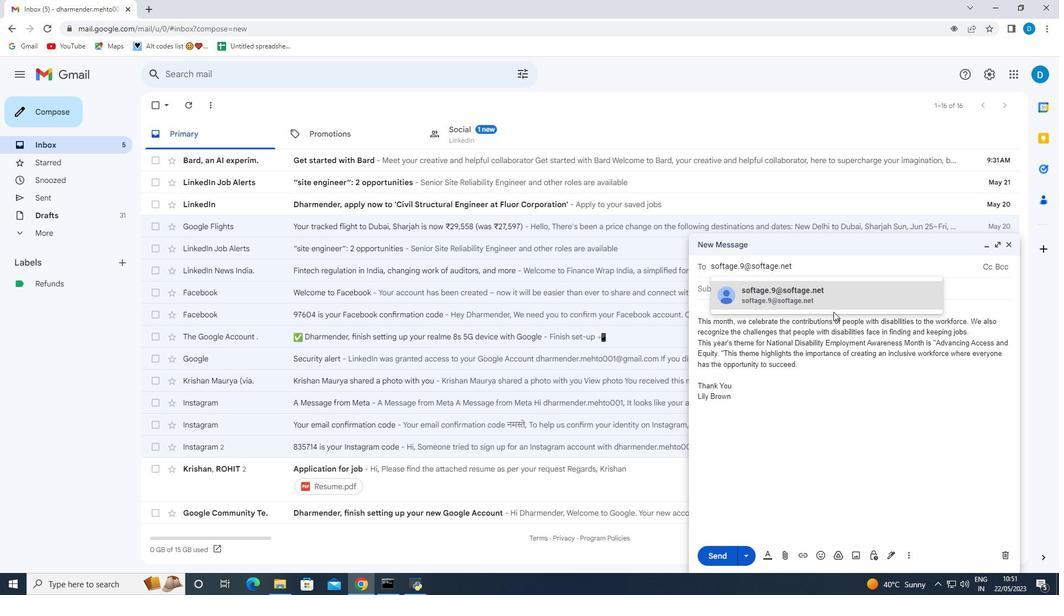 
Action: Mouse moved to (903, 555)
Screenshot: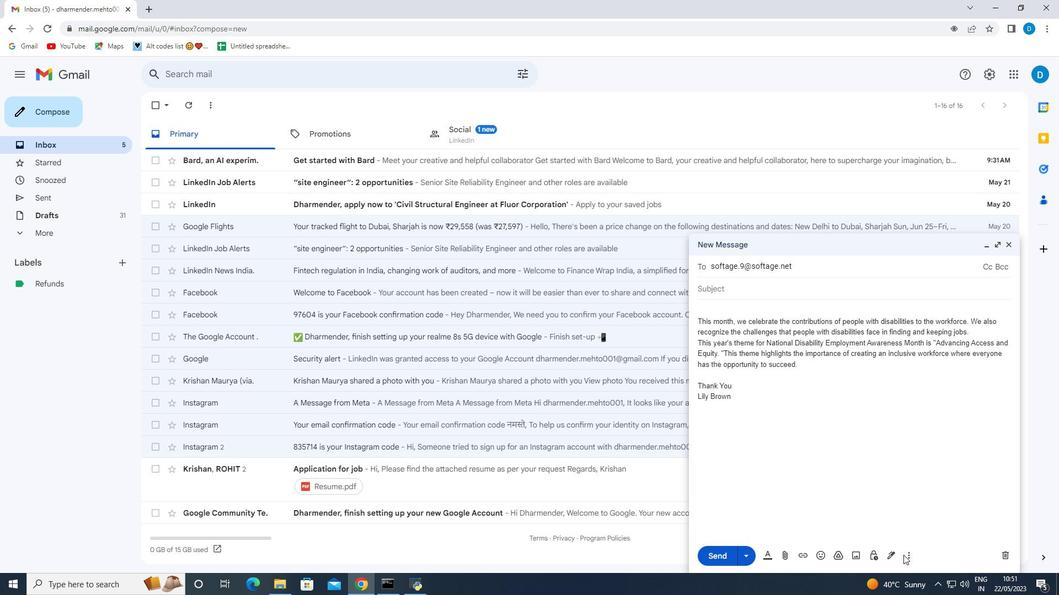 
Action: Mouse pressed left at (903, 555)
Screenshot: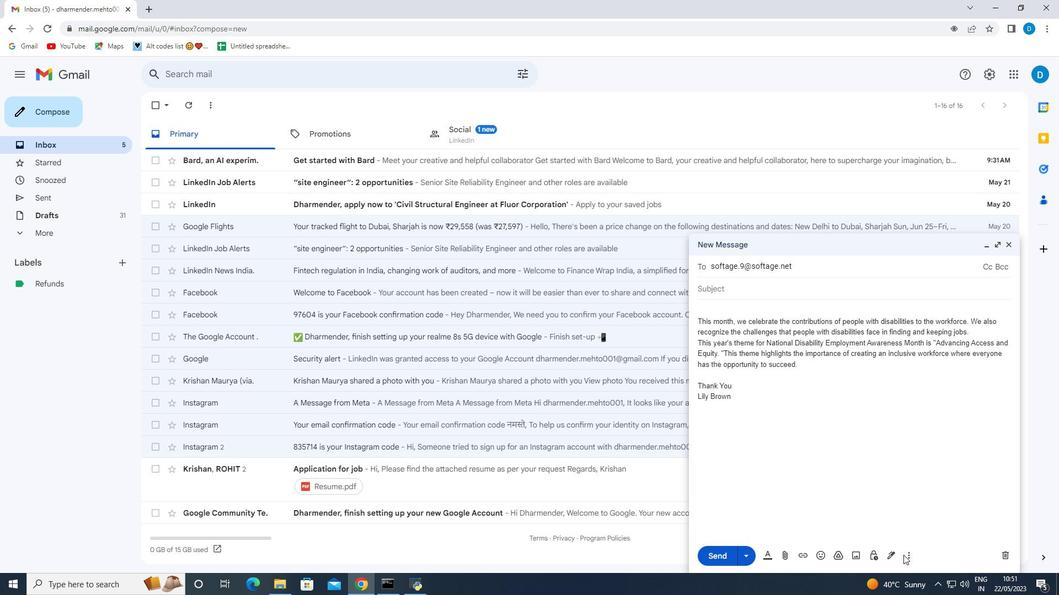 
Action: Mouse moved to (911, 556)
Screenshot: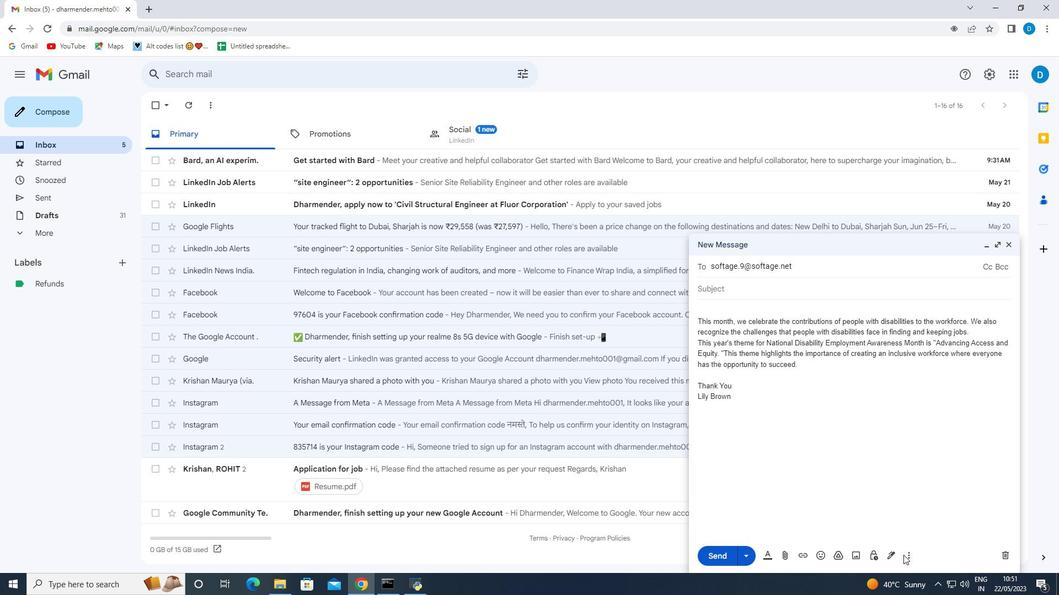 
Action: Mouse pressed left at (911, 556)
Screenshot: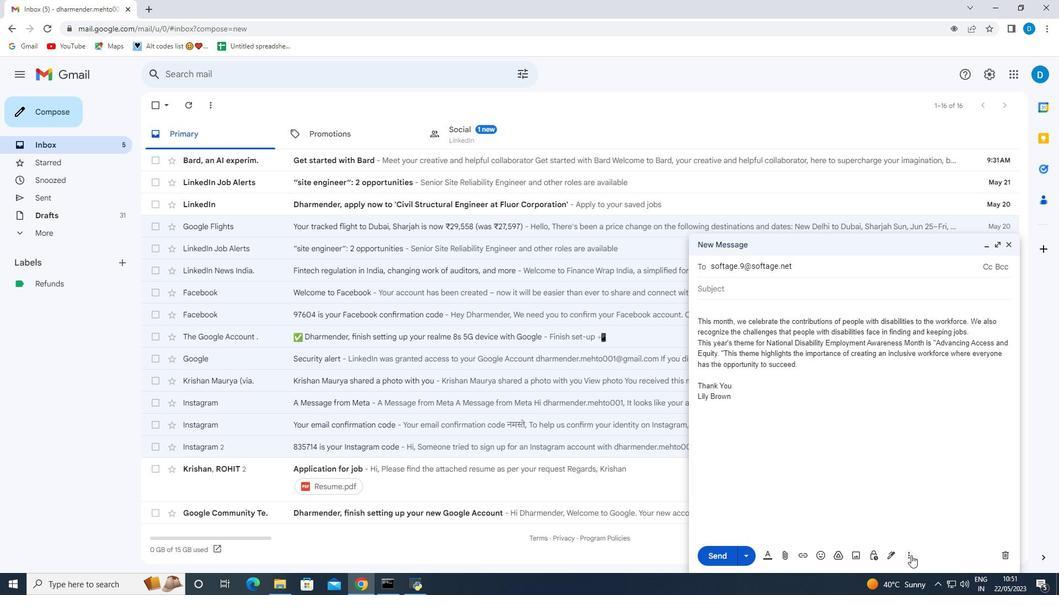 
Action: Mouse moved to (941, 453)
Screenshot: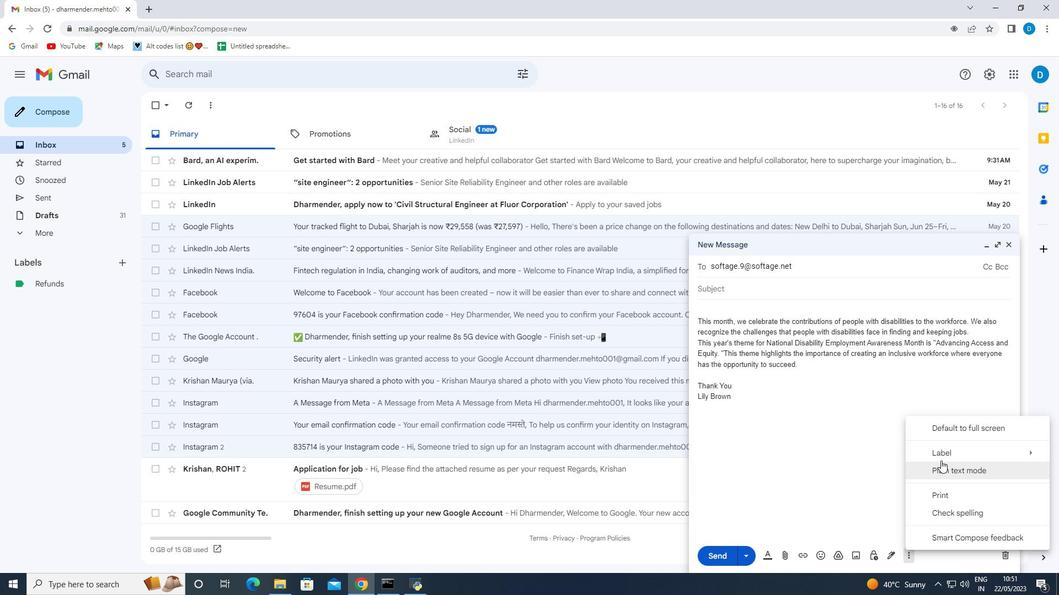 
Action: Mouse pressed left at (941, 453)
Screenshot: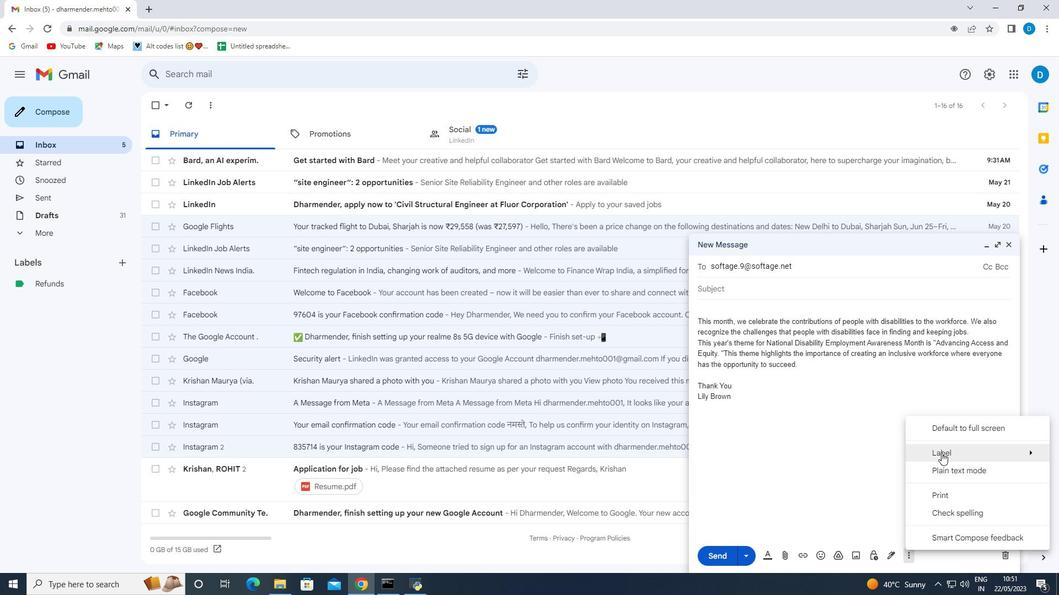 
Action: Mouse moved to (823, 310)
Screenshot: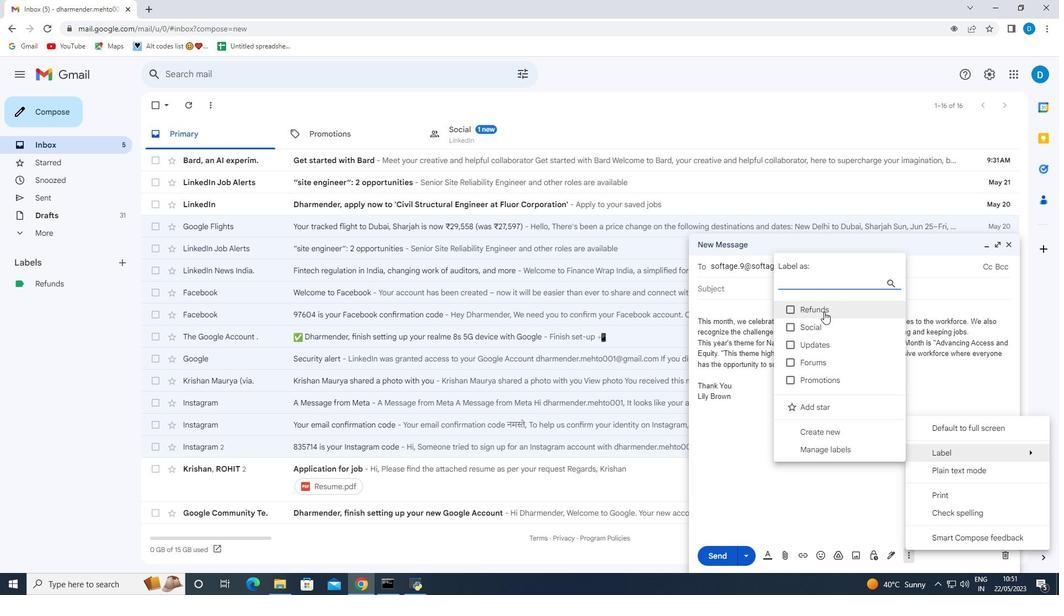 
Action: Mouse pressed left at (823, 310)
Screenshot: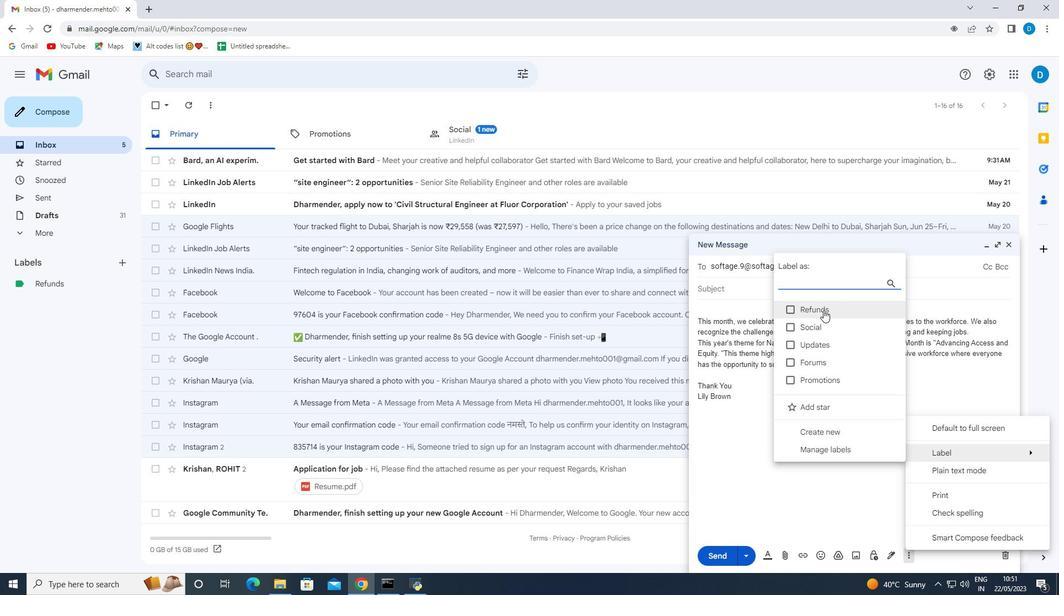 
Action: Mouse moved to (834, 434)
Screenshot: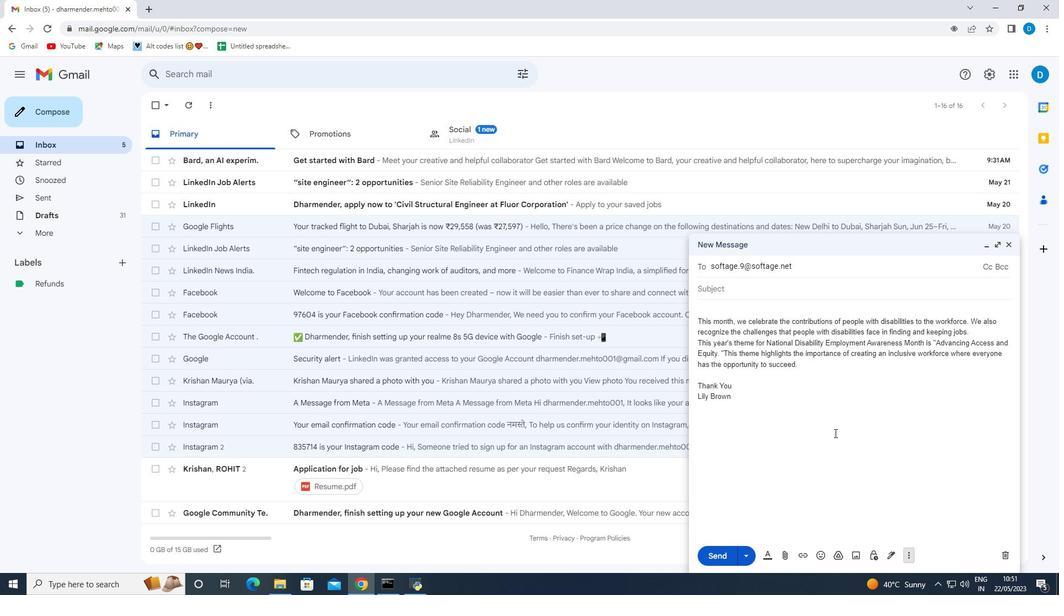 
